 Task: Share a unique photo that you edited with the "Dramatic" filter
Action: Mouse pressed left at (682, 413)
Screenshot: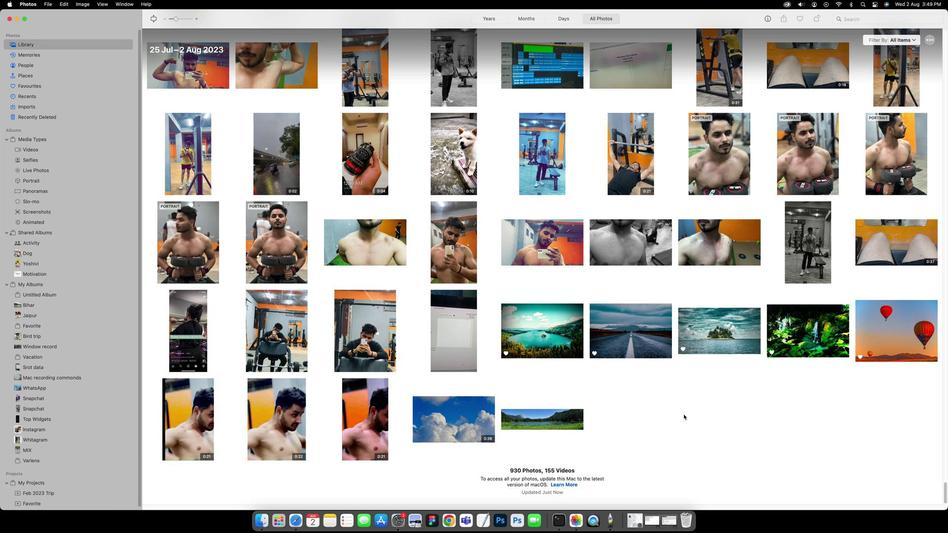 
Action: Mouse moved to (61, 103)
Screenshot: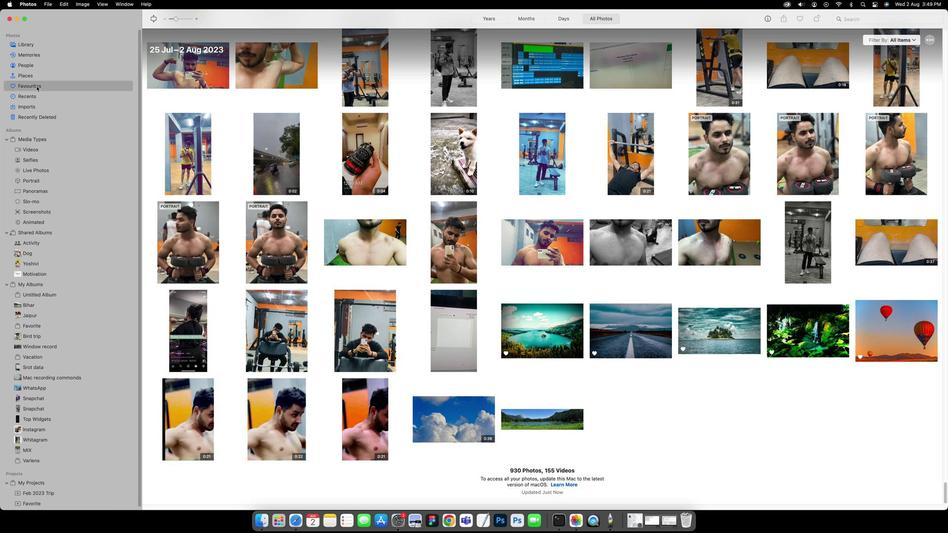
Action: Mouse pressed left at (61, 103)
Screenshot: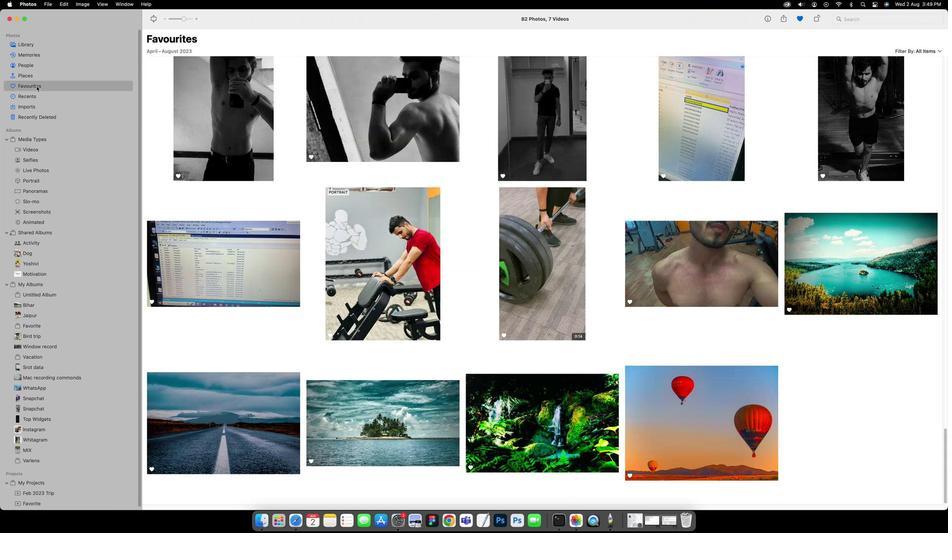
Action: Mouse moved to (403, 231)
Screenshot: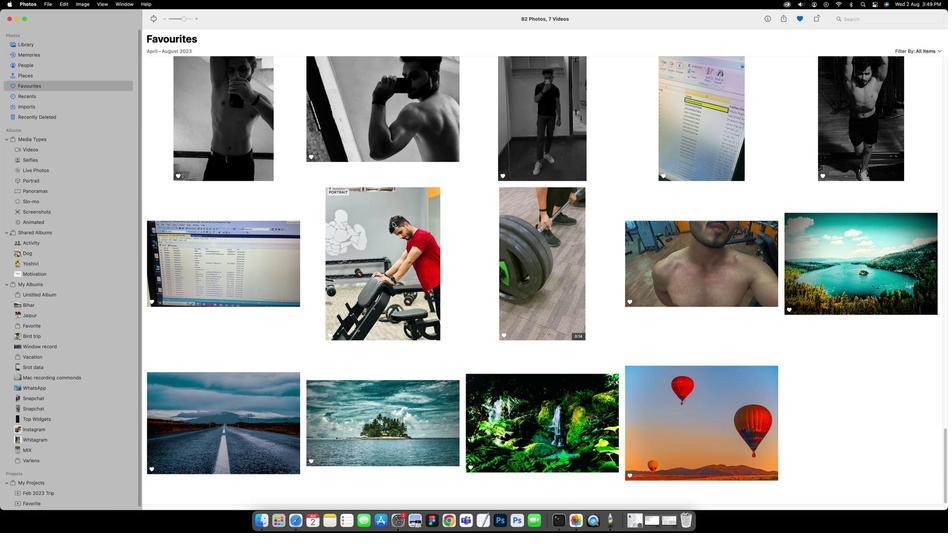 
Action: Mouse scrolled (403, 231) with delta (26, 22)
Screenshot: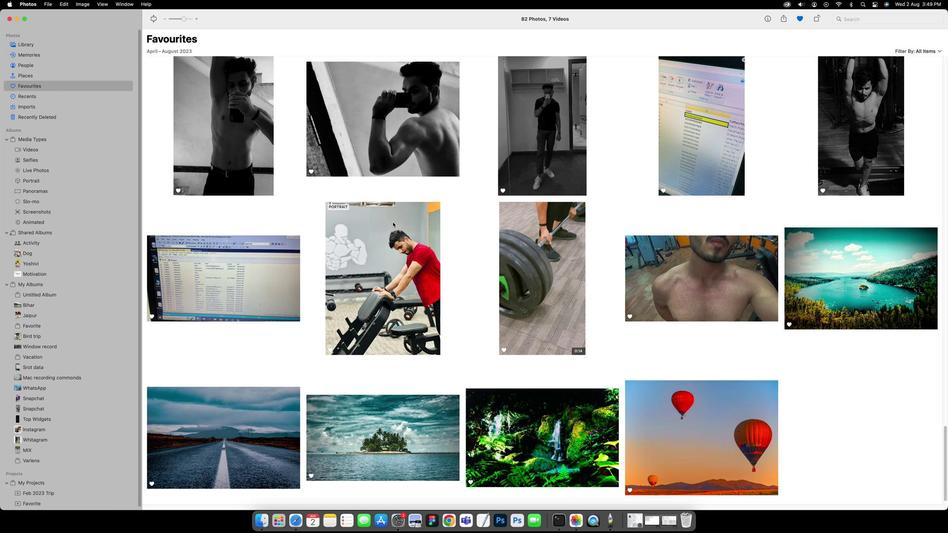 
Action: Mouse scrolled (403, 231) with delta (26, 22)
Screenshot: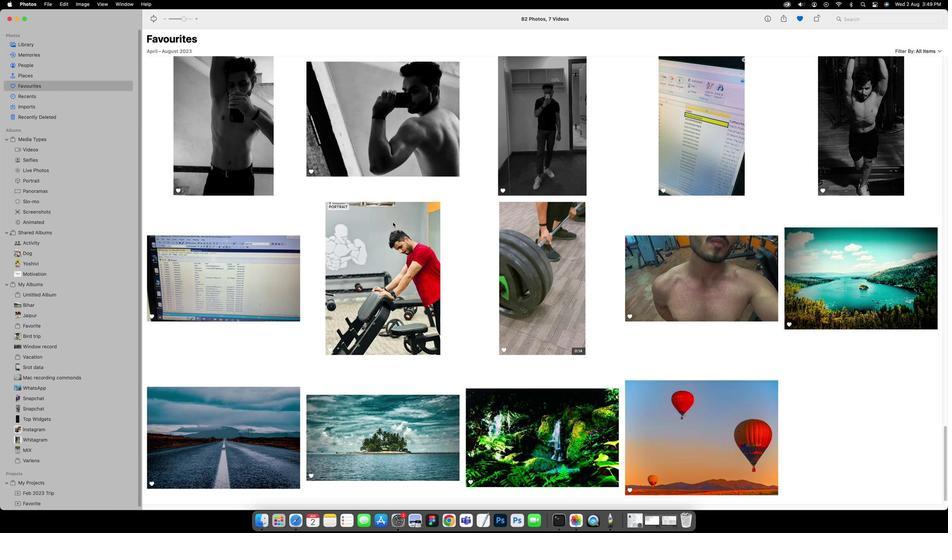 
Action: Mouse scrolled (403, 231) with delta (26, 22)
Screenshot: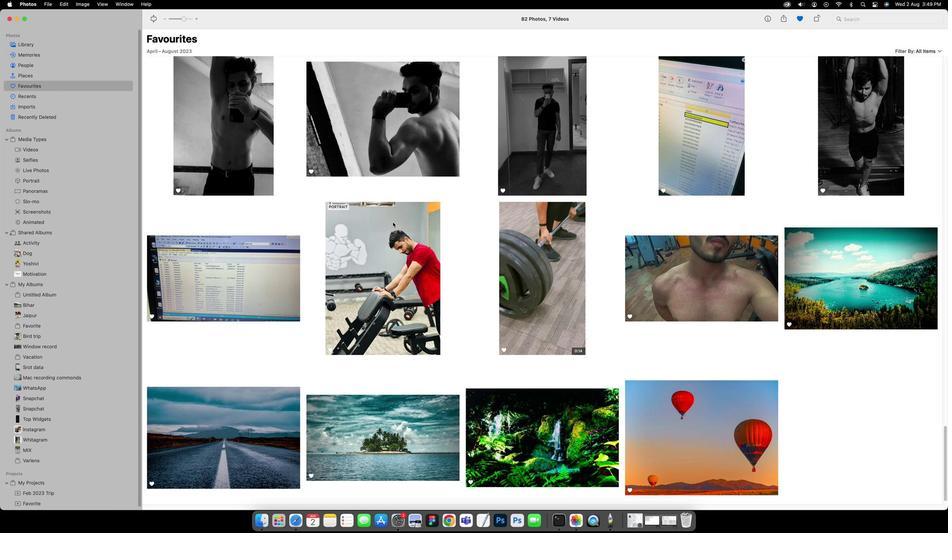 
Action: Mouse scrolled (403, 231) with delta (26, 22)
Screenshot: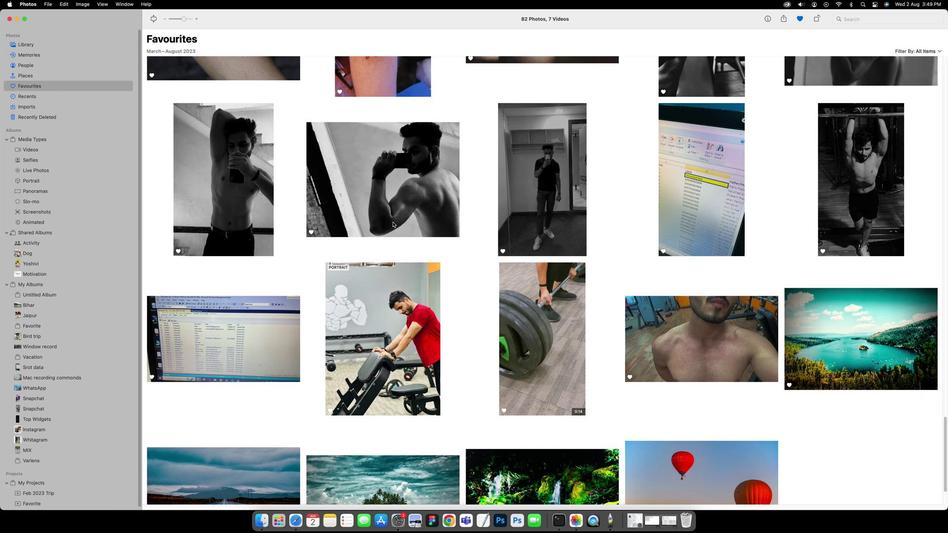 
Action: Mouse scrolled (403, 231) with delta (26, 22)
Screenshot: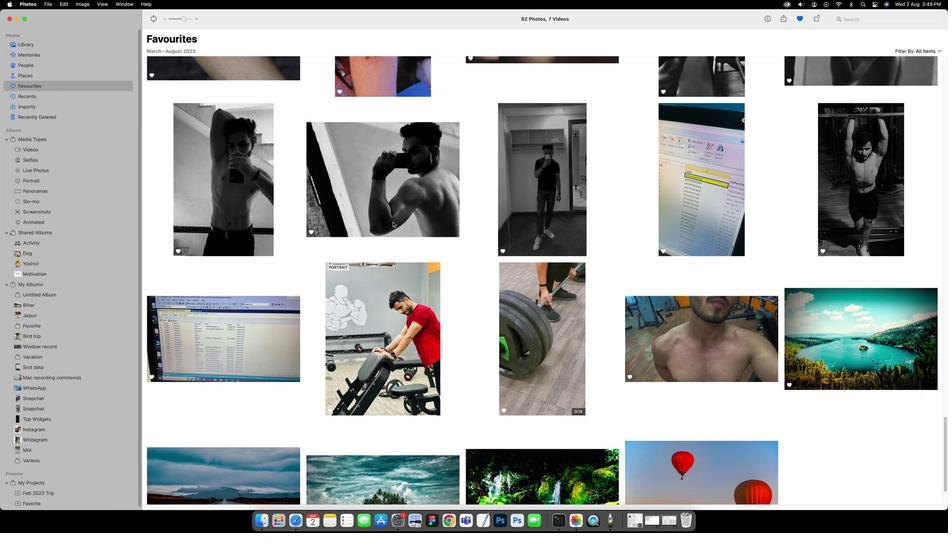 
Action: Mouse scrolled (403, 231) with delta (26, 23)
Screenshot: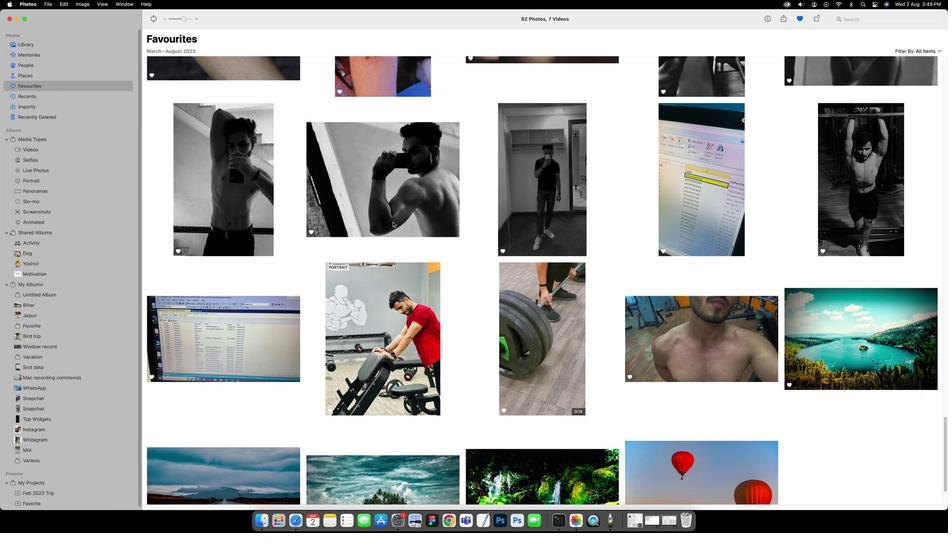 
Action: Mouse scrolled (403, 231) with delta (26, 23)
Screenshot: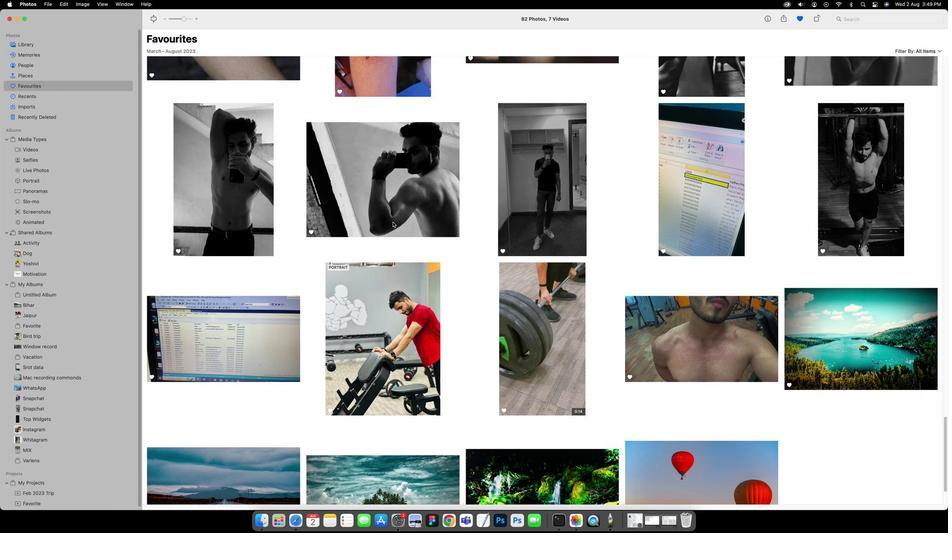
Action: Mouse scrolled (403, 231) with delta (26, 23)
Screenshot: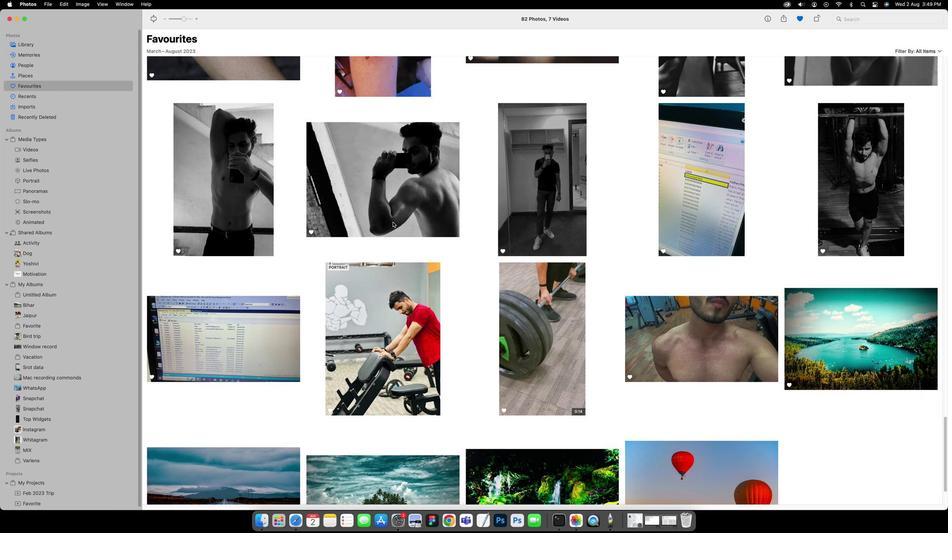 
Action: Mouse scrolled (403, 231) with delta (26, 22)
Screenshot: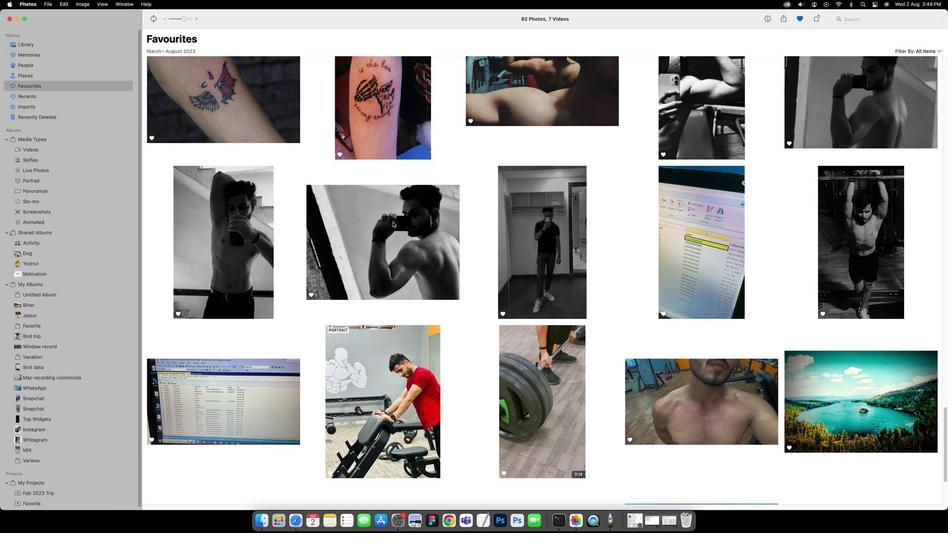 
Action: Mouse scrolled (403, 231) with delta (26, 22)
Screenshot: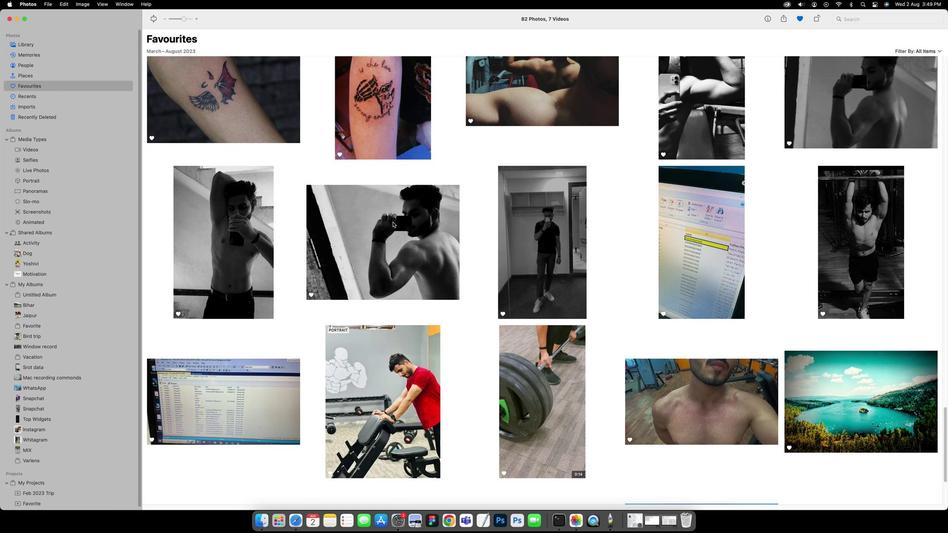 
Action: Mouse scrolled (403, 231) with delta (26, 23)
Screenshot: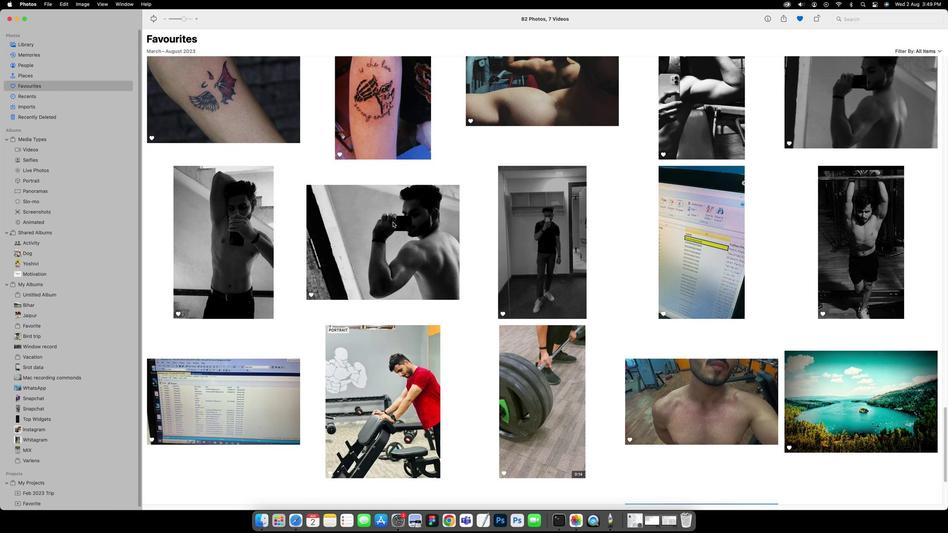 
Action: Mouse scrolled (403, 231) with delta (26, 23)
Screenshot: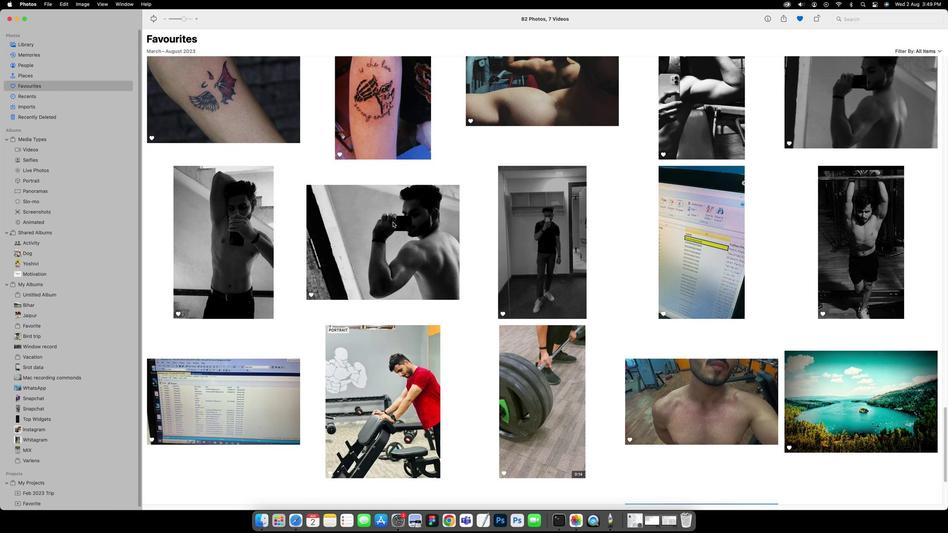
Action: Mouse scrolled (403, 231) with delta (26, 24)
Screenshot: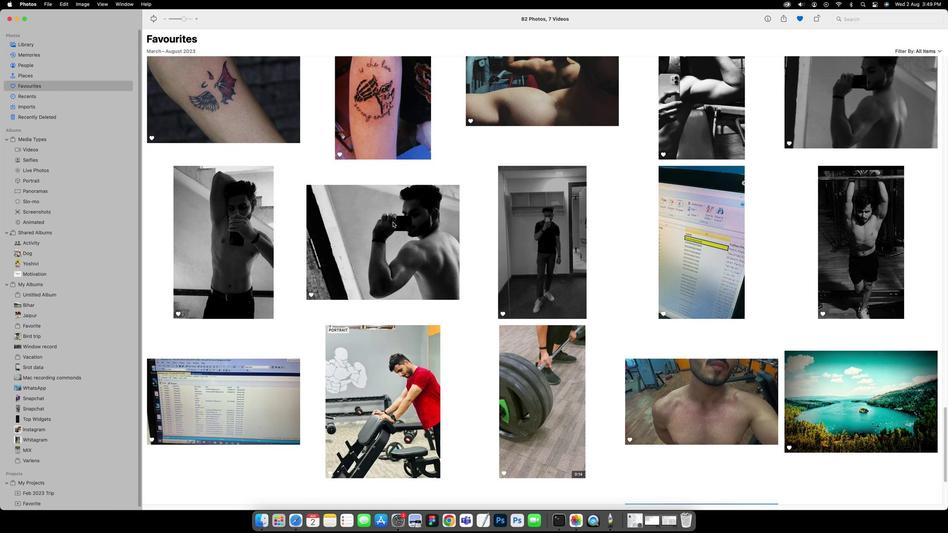 
Action: Mouse scrolled (403, 231) with delta (26, 22)
Screenshot: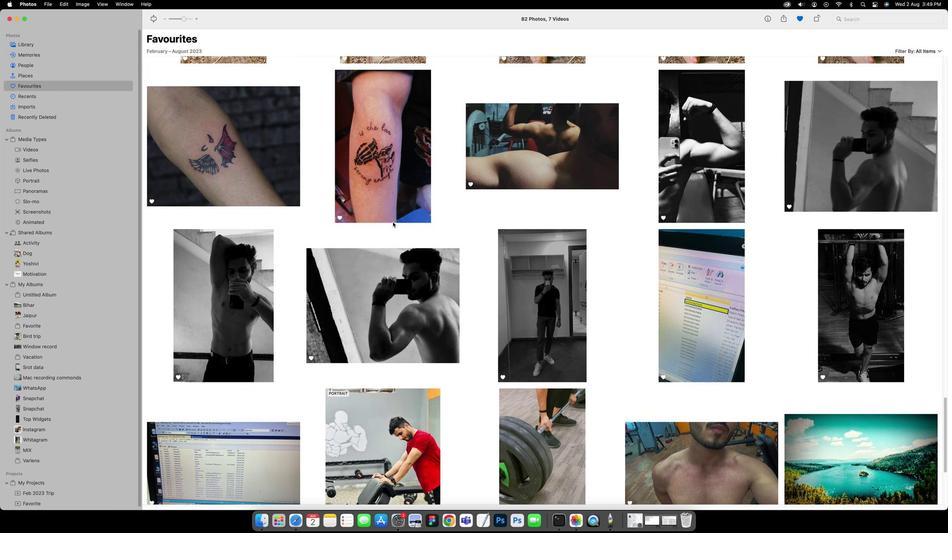 
Action: Mouse scrolled (403, 231) with delta (26, 22)
Screenshot: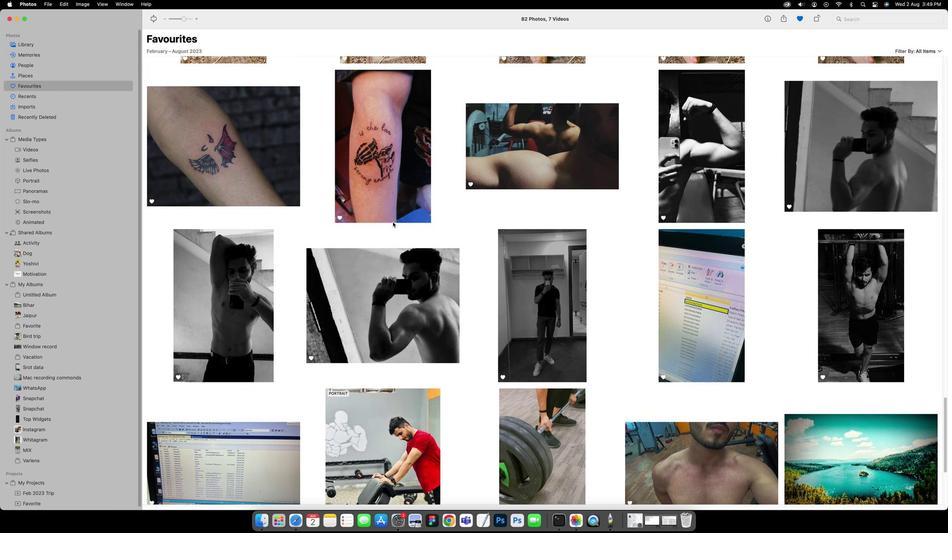 
Action: Mouse scrolled (403, 231) with delta (26, 23)
Screenshot: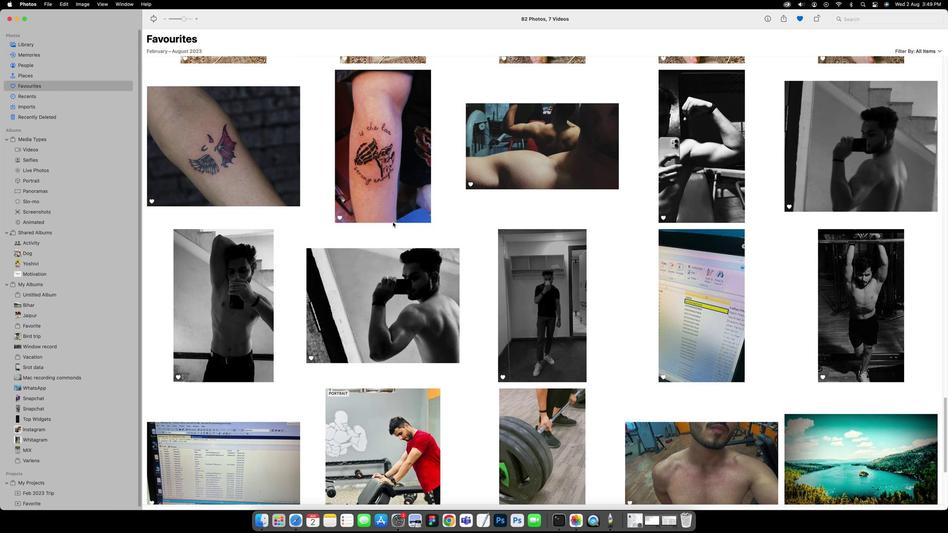 
Action: Mouse scrolled (403, 231) with delta (26, 23)
Screenshot: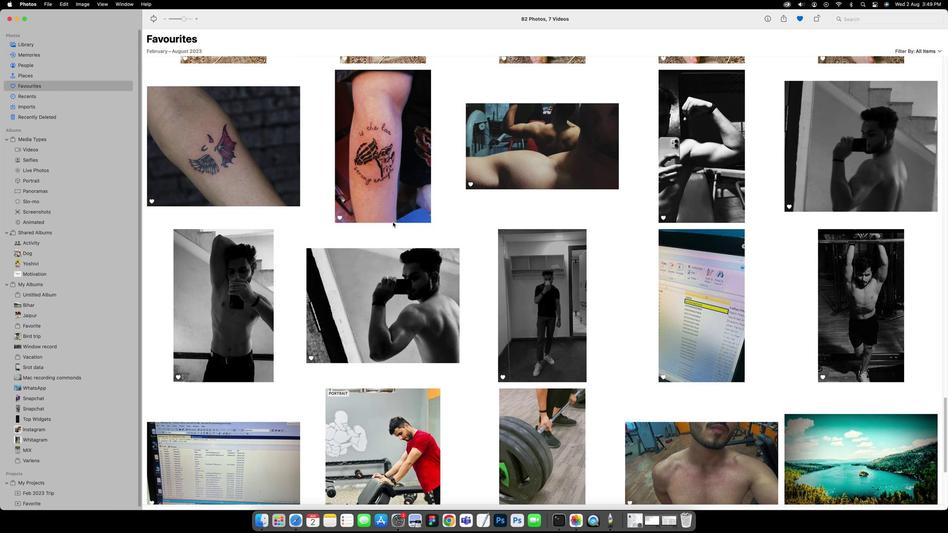 
Action: Mouse scrolled (403, 231) with delta (26, 24)
Screenshot: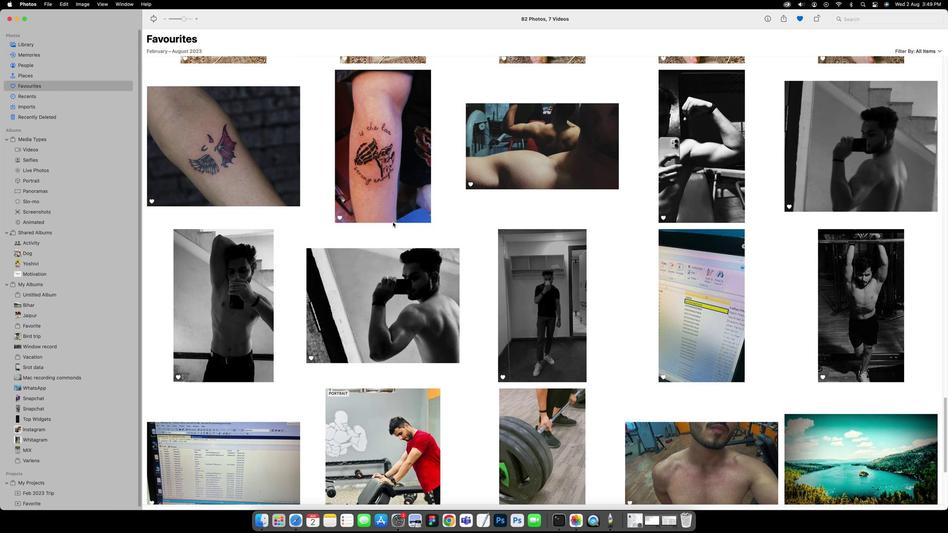 
Action: Mouse scrolled (403, 231) with delta (26, 22)
Screenshot: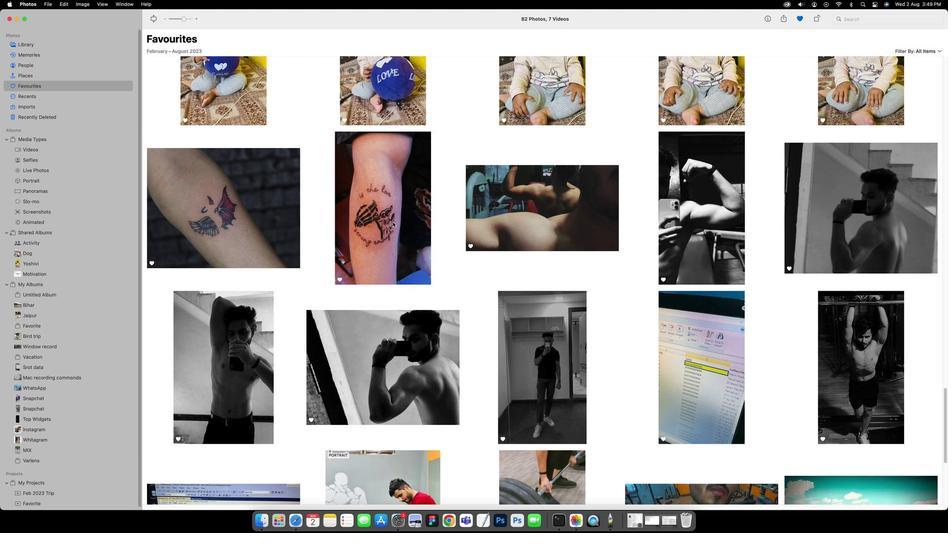 
Action: Mouse scrolled (403, 231) with delta (26, 22)
Screenshot: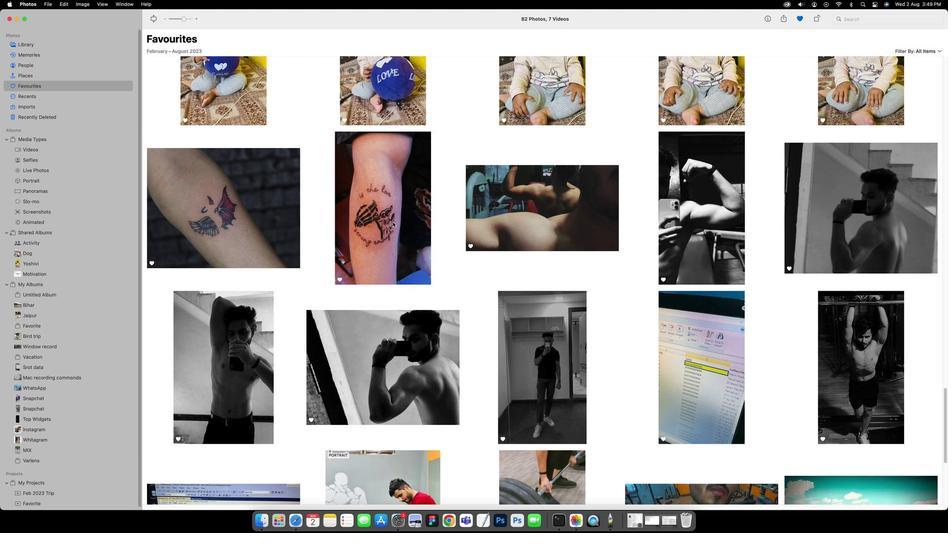 
Action: Mouse scrolled (403, 231) with delta (26, 23)
Screenshot: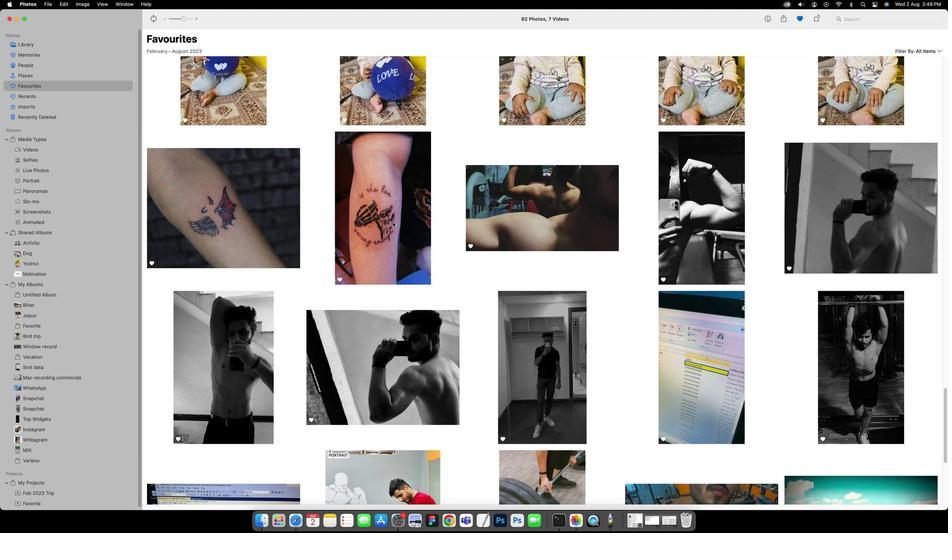 
Action: Mouse scrolled (403, 231) with delta (26, 23)
Screenshot: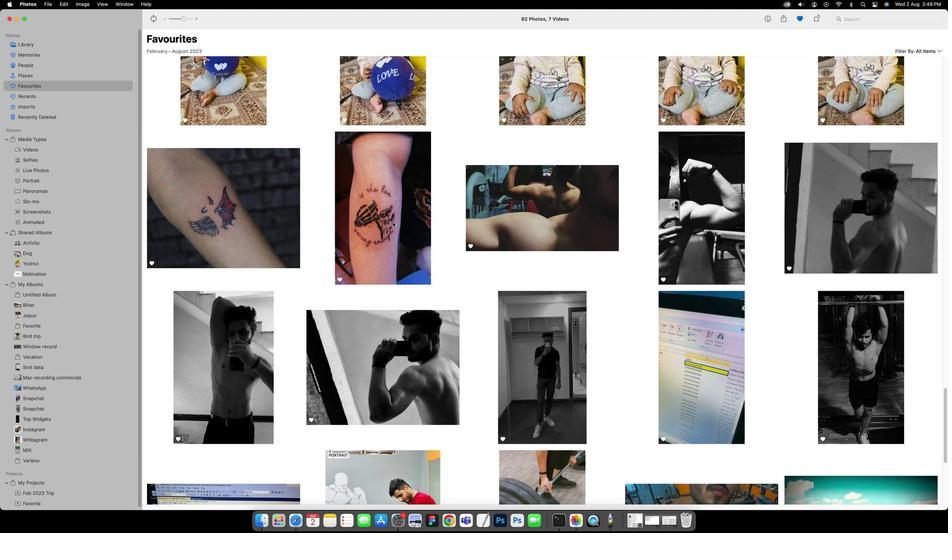 
Action: Mouse scrolled (403, 231) with delta (26, 24)
Screenshot: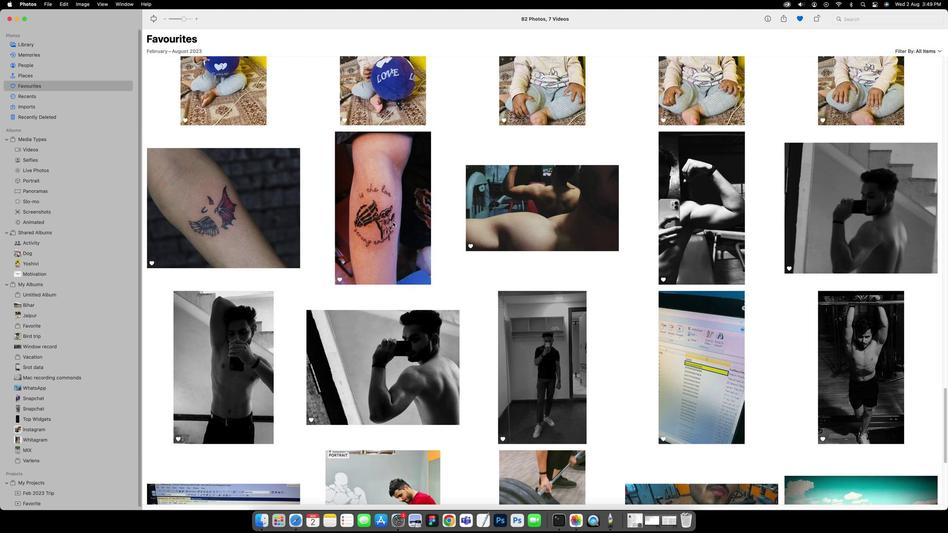 
Action: Mouse scrolled (403, 231) with delta (26, 22)
Screenshot: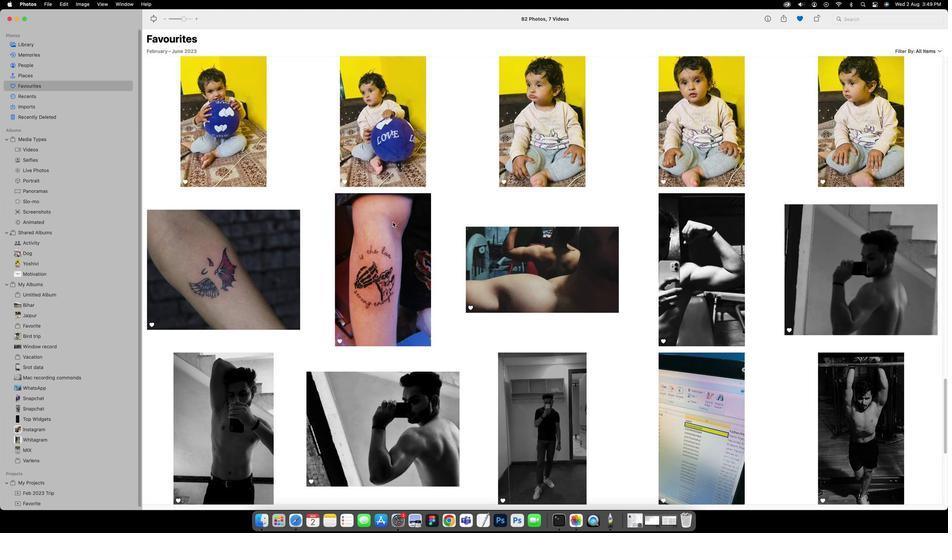
Action: Mouse scrolled (403, 231) with delta (26, 22)
Screenshot: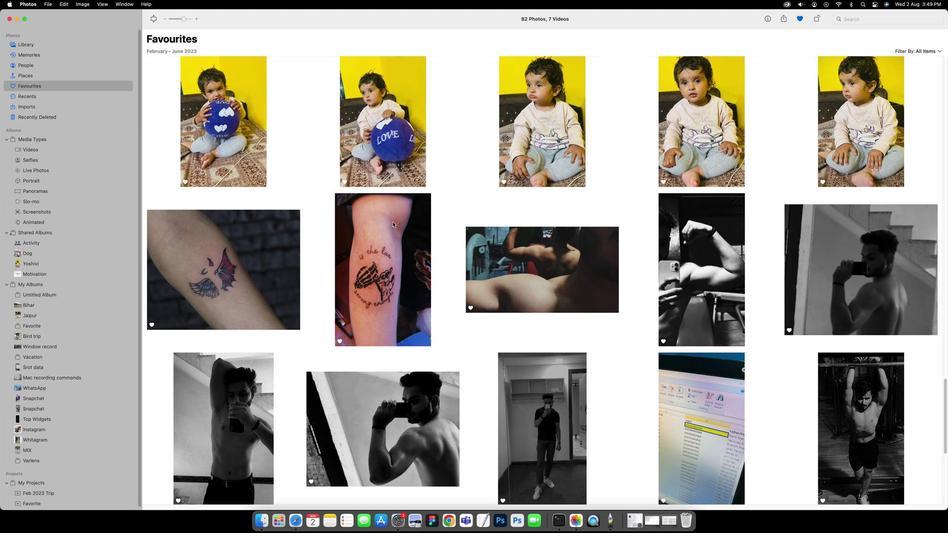 
Action: Mouse scrolled (403, 231) with delta (26, 23)
Screenshot: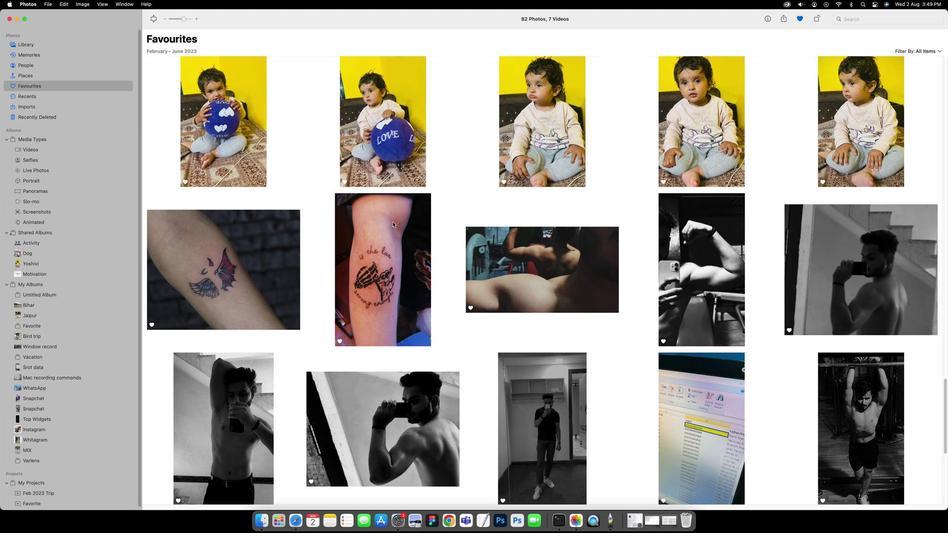 
Action: Mouse scrolled (403, 231) with delta (26, 23)
Screenshot: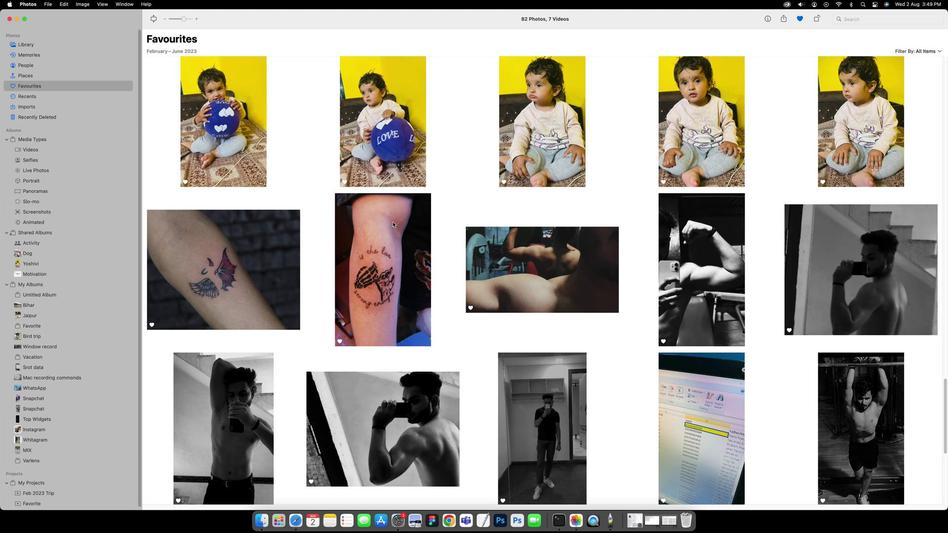 
Action: Mouse scrolled (403, 231) with delta (26, 24)
Screenshot: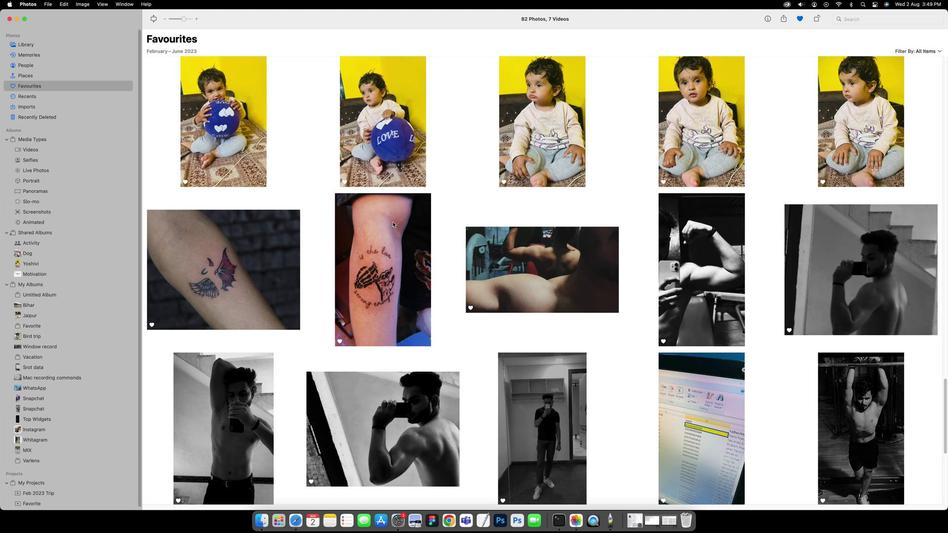 
Action: Mouse scrolled (403, 231) with delta (26, 22)
Screenshot: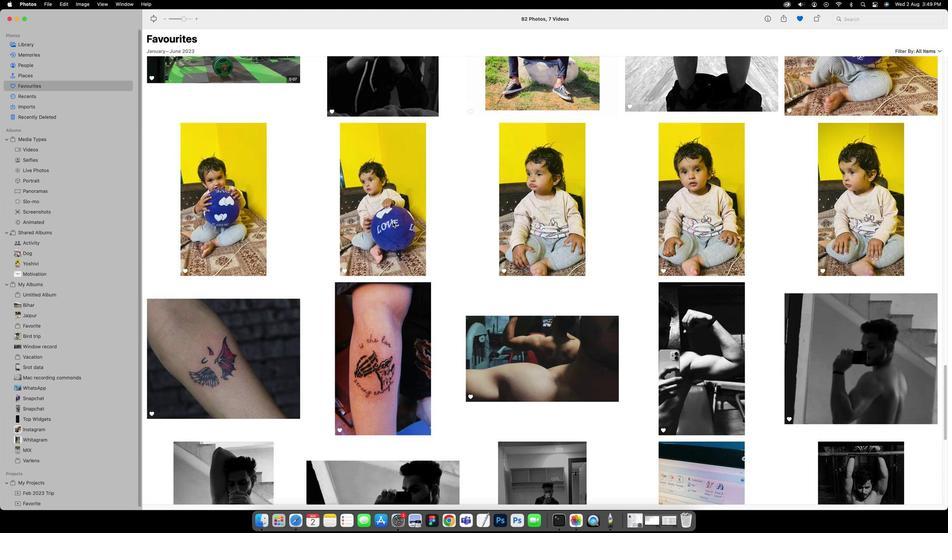 
Action: Mouse scrolled (403, 231) with delta (26, 22)
Screenshot: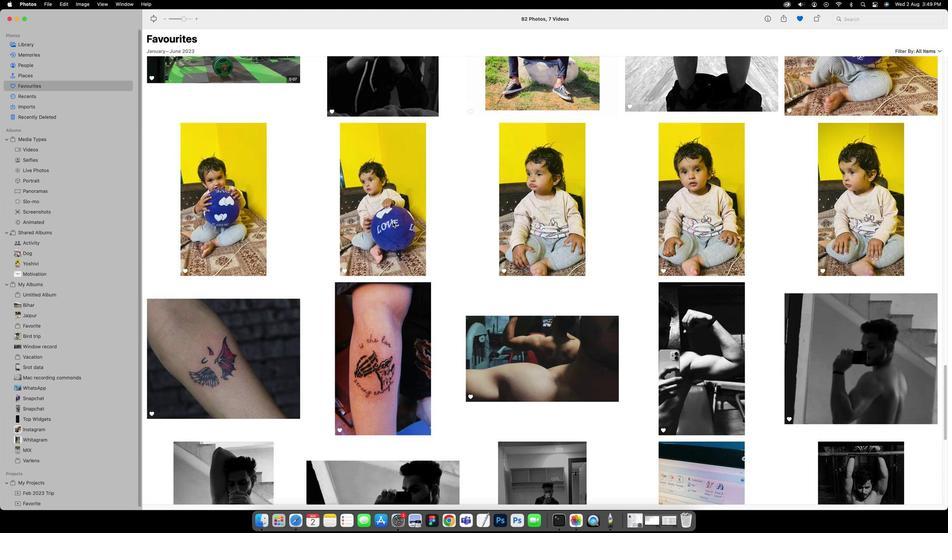 
Action: Mouse scrolled (403, 231) with delta (26, 23)
Screenshot: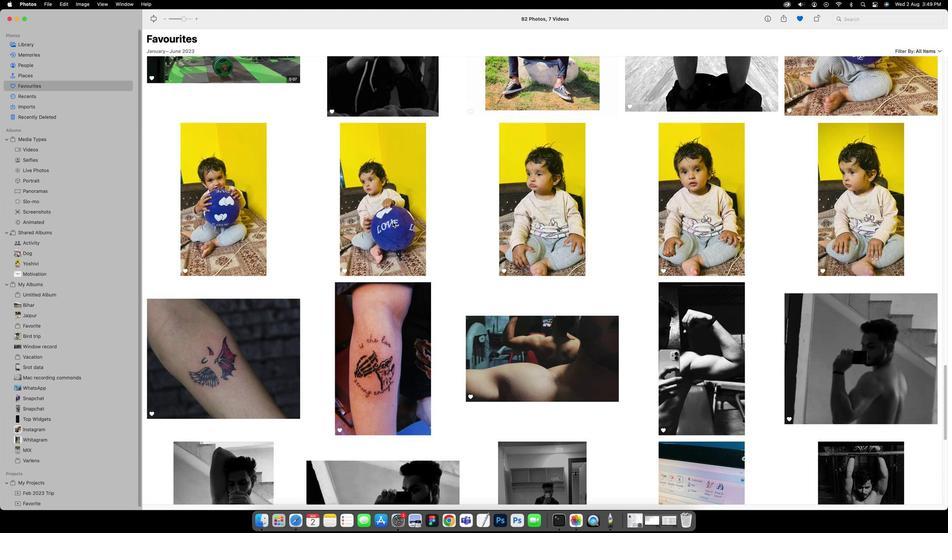 
Action: Mouse scrolled (403, 231) with delta (26, 23)
Screenshot: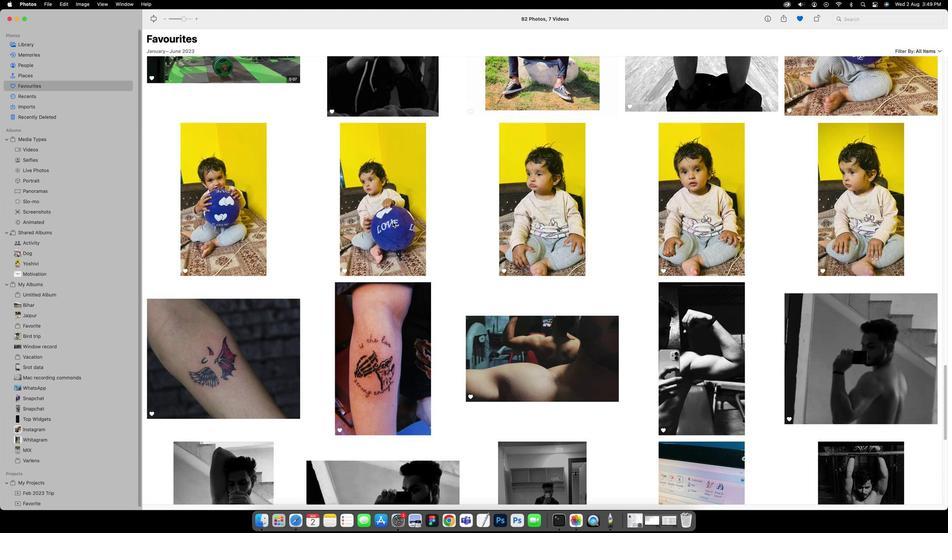 
Action: Mouse scrolled (403, 231) with delta (26, 24)
Screenshot: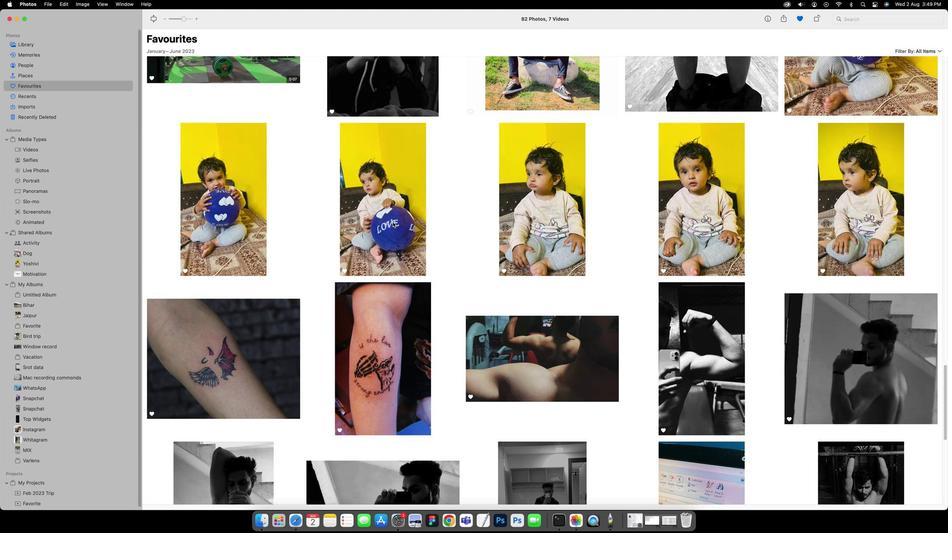 
Action: Mouse scrolled (403, 231) with delta (26, 24)
Screenshot: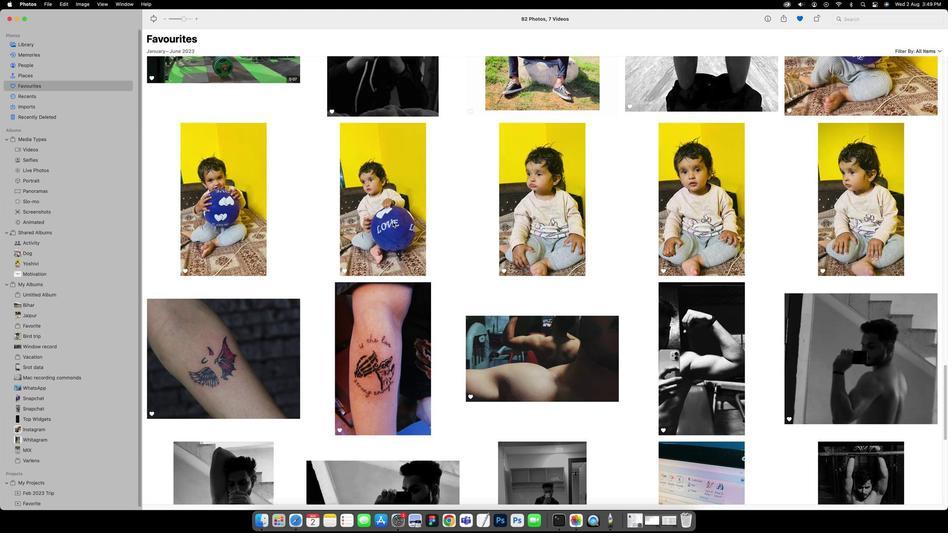 
Action: Mouse scrolled (403, 231) with delta (26, 22)
Screenshot: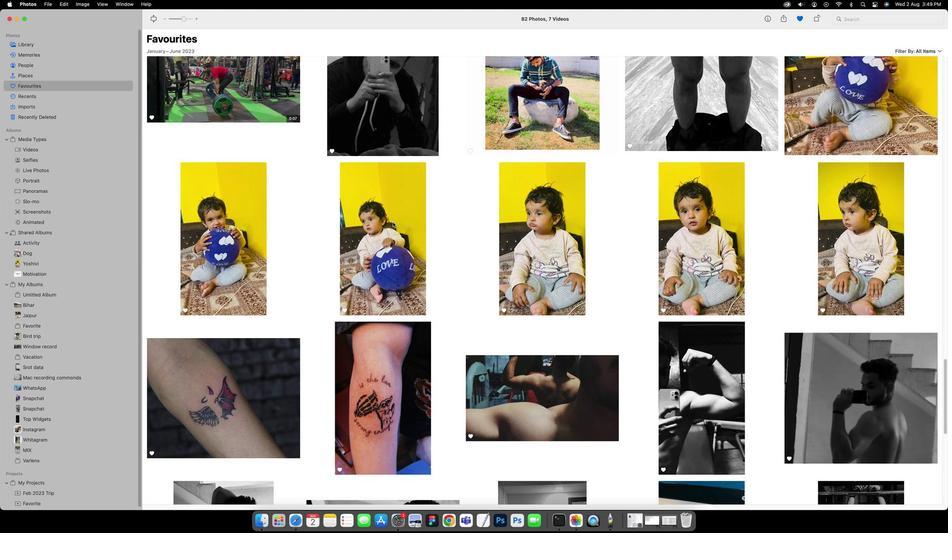 
Action: Mouse scrolled (403, 231) with delta (26, 22)
Screenshot: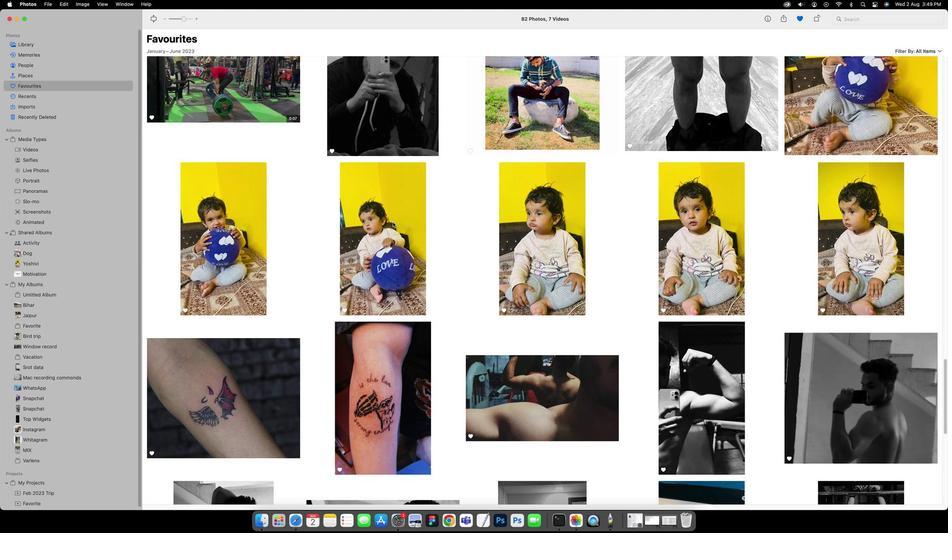 
Action: Mouse scrolled (403, 231) with delta (26, 23)
Screenshot: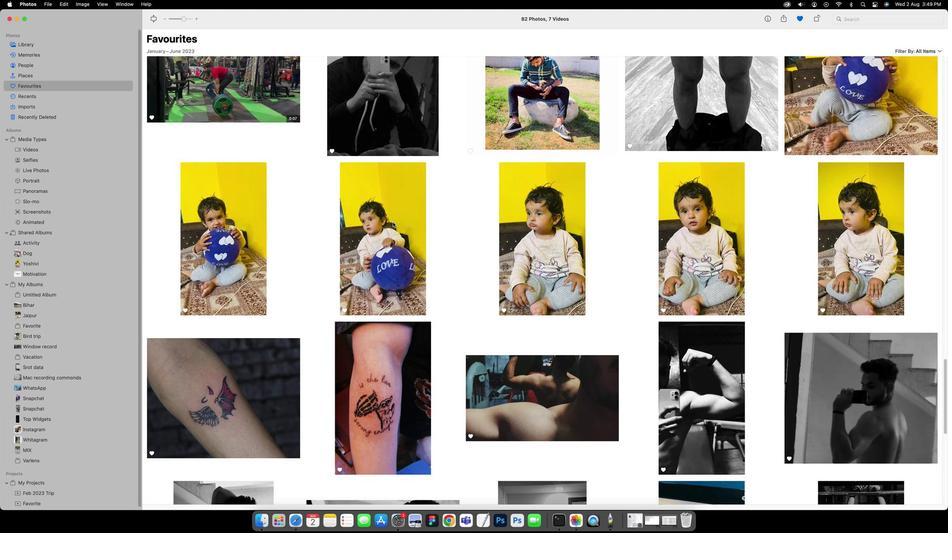 
Action: Mouse scrolled (403, 231) with delta (26, 23)
Screenshot: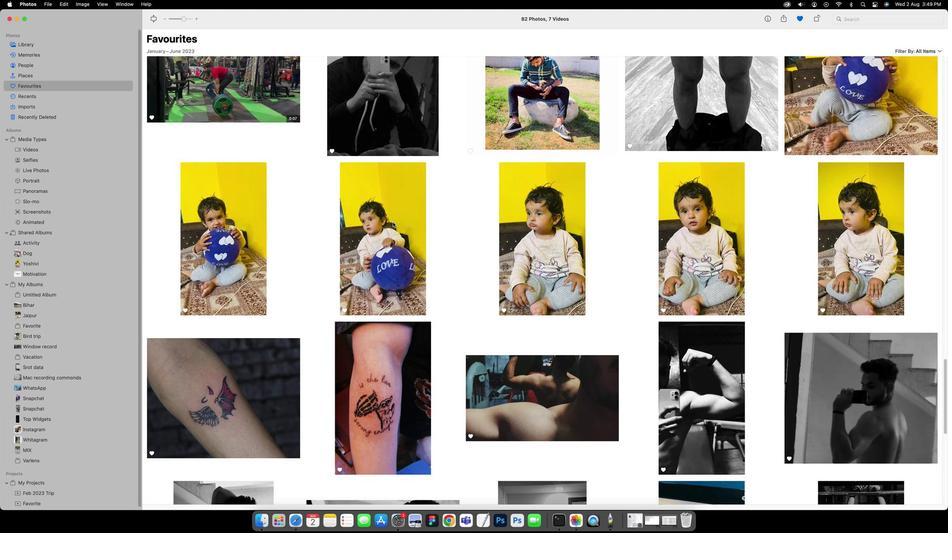 
Action: Mouse scrolled (403, 231) with delta (26, 22)
Screenshot: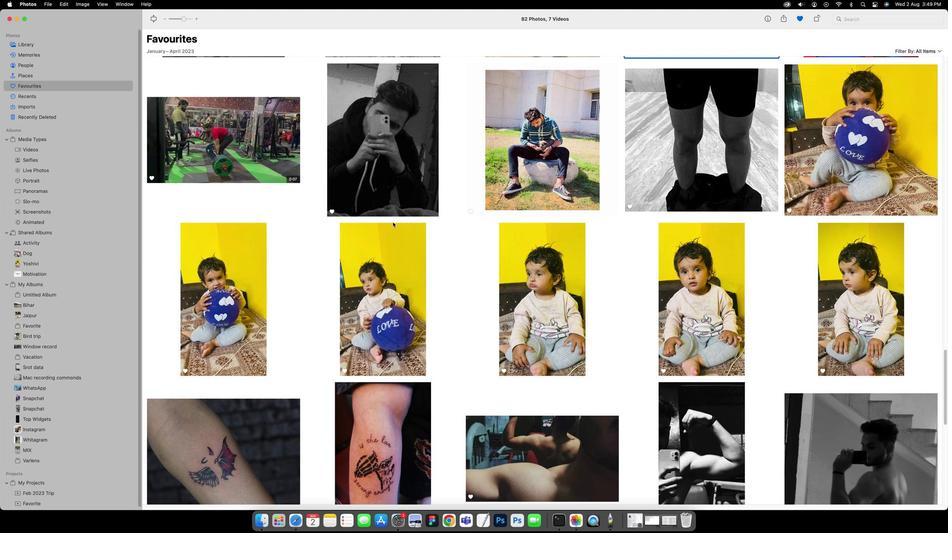 
Action: Mouse scrolled (403, 231) with delta (26, 22)
Screenshot: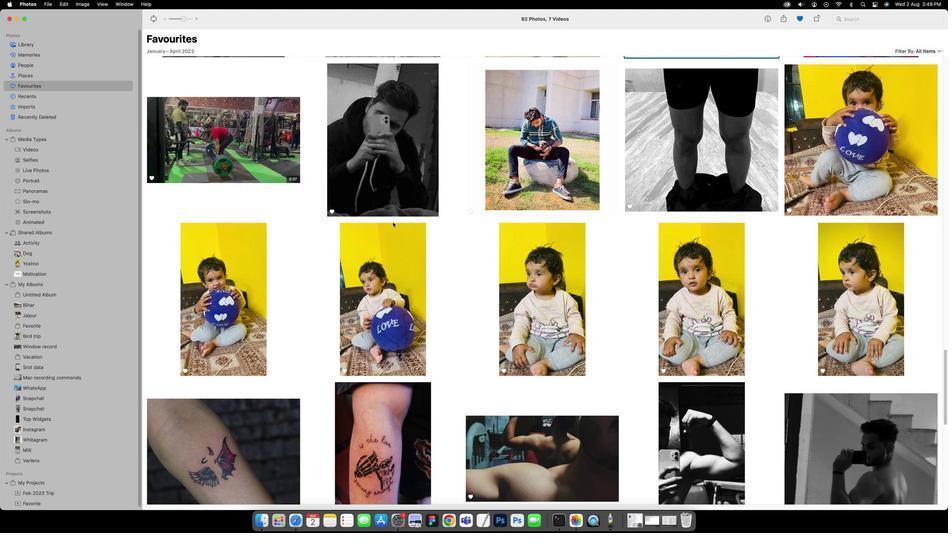 
Action: Mouse scrolled (403, 231) with delta (26, 23)
Screenshot: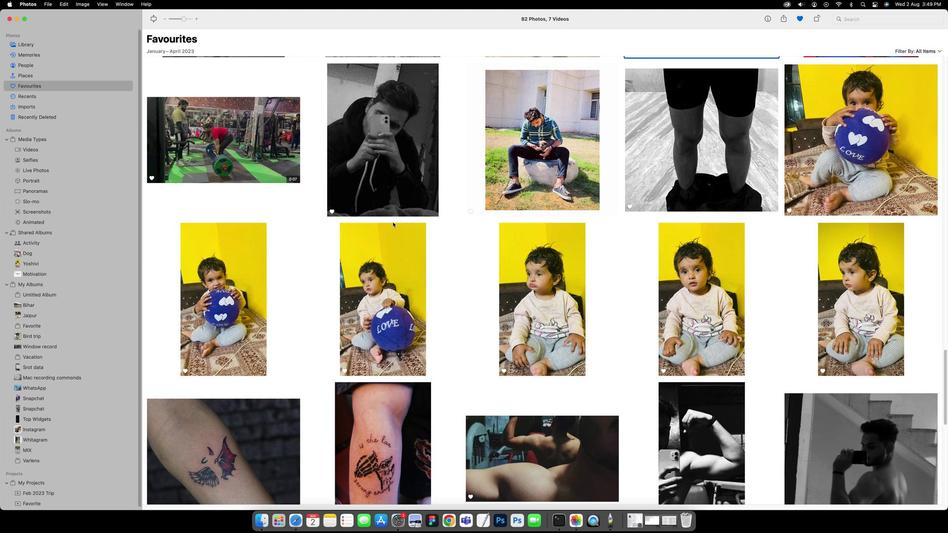 
Action: Mouse scrolled (403, 231) with delta (26, 23)
Screenshot: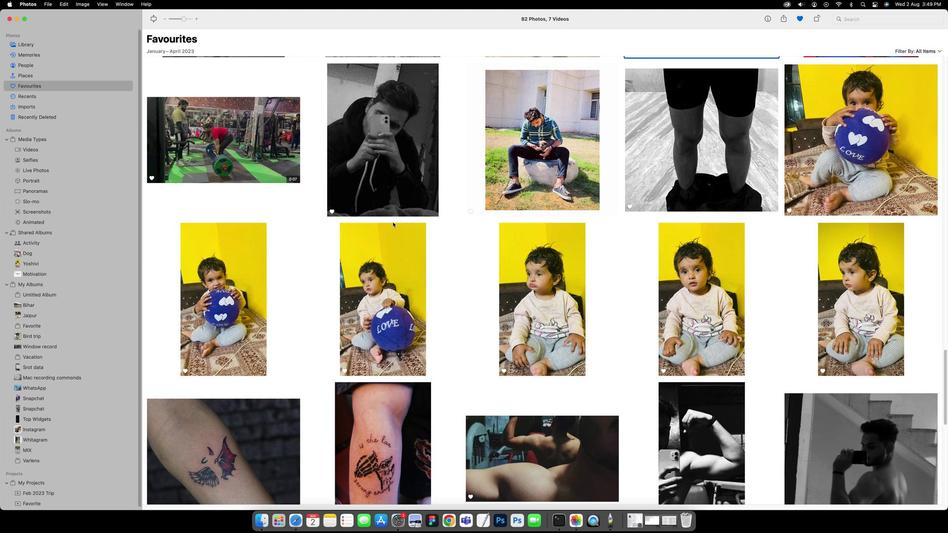 
Action: Mouse scrolled (403, 231) with delta (26, 24)
Screenshot: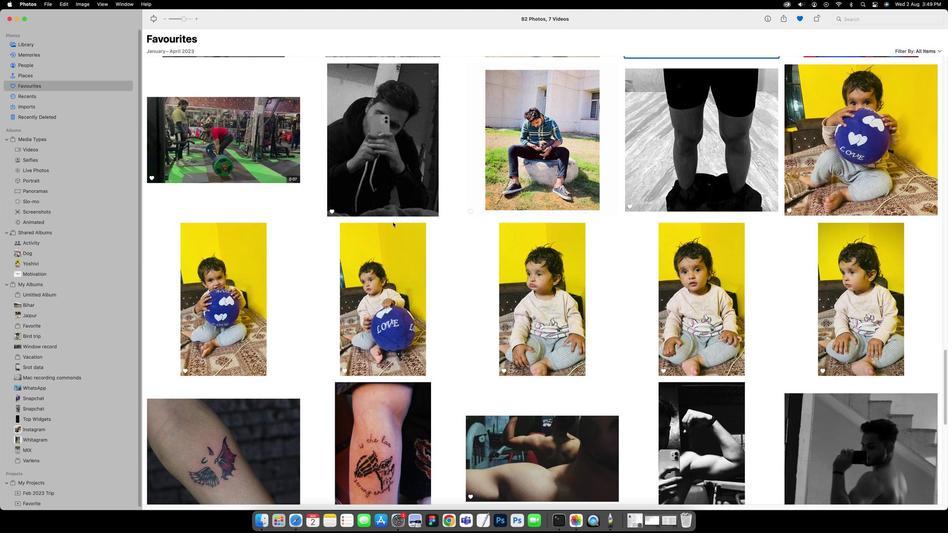 
Action: Mouse scrolled (403, 231) with delta (26, 22)
Screenshot: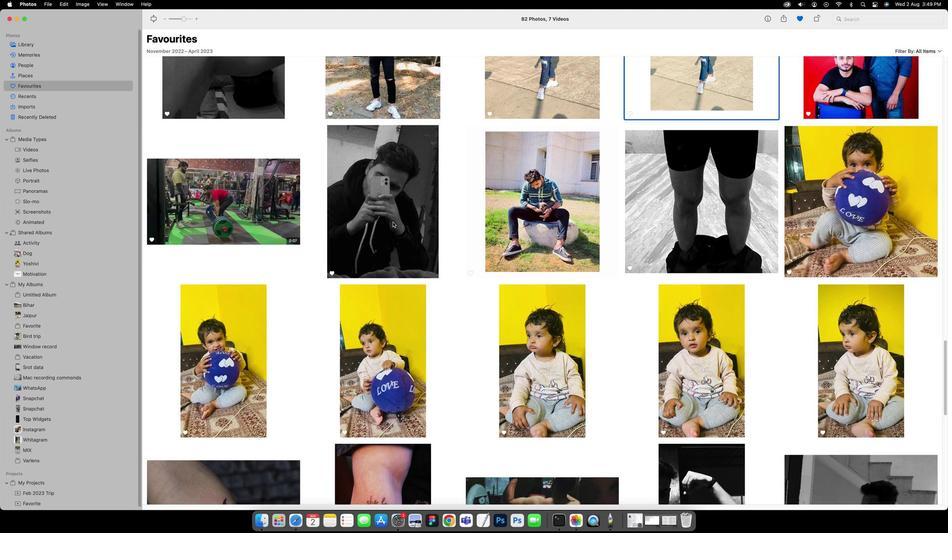 
Action: Mouse scrolled (403, 231) with delta (26, 22)
Screenshot: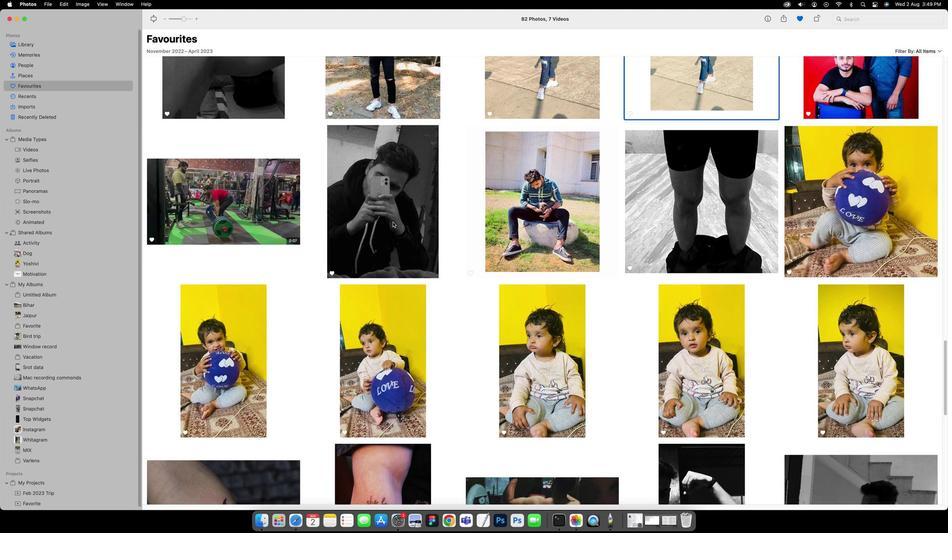 
Action: Mouse scrolled (403, 231) with delta (26, 23)
Screenshot: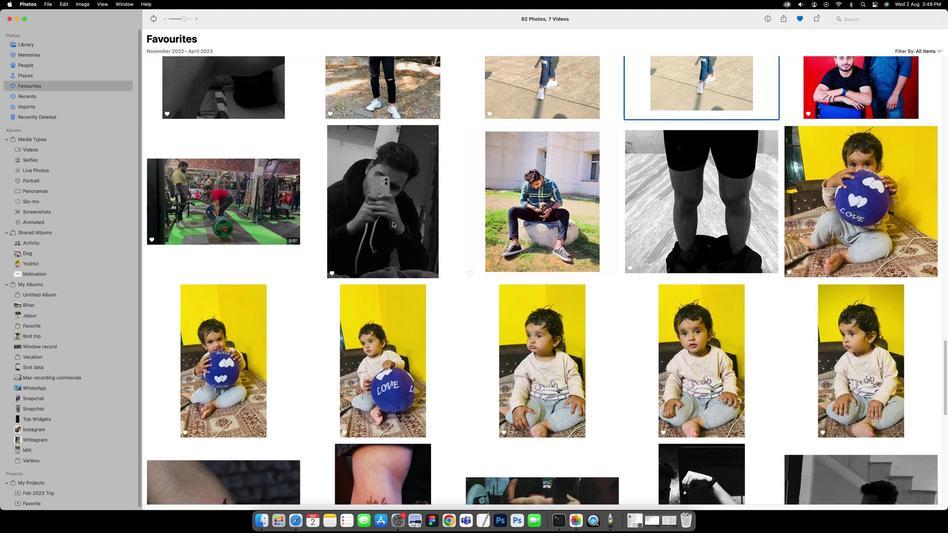 
Action: Mouse scrolled (403, 231) with delta (26, 23)
Screenshot: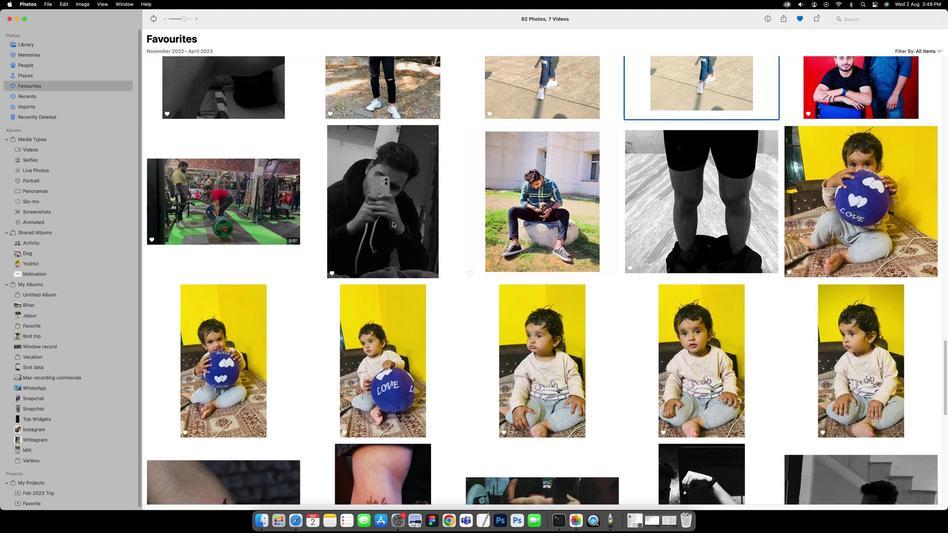 
Action: Mouse scrolled (403, 231) with delta (26, 24)
Screenshot: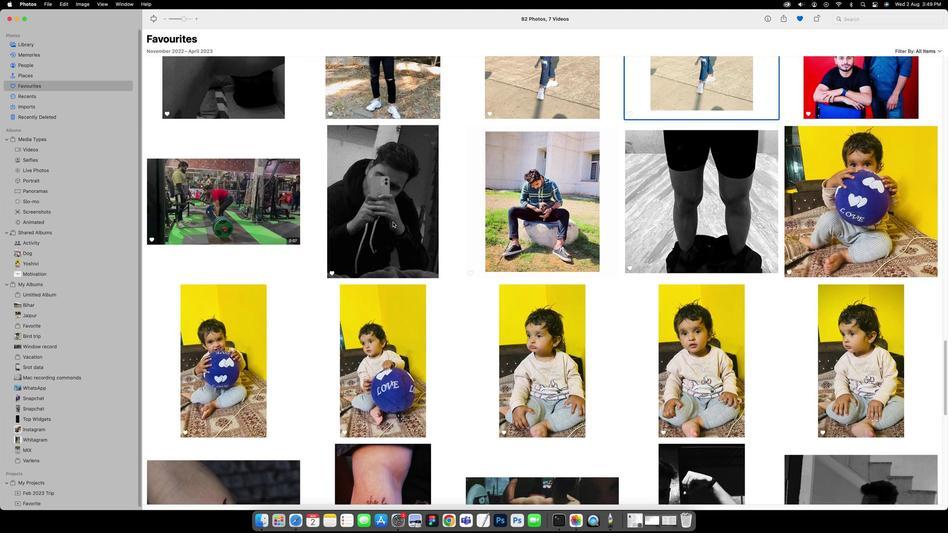 
Action: Mouse scrolled (403, 231) with delta (26, 22)
Screenshot: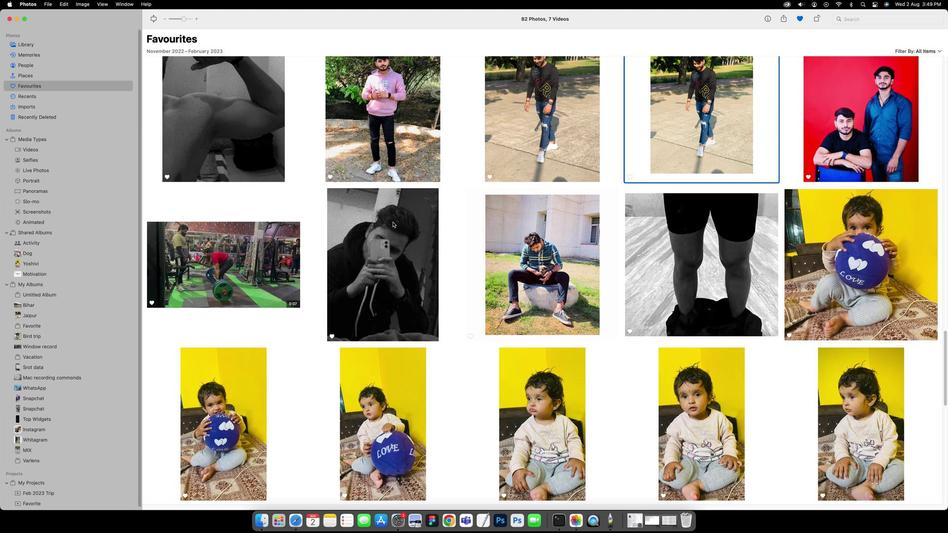 
Action: Mouse scrolled (403, 231) with delta (26, 22)
Screenshot: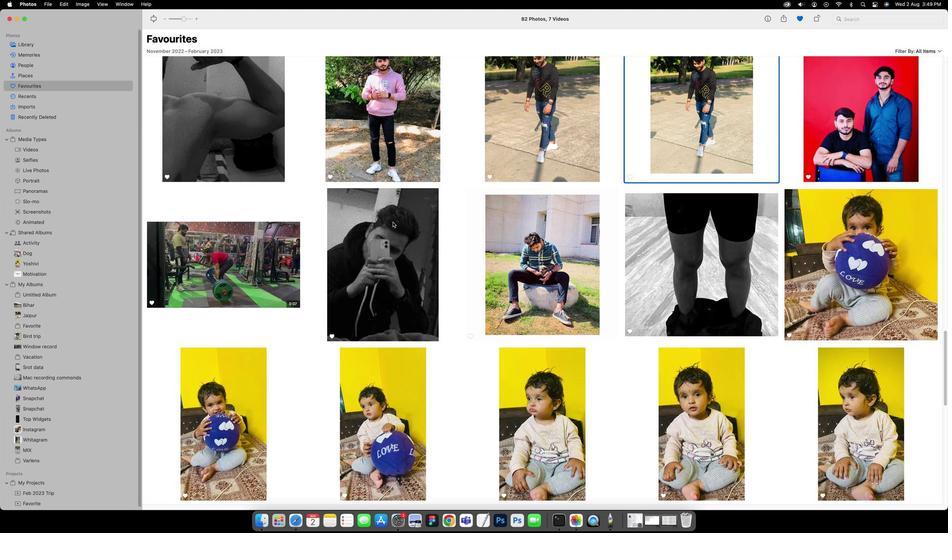 
Action: Mouse scrolled (403, 231) with delta (26, 23)
Screenshot: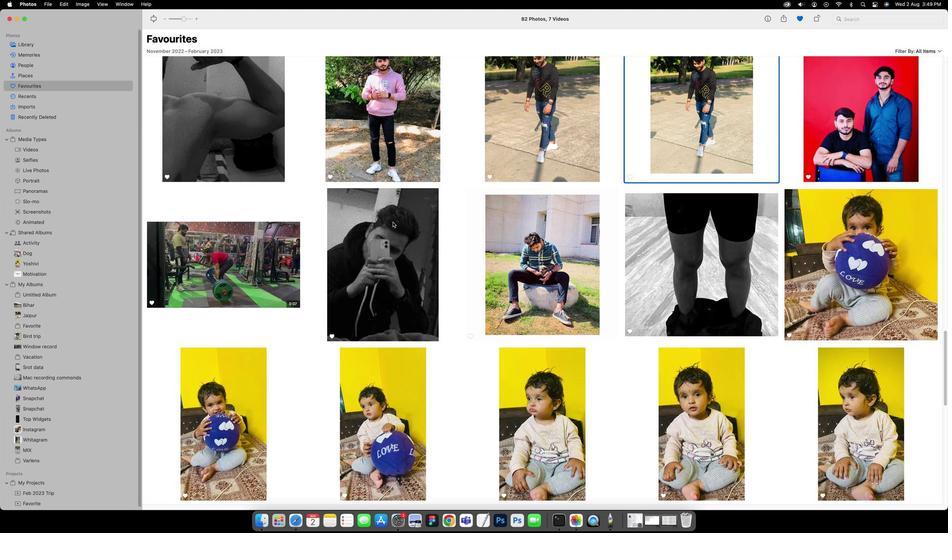 
Action: Mouse scrolled (403, 231) with delta (26, 23)
Screenshot: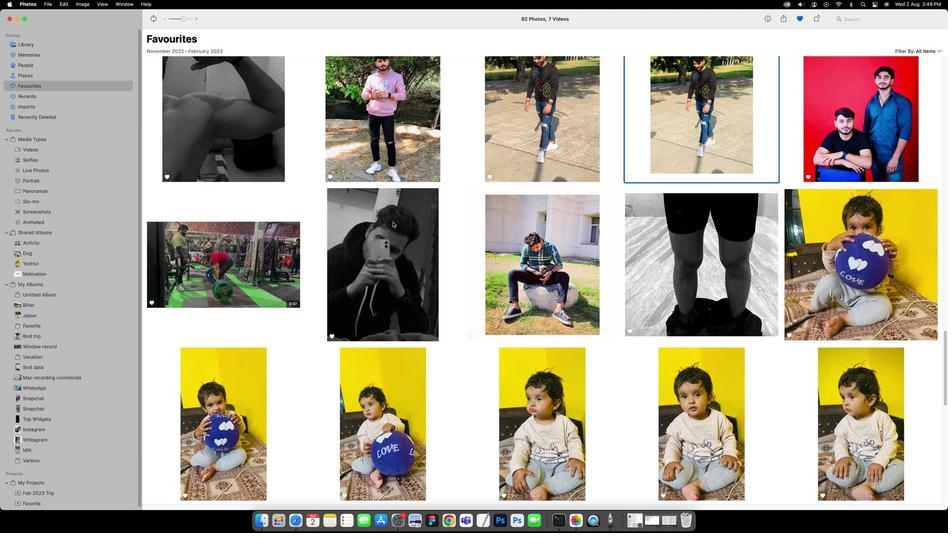 
Action: Mouse scrolled (403, 231) with delta (26, 24)
Screenshot: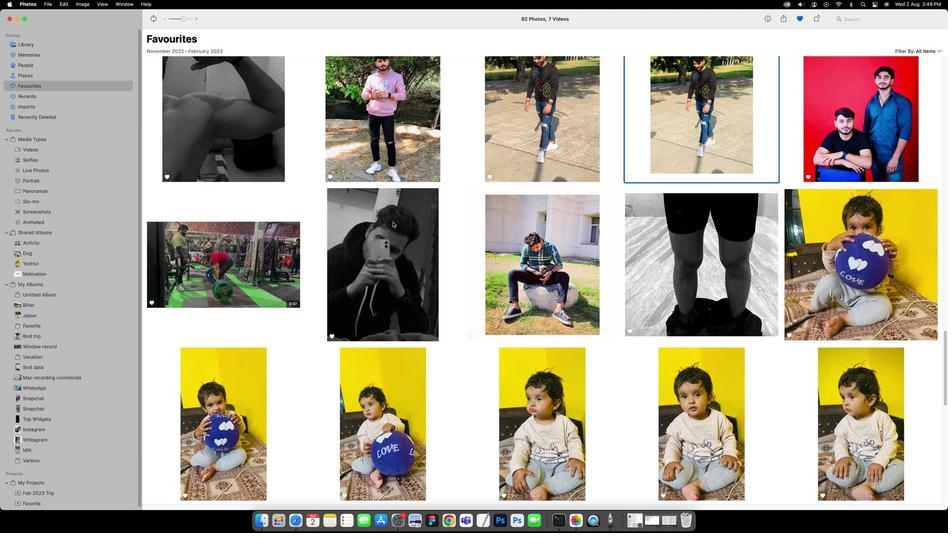 
Action: Mouse scrolled (403, 231) with delta (26, 22)
Screenshot: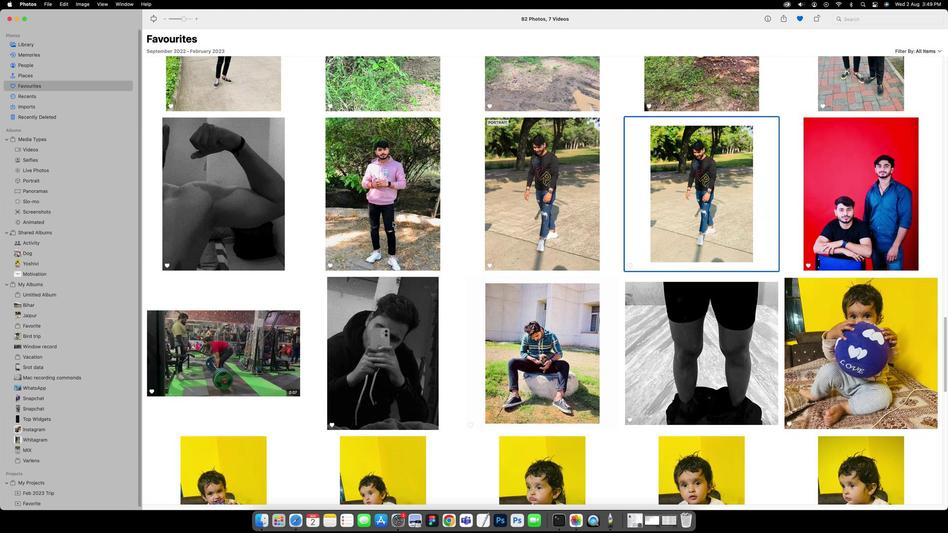 
Action: Mouse scrolled (403, 231) with delta (26, 22)
Screenshot: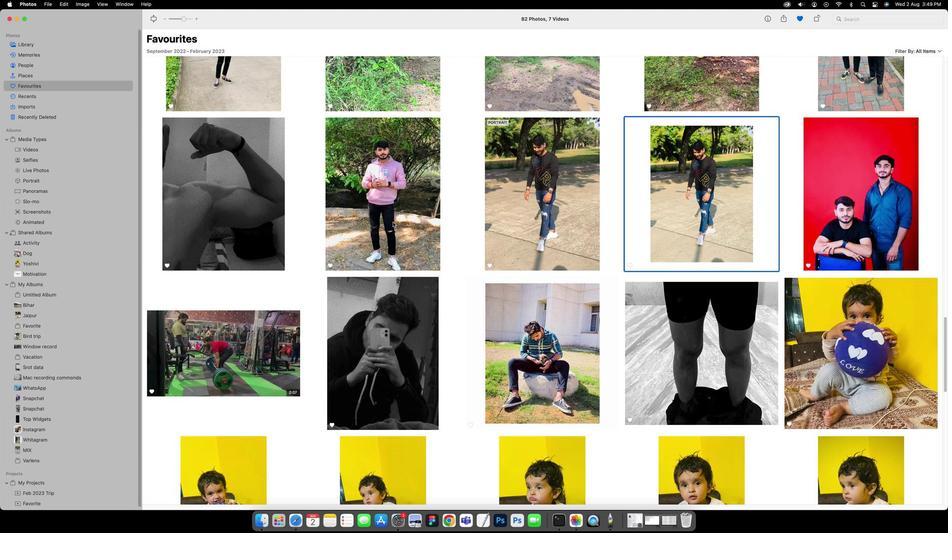
Action: Mouse scrolled (403, 231) with delta (26, 23)
Screenshot: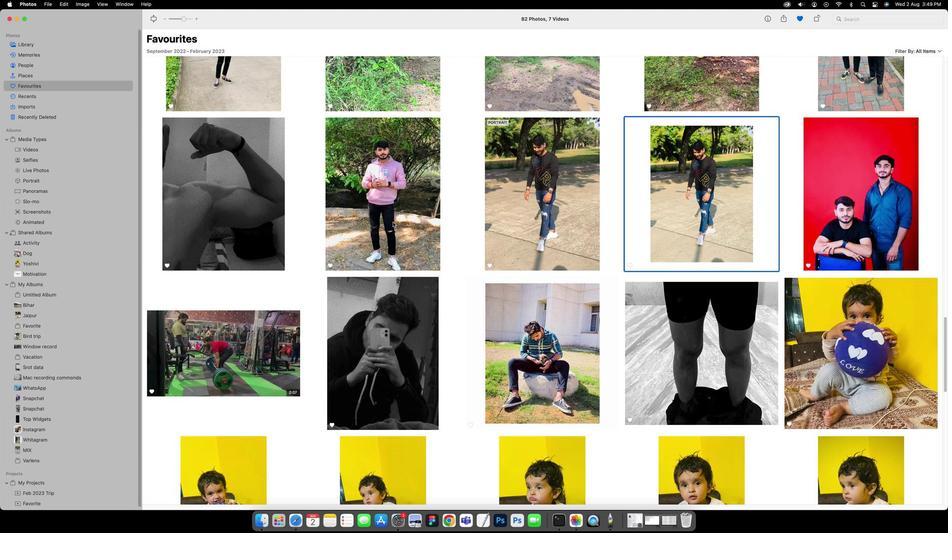 
Action: Mouse scrolled (403, 231) with delta (26, 23)
Screenshot: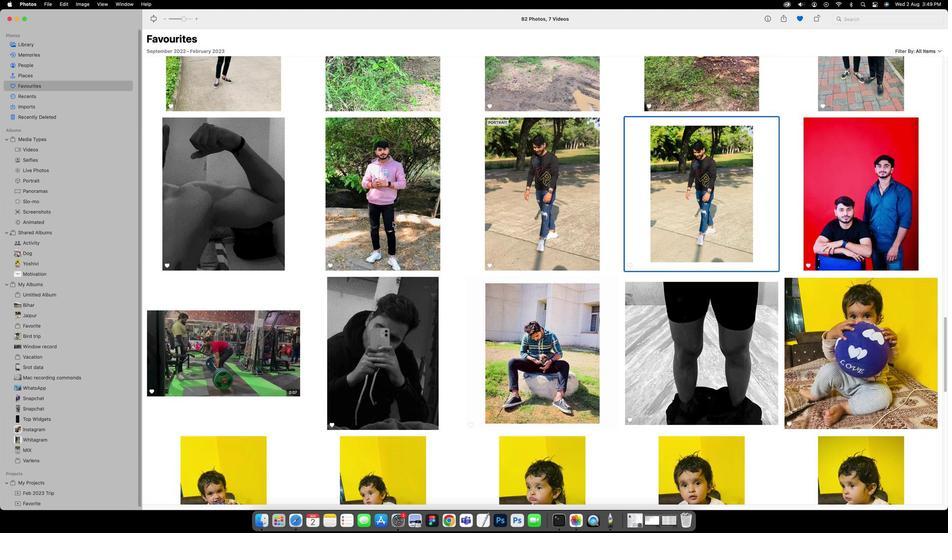 
Action: Mouse scrolled (403, 231) with delta (26, 24)
Screenshot: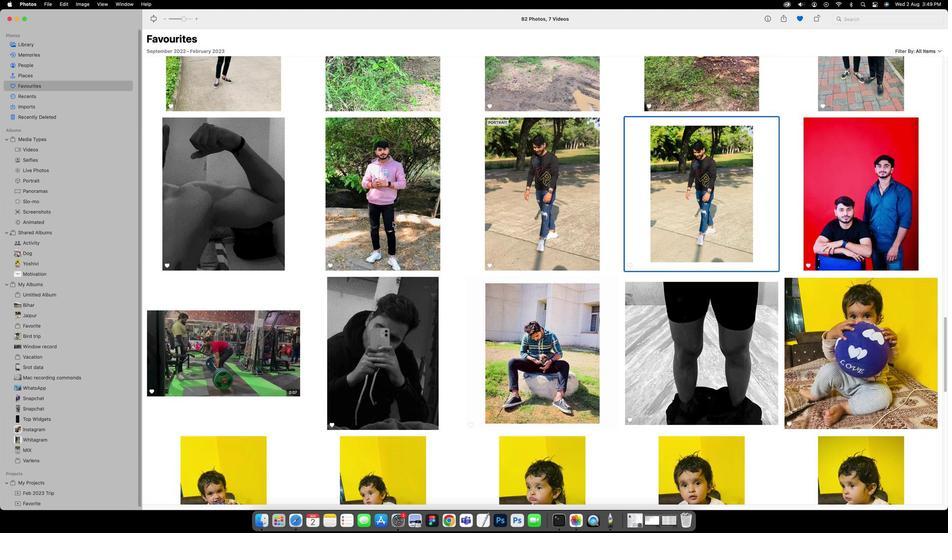 
Action: Mouse scrolled (403, 231) with delta (26, 24)
Screenshot: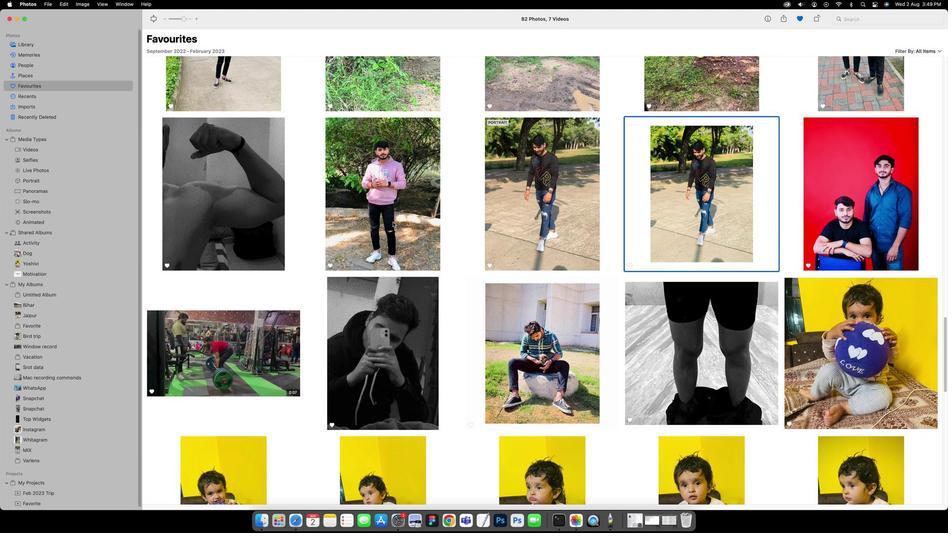 
Action: Mouse scrolled (403, 231) with delta (26, 22)
Screenshot: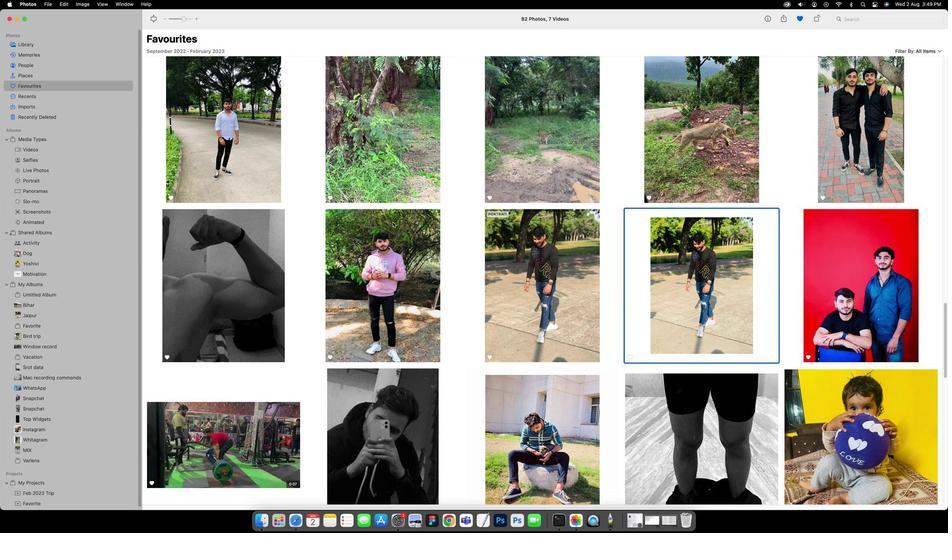 
Action: Mouse scrolled (403, 231) with delta (26, 22)
Screenshot: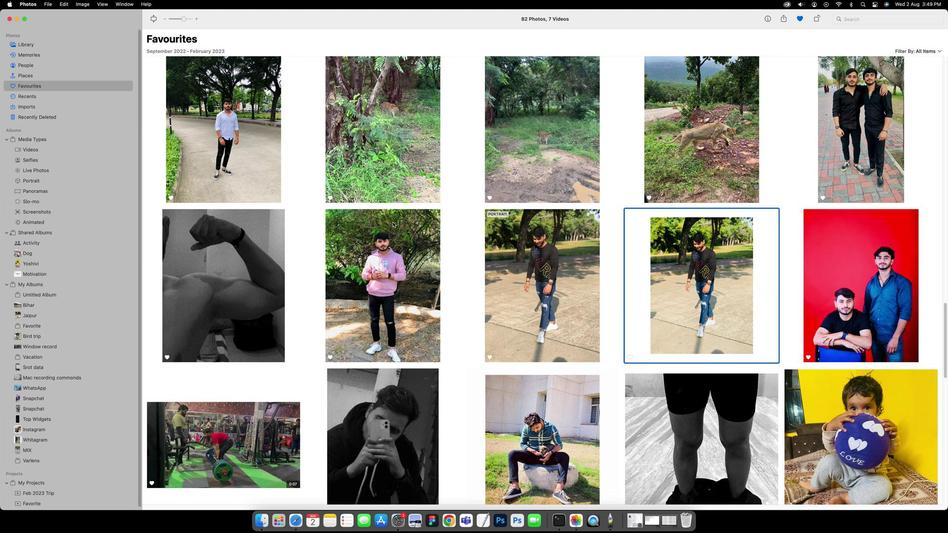 
Action: Mouse scrolled (403, 231) with delta (26, 23)
Screenshot: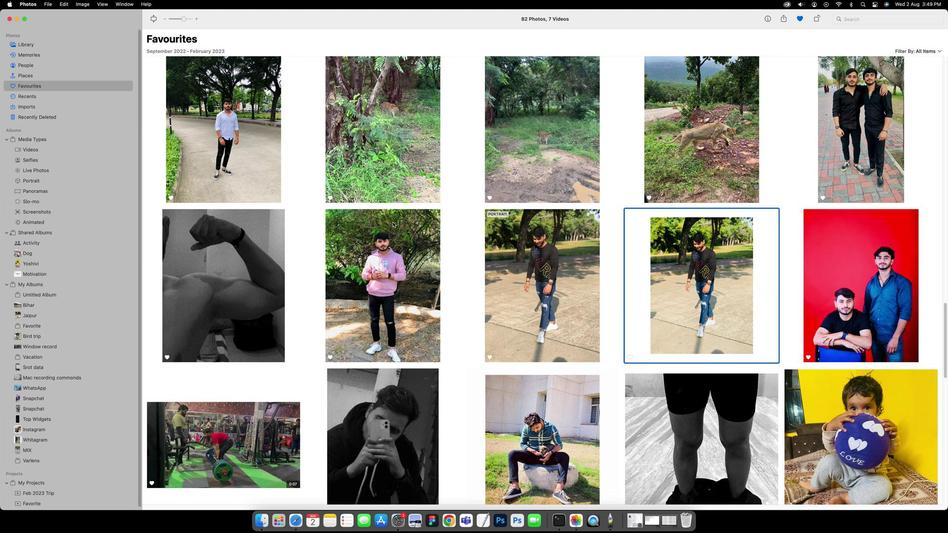 
Action: Mouse scrolled (403, 231) with delta (26, 23)
Screenshot: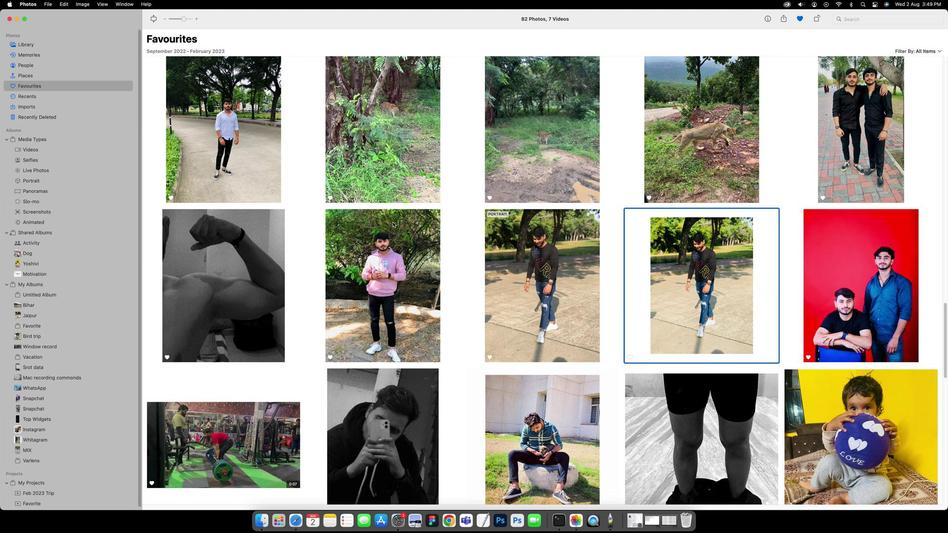 
Action: Mouse scrolled (403, 231) with delta (26, 24)
Screenshot: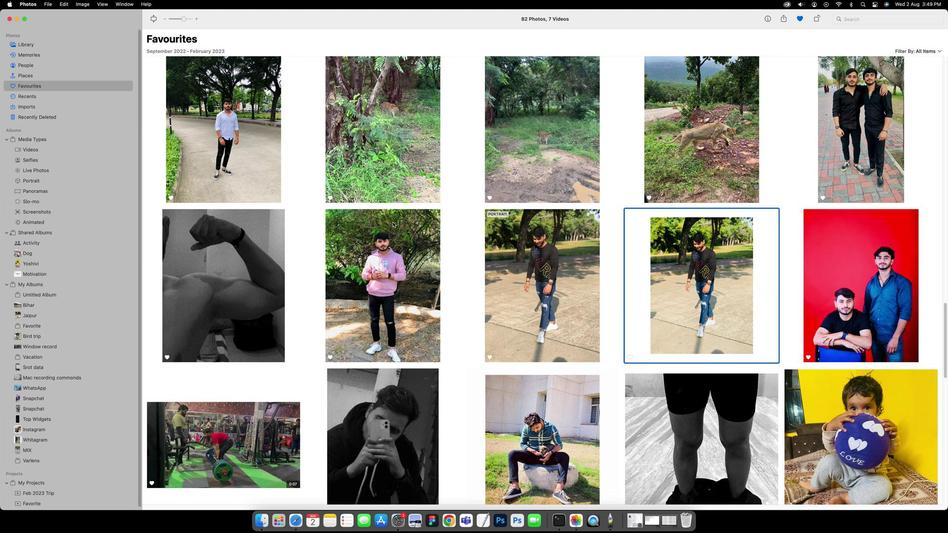 
Action: Mouse scrolled (403, 231) with delta (26, 24)
Screenshot: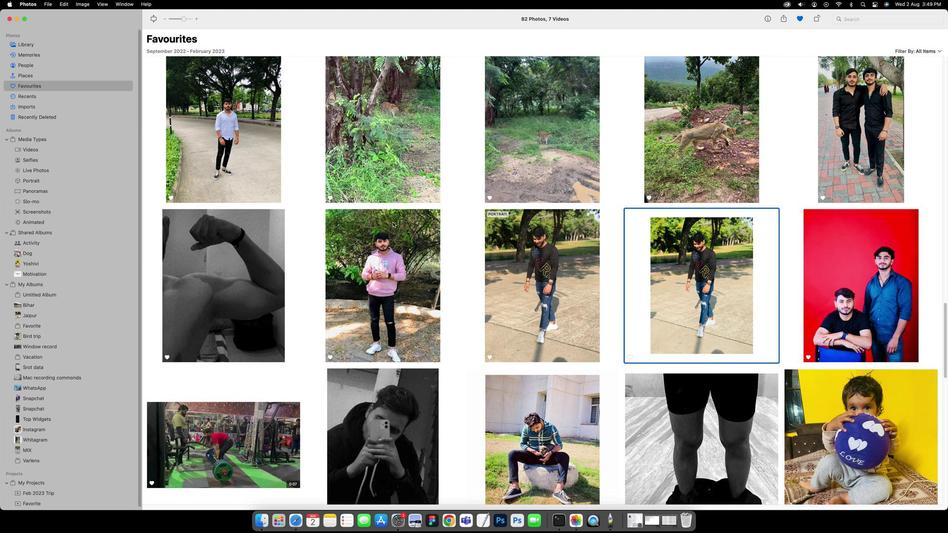 
Action: Mouse scrolled (403, 231) with delta (26, 22)
Screenshot: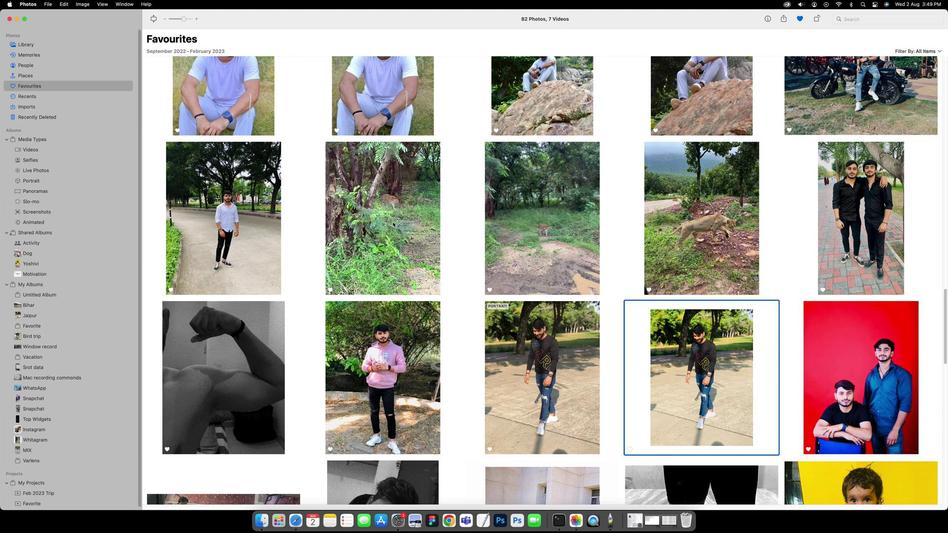 
Action: Mouse scrolled (403, 231) with delta (26, 22)
Screenshot: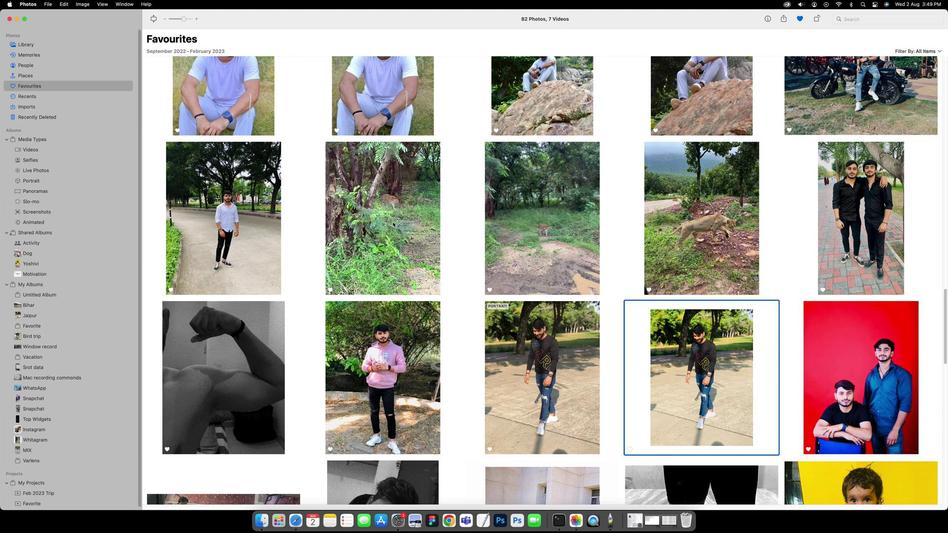 
Action: Mouse scrolled (403, 231) with delta (26, 23)
Screenshot: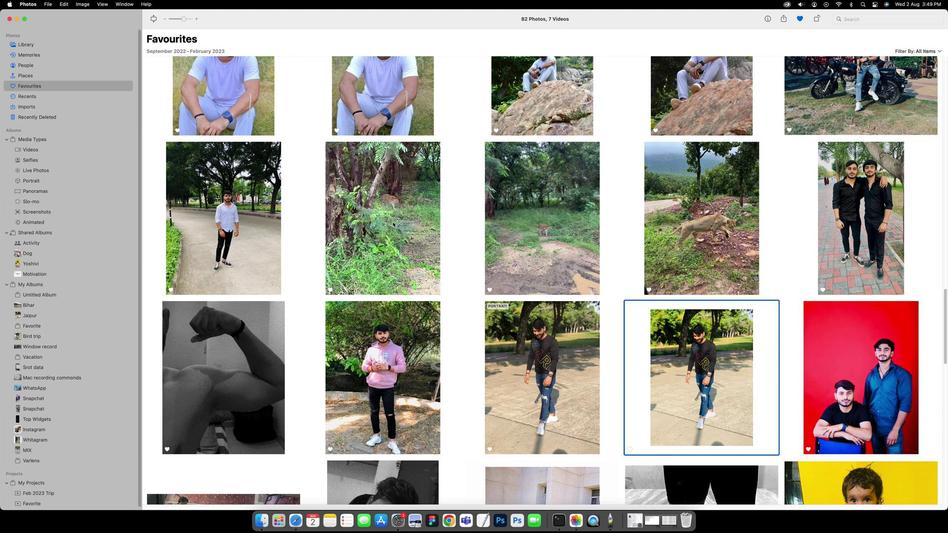 
Action: Mouse scrolled (403, 231) with delta (26, 23)
Screenshot: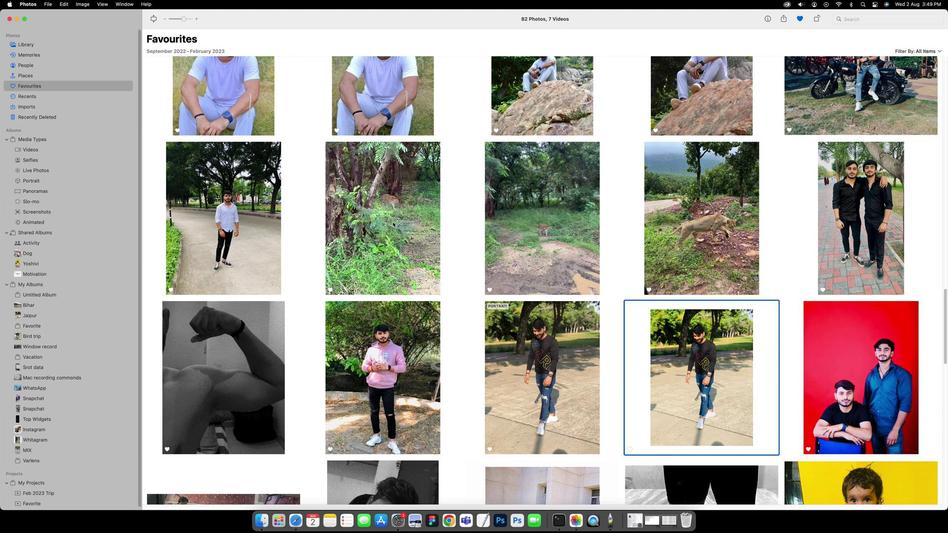 
Action: Mouse scrolled (403, 231) with delta (26, 24)
Screenshot: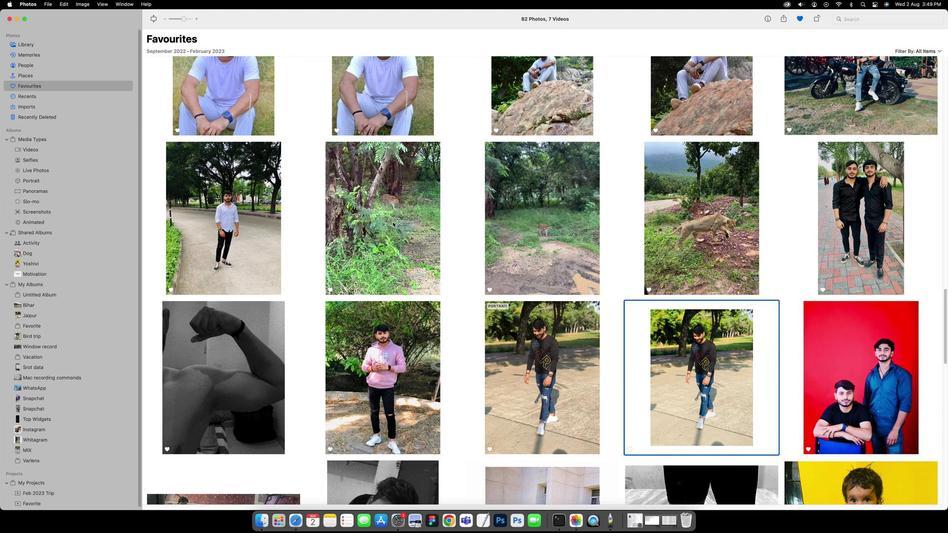 
Action: Mouse scrolled (403, 231) with delta (26, 24)
Screenshot: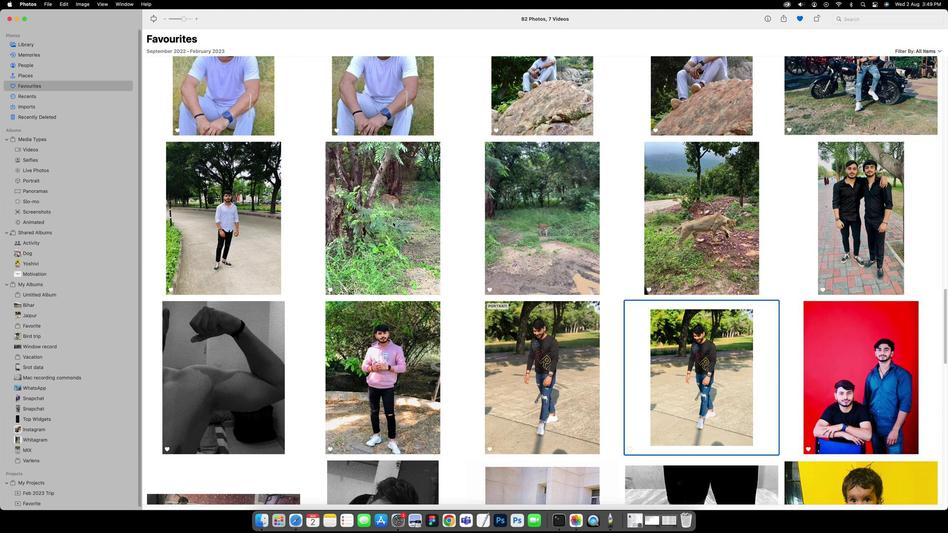 
Action: Mouse scrolled (403, 231) with delta (26, 22)
Screenshot: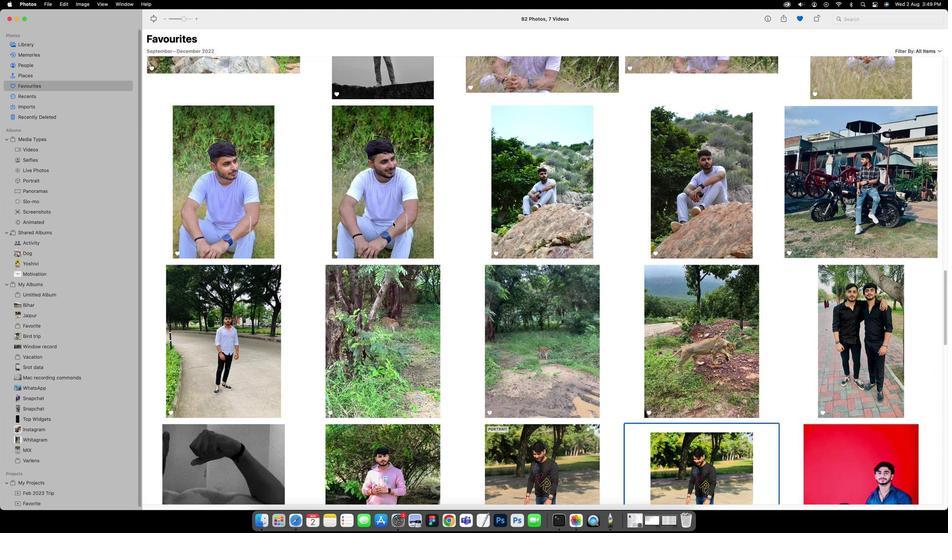 
Action: Mouse scrolled (403, 231) with delta (26, 22)
Screenshot: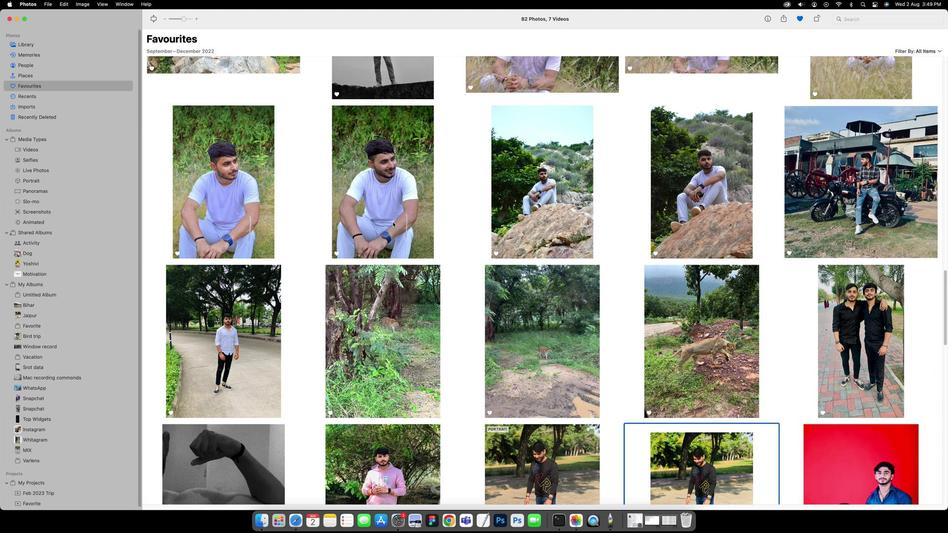
Action: Mouse scrolled (403, 231) with delta (26, 23)
Screenshot: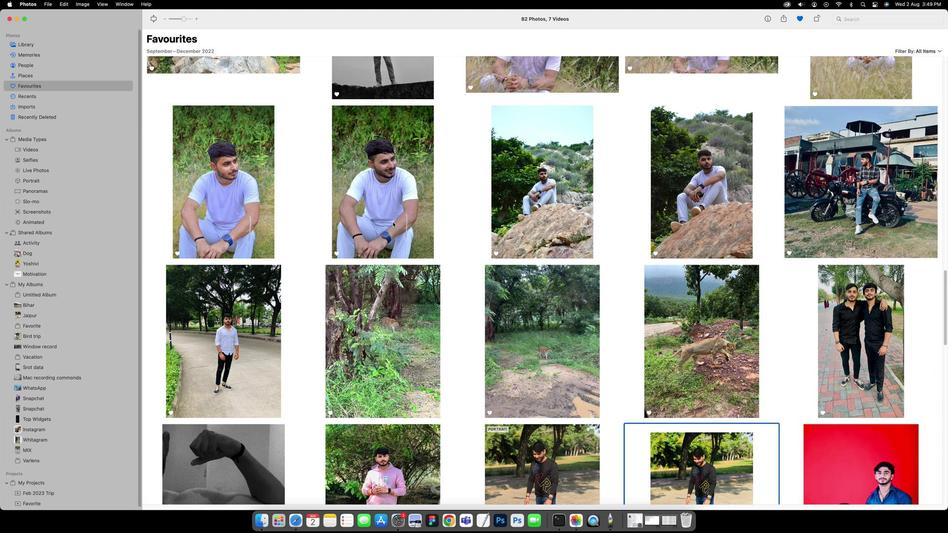 
Action: Mouse scrolled (403, 231) with delta (26, 23)
Screenshot: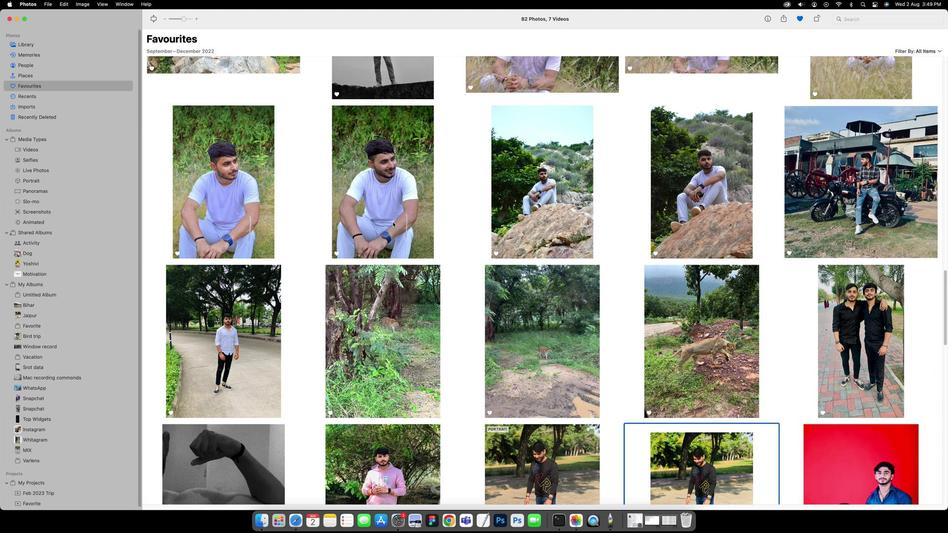 
Action: Mouse scrolled (403, 231) with delta (26, 24)
Screenshot: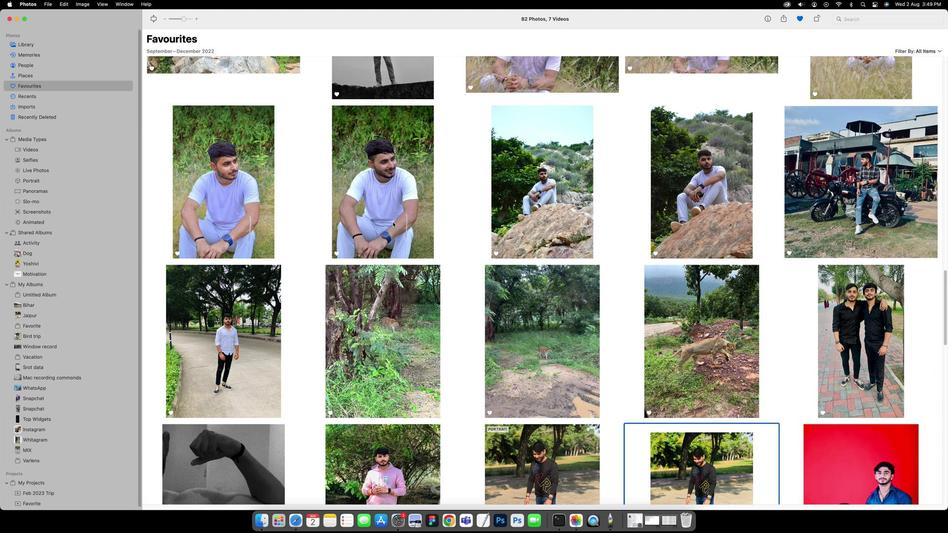 
Action: Mouse scrolled (403, 231) with delta (26, 24)
Screenshot: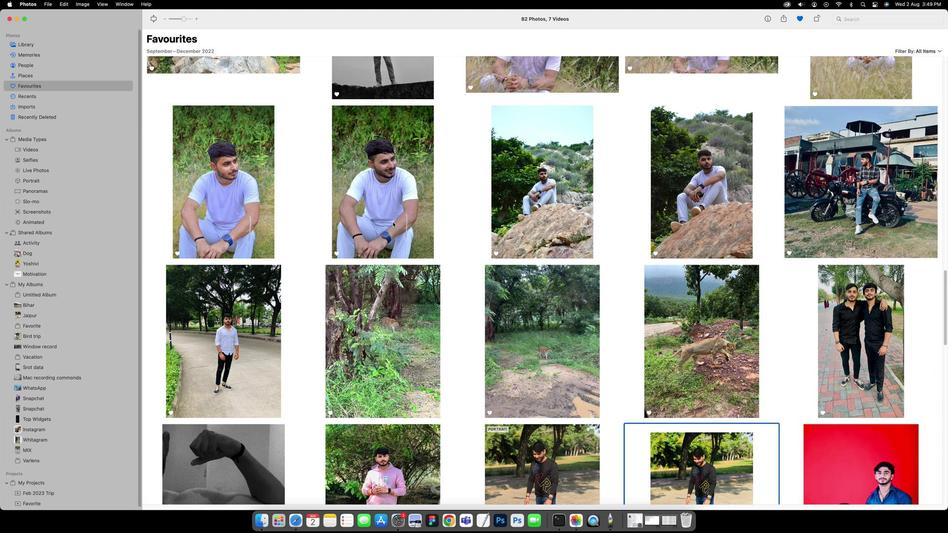 
Action: Mouse scrolled (403, 231) with delta (26, 24)
Screenshot: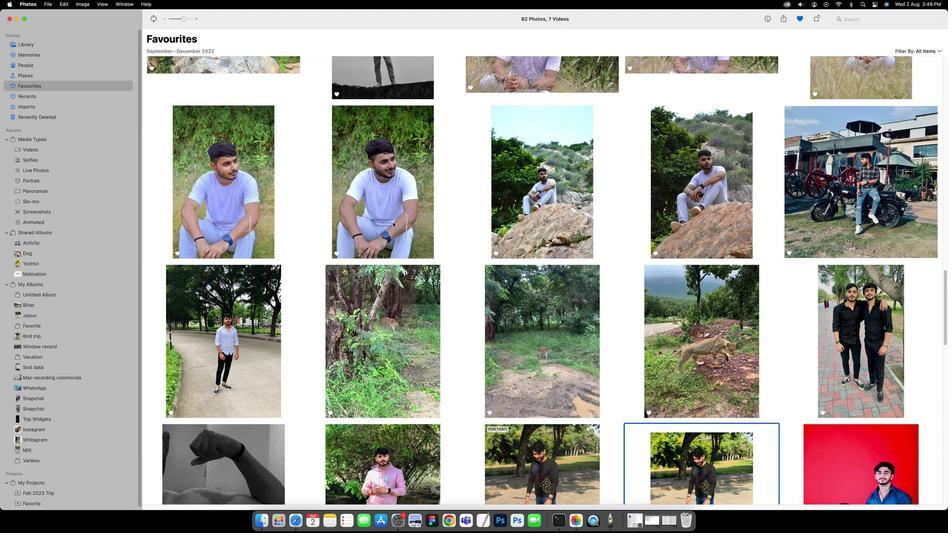 
Action: Mouse scrolled (403, 231) with delta (26, 22)
Screenshot: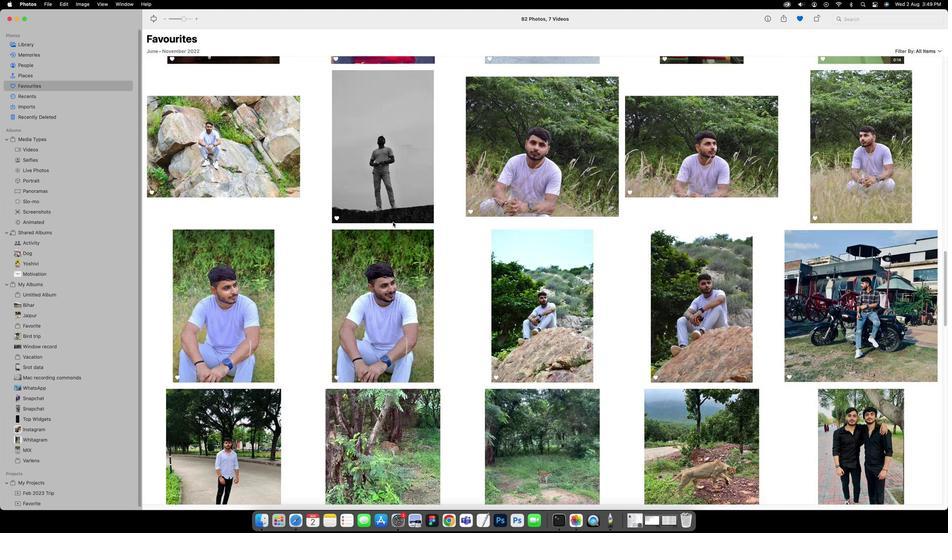 
Action: Mouse scrolled (403, 231) with delta (26, 22)
Screenshot: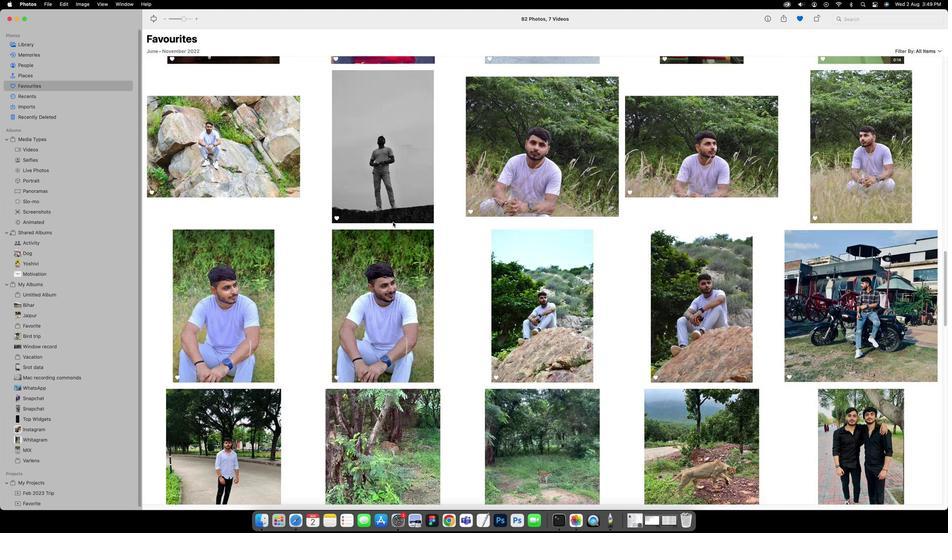 
Action: Mouse scrolled (403, 231) with delta (26, 23)
Screenshot: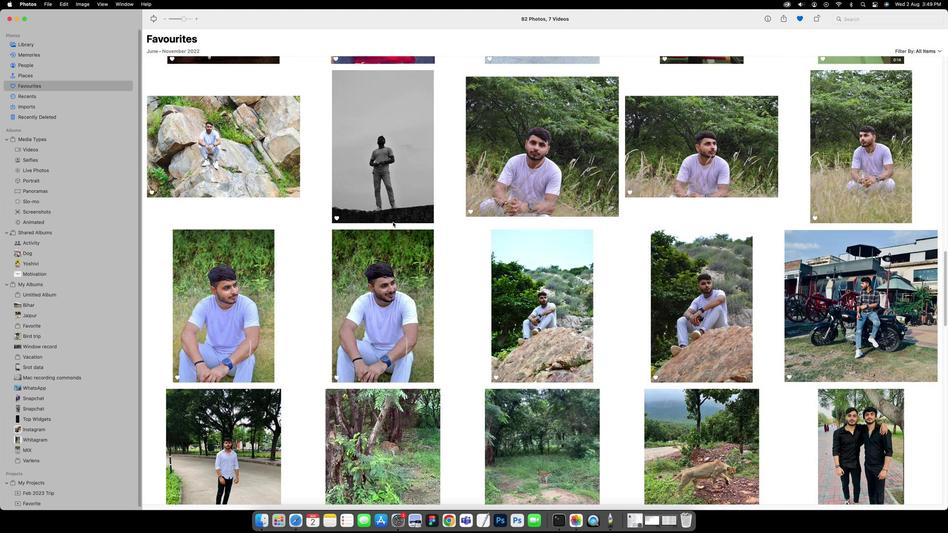 
Action: Mouse scrolled (403, 231) with delta (26, 23)
Screenshot: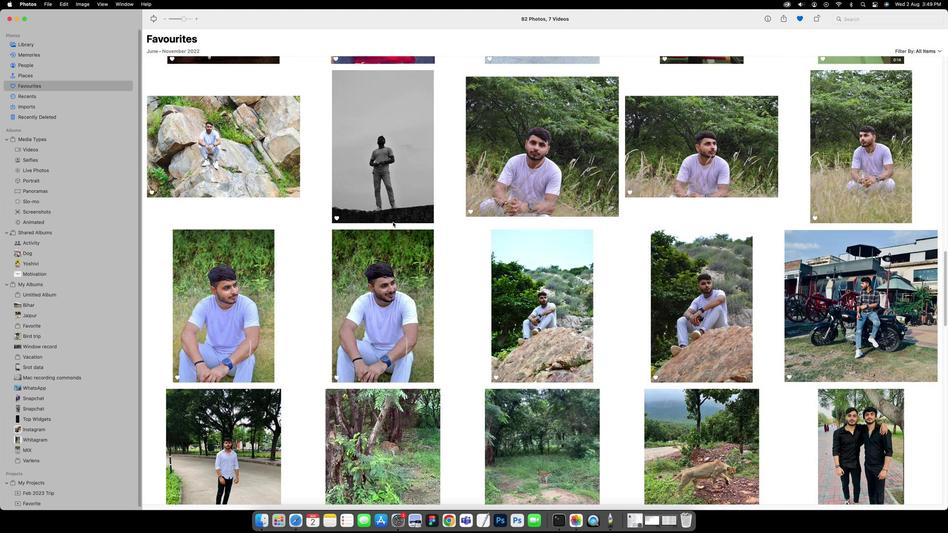 
Action: Mouse scrolled (403, 231) with delta (26, 24)
Screenshot: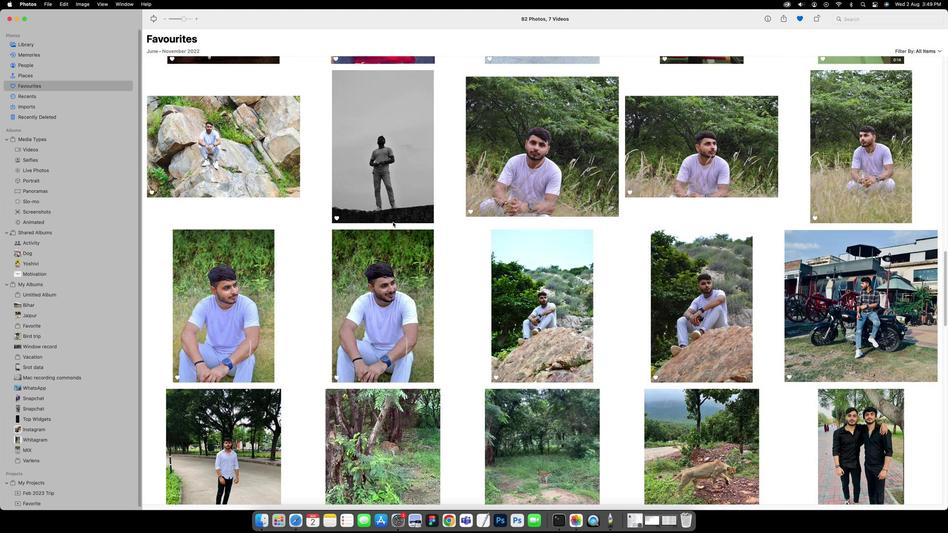
Action: Mouse scrolled (403, 231) with delta (26, 24)
Screenshot: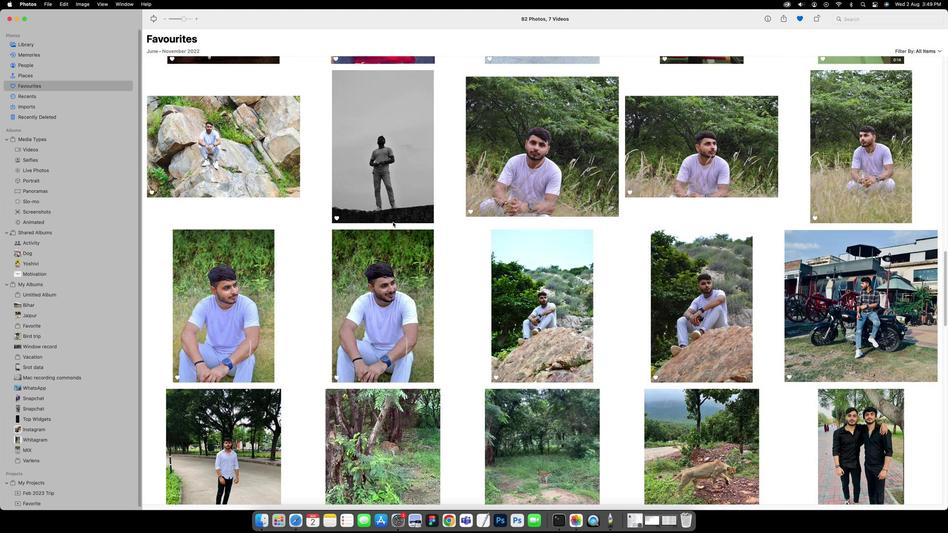
Action: Mouse scrolled (403, 231) with delta (26, 24)
Screenshot: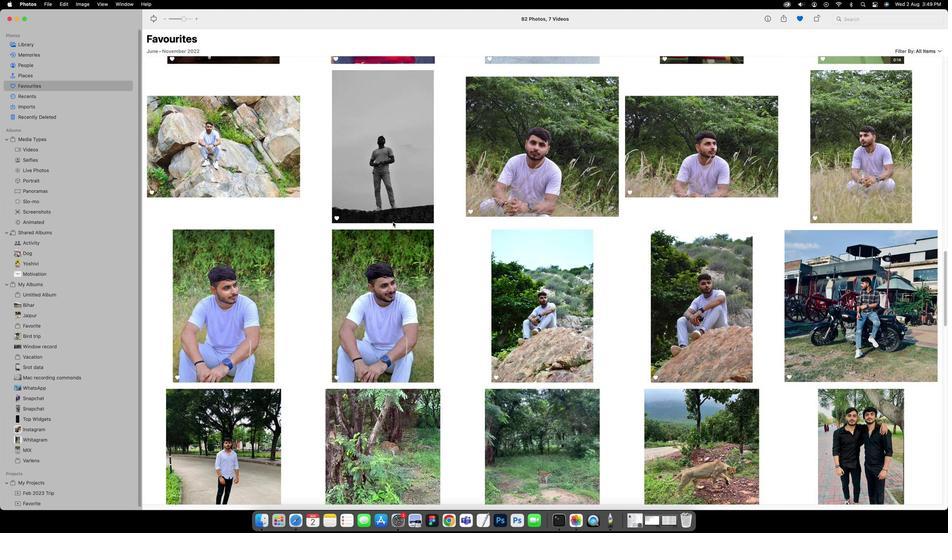 
Action: Mouse scrolled (403, 231) with delta (26, 22)
Screenshot: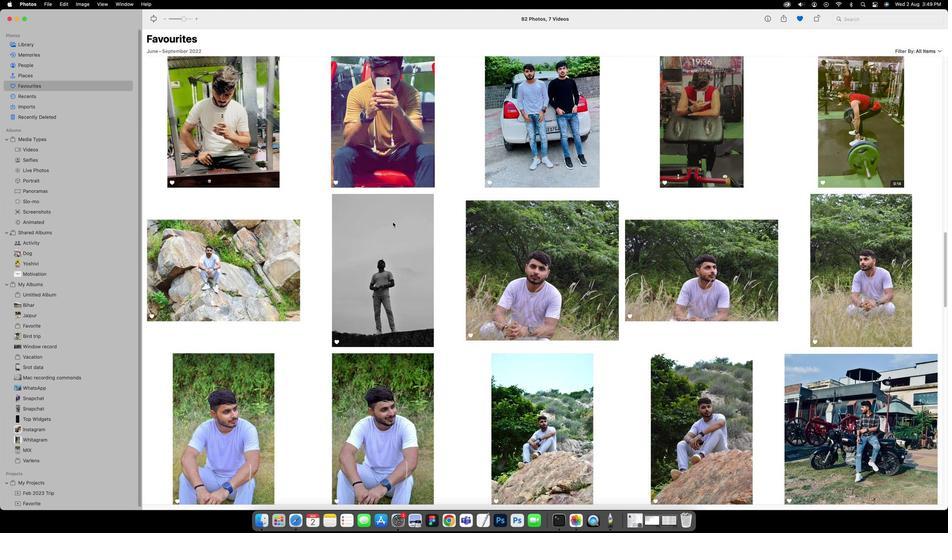 
Action: Mouse scrolled (403, 231) with delta (26, 22)
Screenshot: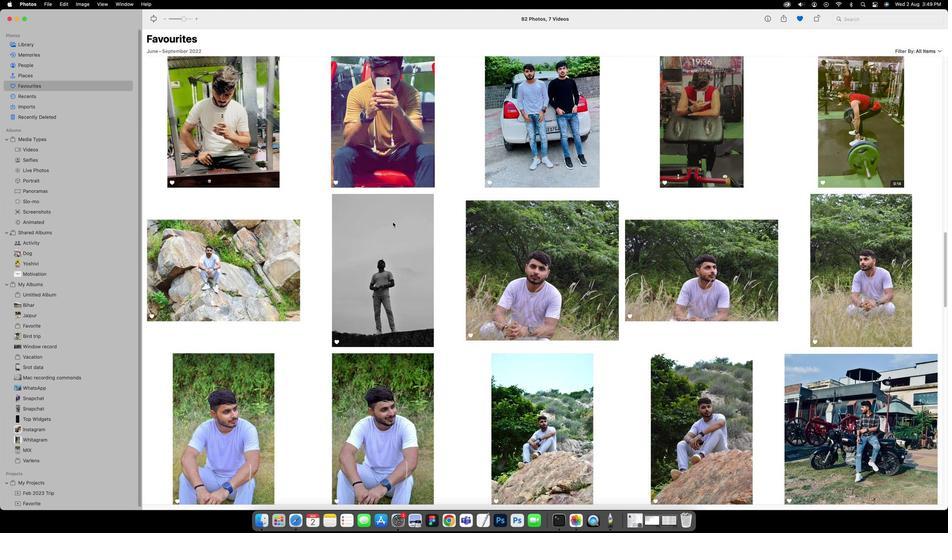 
Action: Mouse scrolled (403, 231) with delta (26, 23)
Screenshot: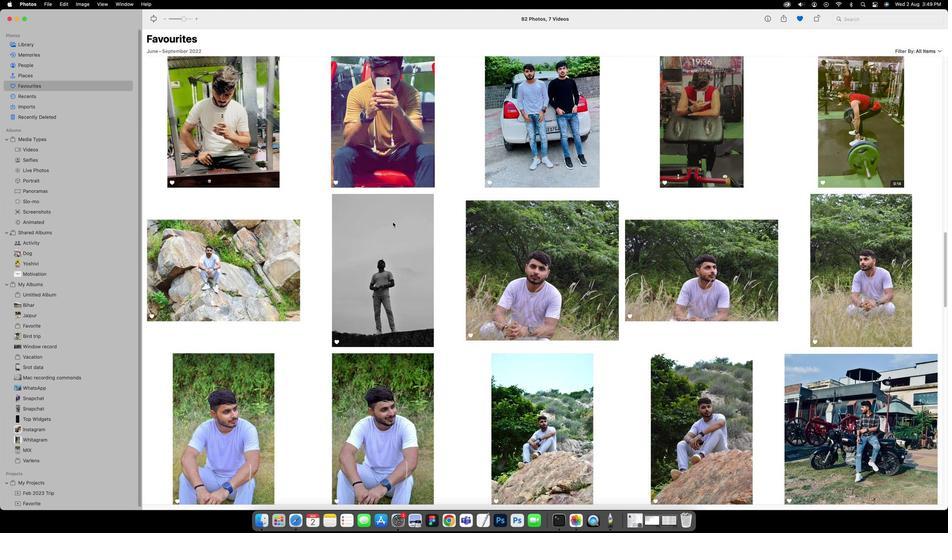 
Action: Mouse scrolled (403, 231) with delta (26, 23)
Screenshot: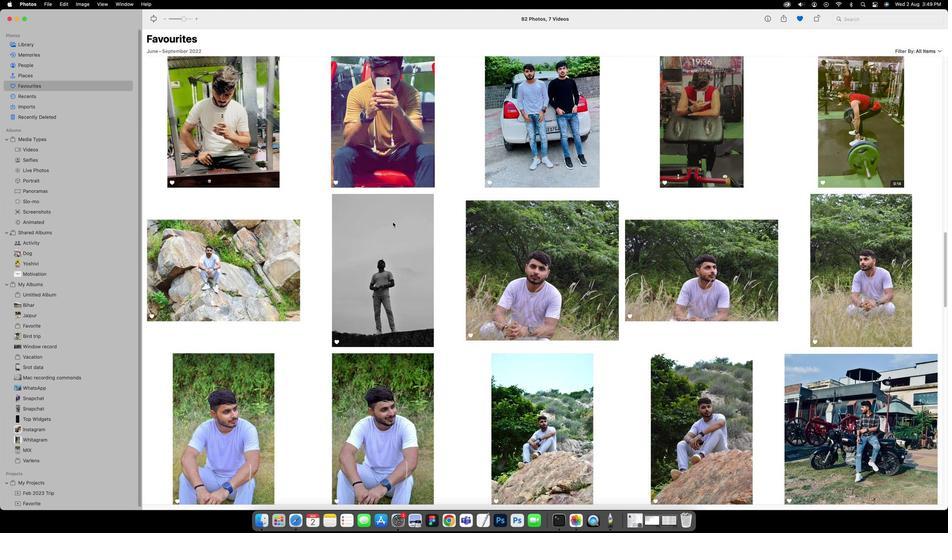 
Action: Mouse scrolled (403, 231) with delta (26, 24)
Screenshot: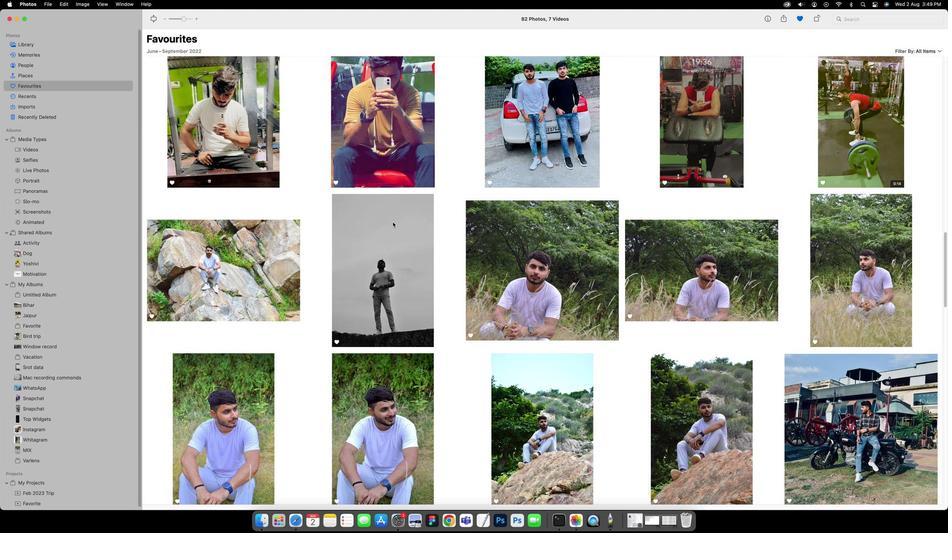
Action: Mouse scrolled (403, 231) with delta (26, 24)
Screenshot: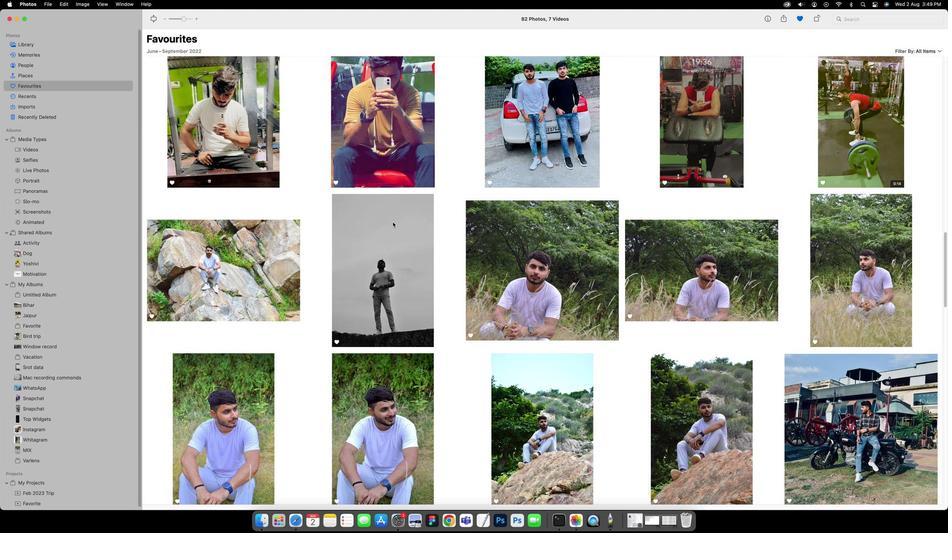 
Action: Mouse scrolled (403, 231) with delta (26, 24)
Screenshot: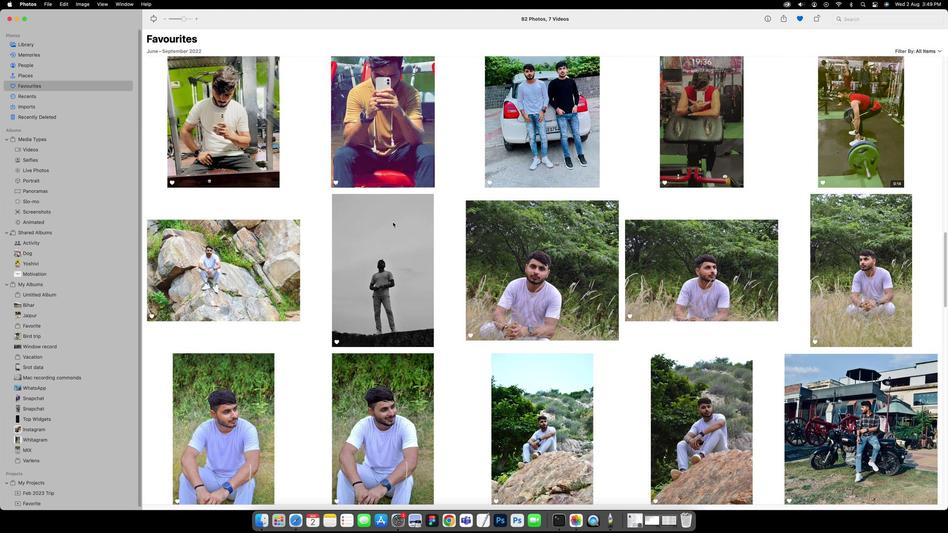 
Action: Mouse scrolled (403, 231) with delta (26, 22)
Screenshot: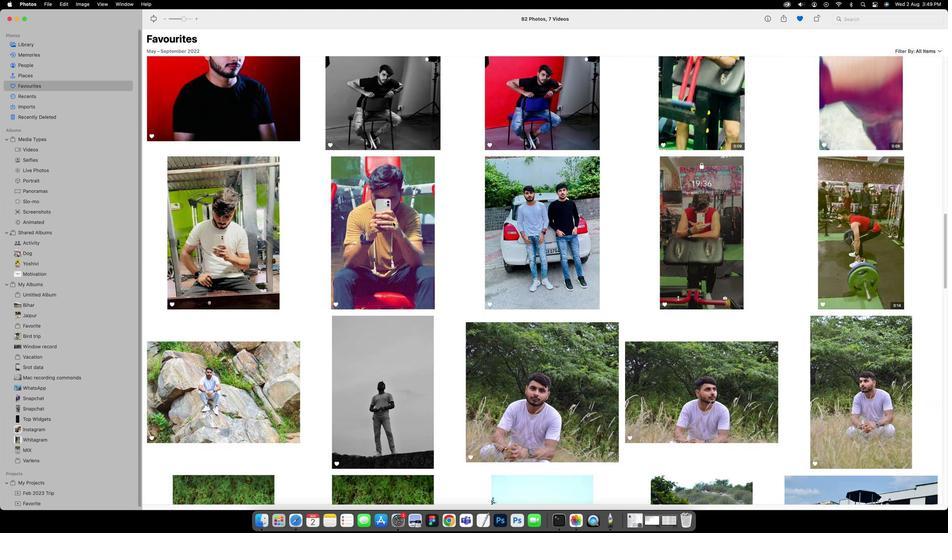 
Action: Mouse scrolled (403, 231) with delta (26, 22)
Screenshot: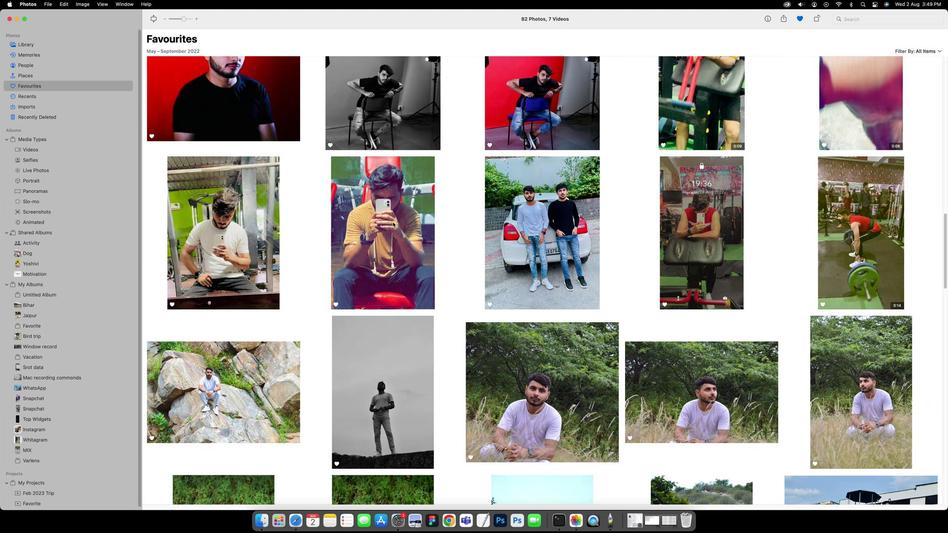
Action: Mouse scrolled (403, 231) with delta (26, 23)
Screenshot: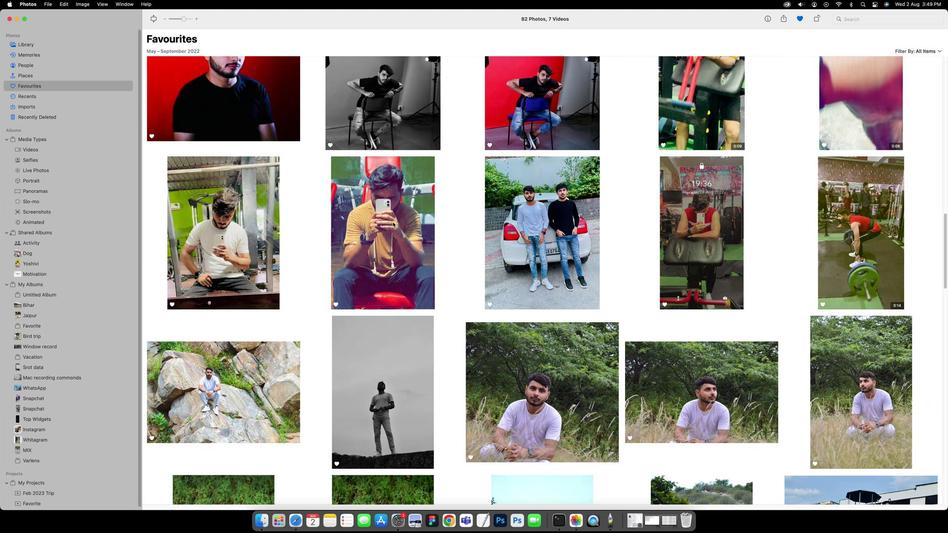 
Action: Mouse scrolled (403, 231) with delta (26, 23)
Screenshot: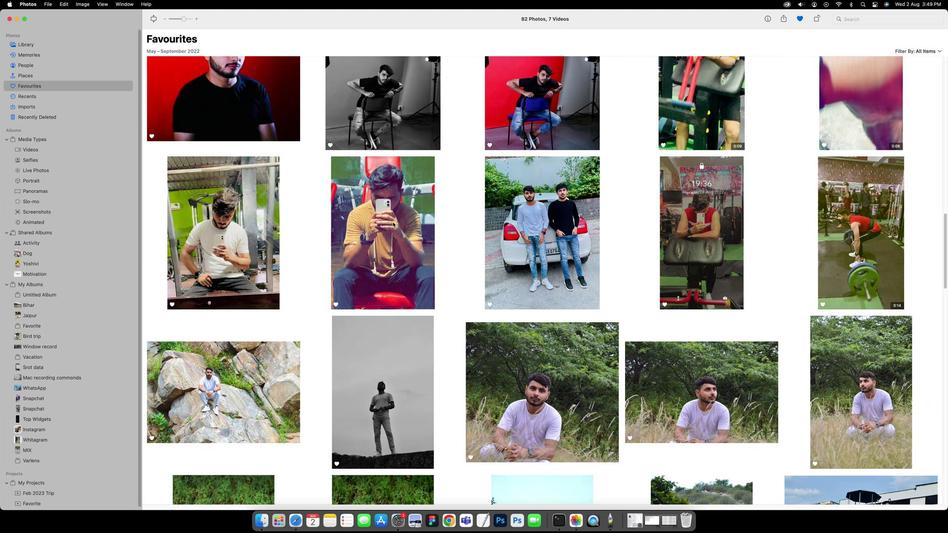 
Action: Mouse scrolled (403, 231) with delta (26, 24)
Screenshot: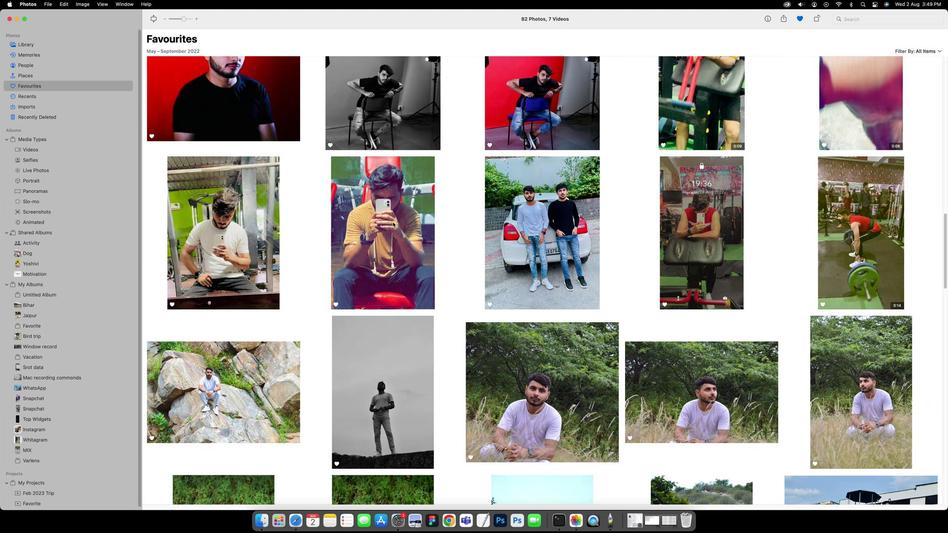 
Action: Mouse scrolled (403, 231) with delta (26, 24)
Screenshot: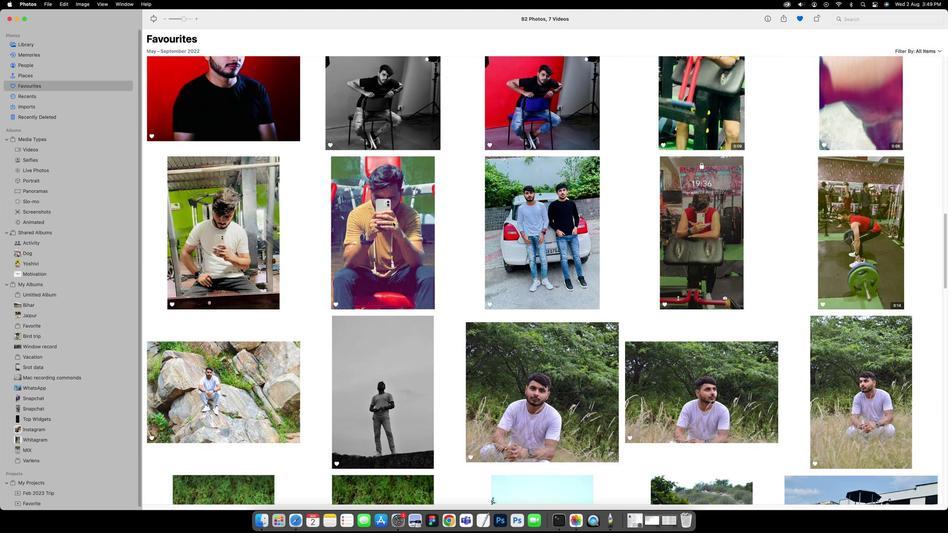 
Action: Mouse scrolled (403, 231) with delta (26, 24)
Screenshot: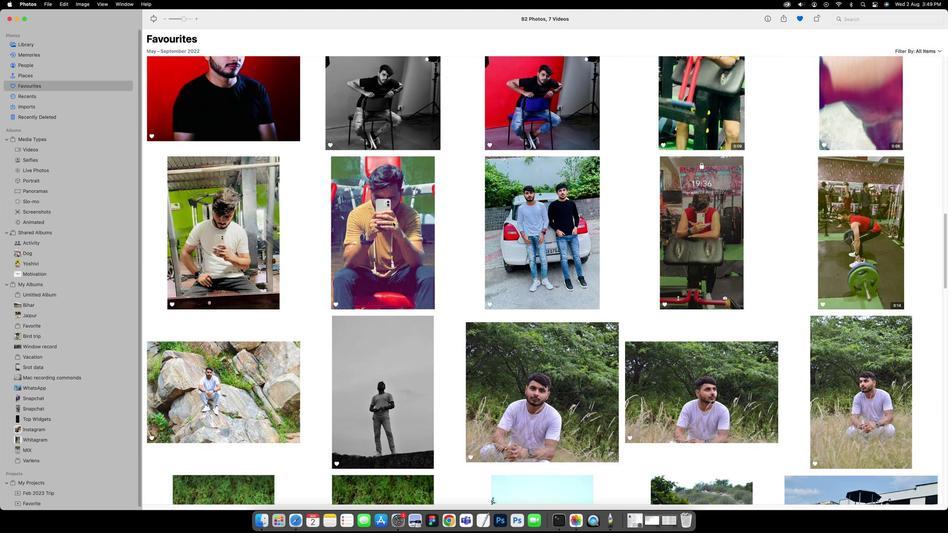 
Action: Mouse scrolled (403, 231) with delta (26, 22)
Screenshot: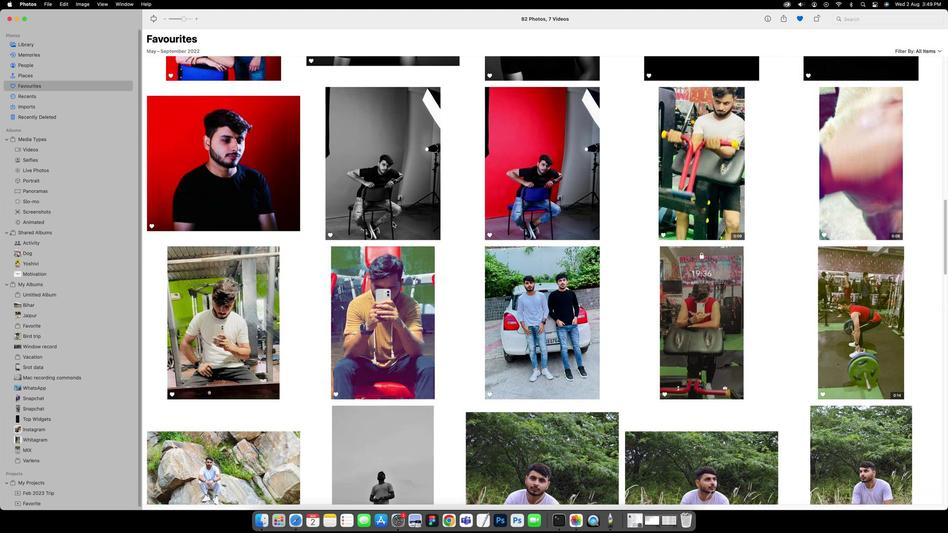 
Action: Mouse scrolled (403, 231) with delta (26, 22)
Screenshot: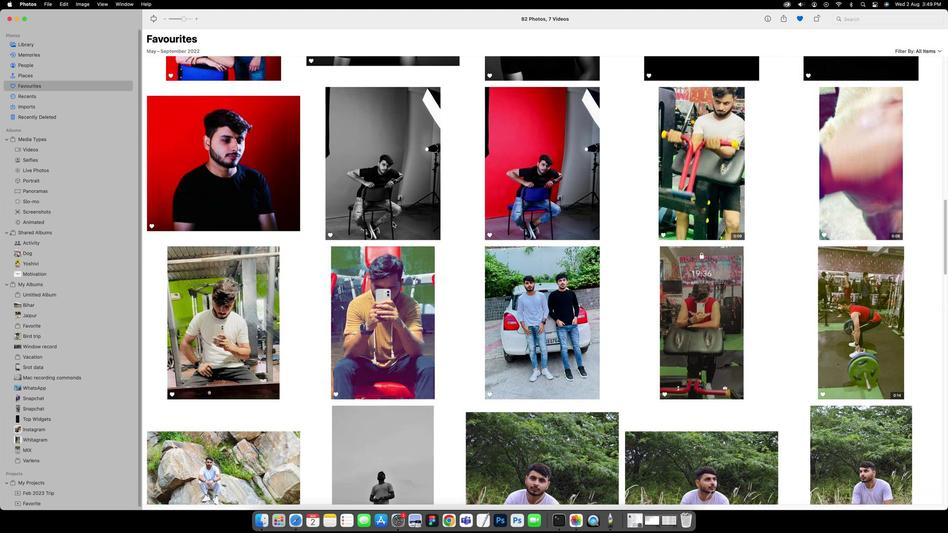 
Action: Mouse scrolled (403, 231) with delta (26, 23)
Screenshot: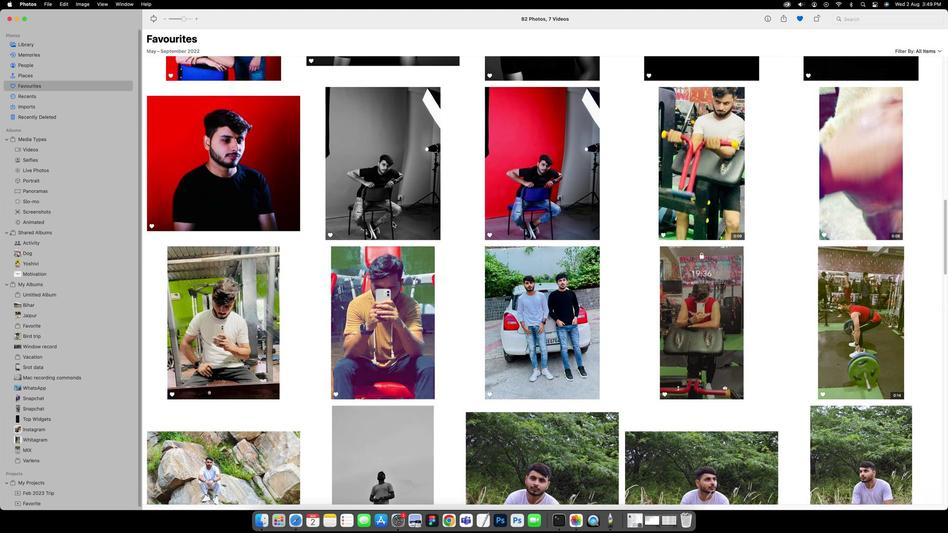 
Action: Mouse scrolled (403, 231) with delta (26, 23)
Screenshot: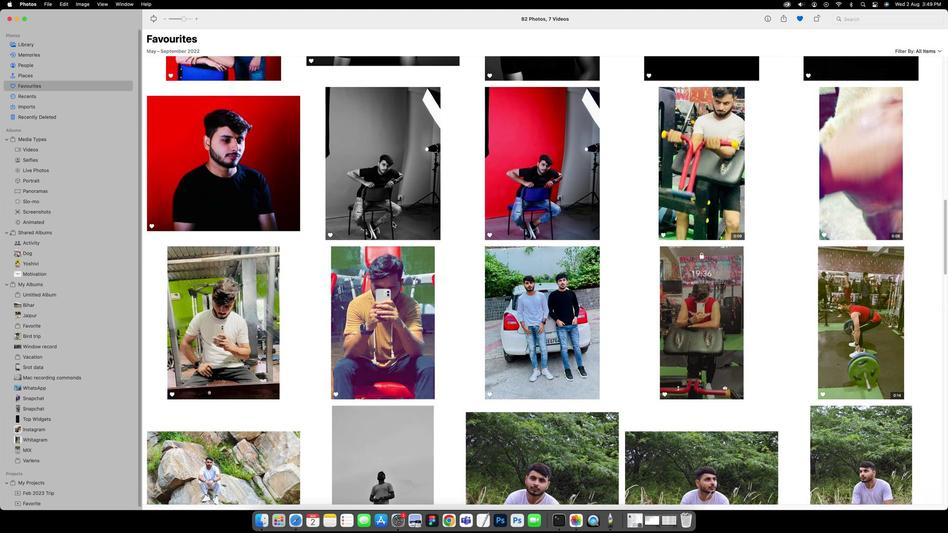 
Action: Mouse scrolled (403, 231) with delta (26, 24)
Screenshot: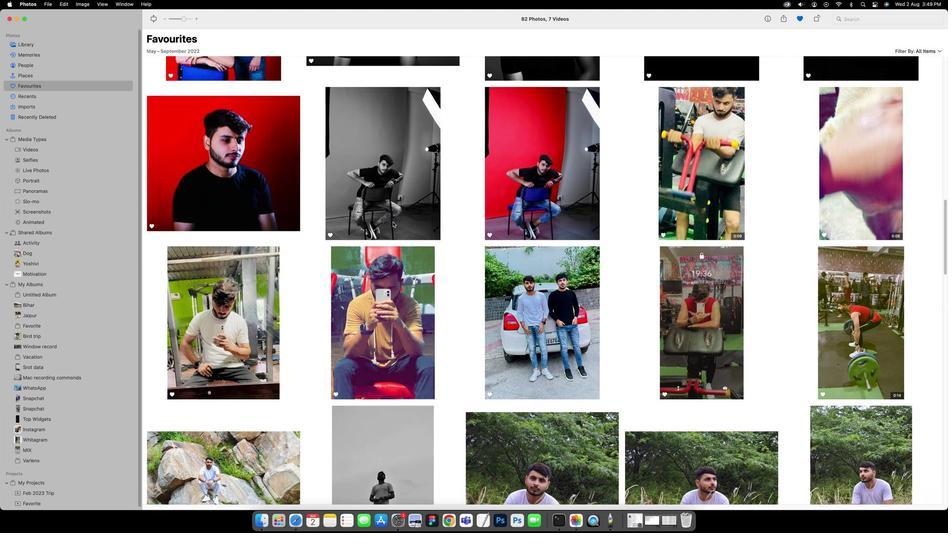 
Action: Mouse scrolled (403, 231) with delta (26, 24)
Screenshot: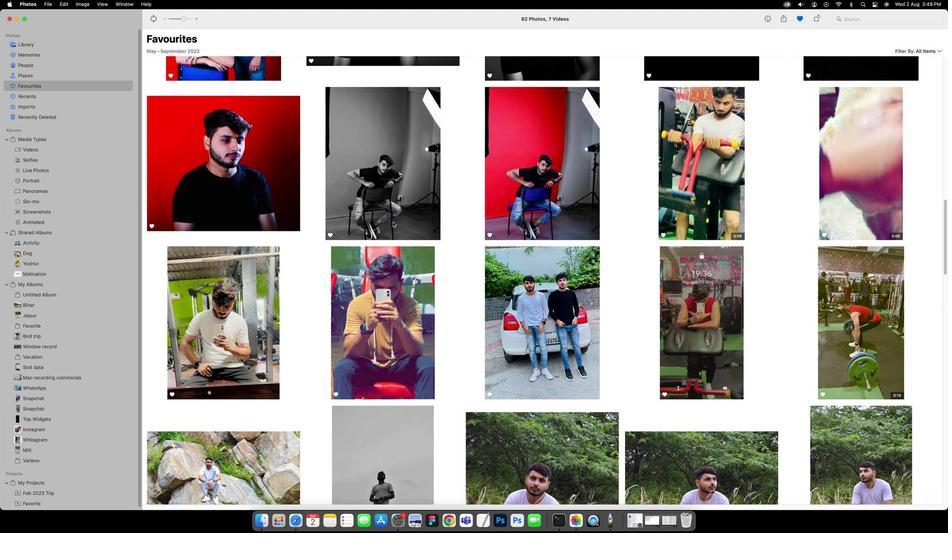 
Action: Mouse scrolled (403, 231) with delta (26, 22)
Screenshot: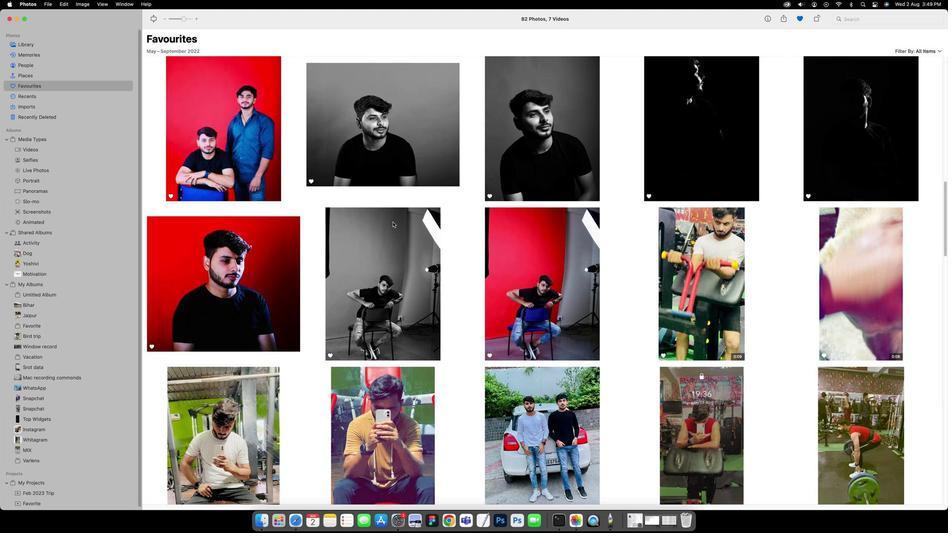 
Action: Mouse scrolled (403, 231) with delta (26, 22)
Screenshot: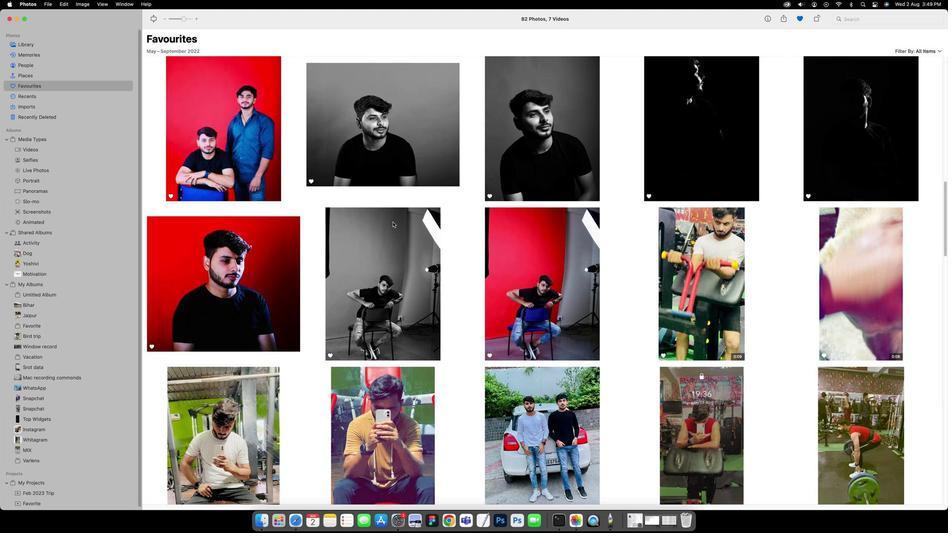 
Action: Mouse scrolled (403, 231) with delta (26, 23)
Screenshot: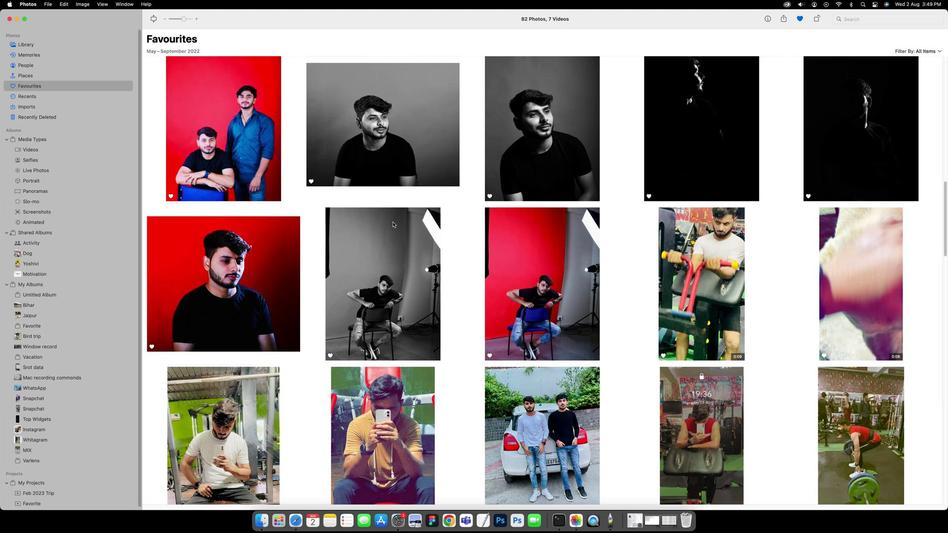 
Action: Mouse scrolled (403, 231) with delta (26, 23)
Screenshot: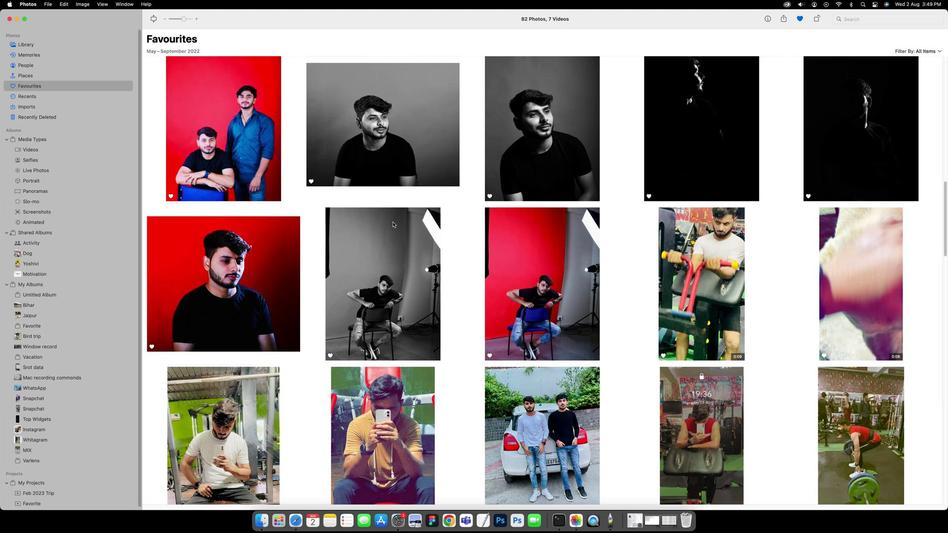 
Action: Mouse scrolled (403, 231) with delta (26, 24)
Screenshot: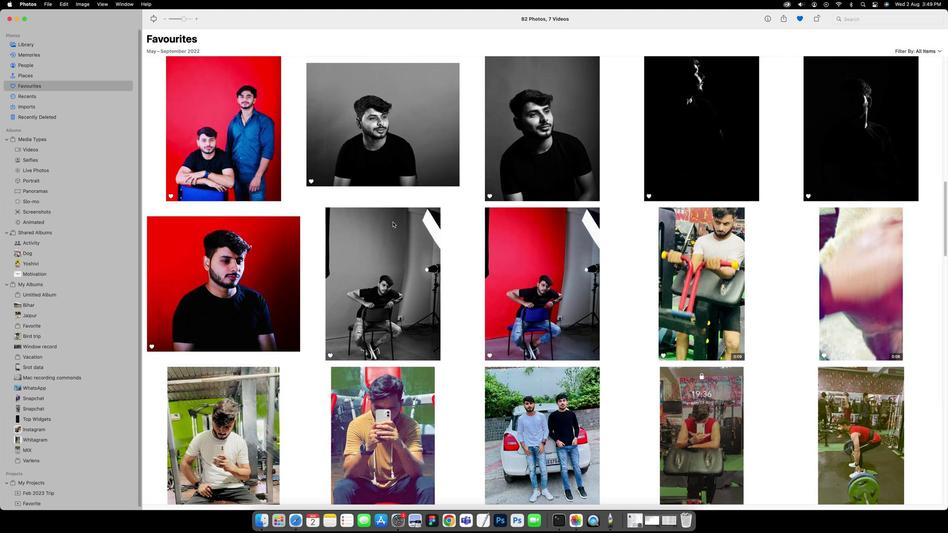 
Action: Mouse scrolled (403, 231) with delta (26, 24)
Screenshot: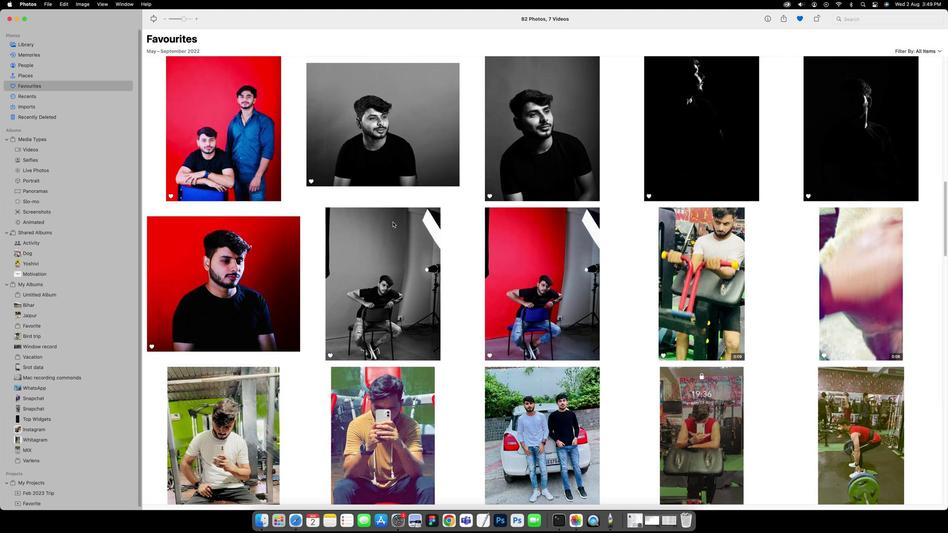 
Action: Mouse scrolled (403, 231) with delta (26, 24)
Screenshot: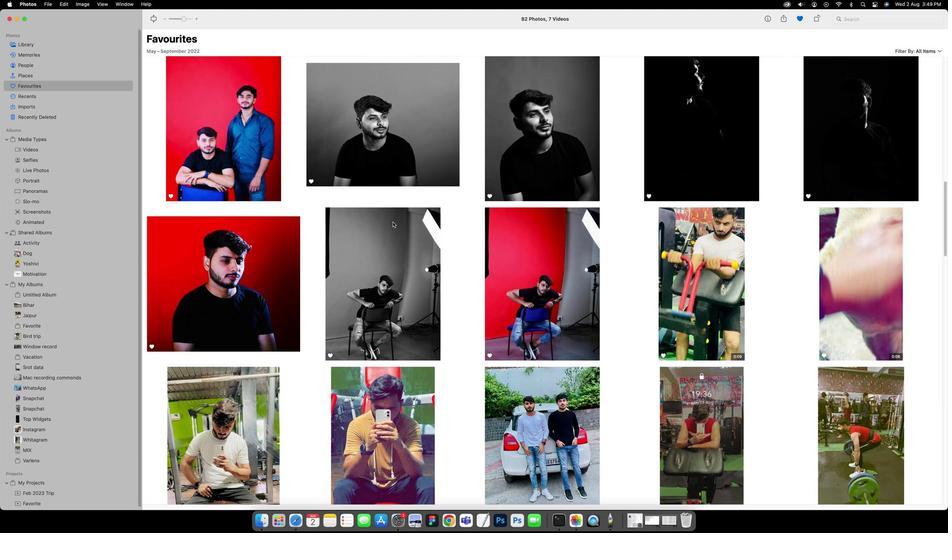 
Action: Mouse scrolled (403, 231) with delta (26, 22)
Screenshot: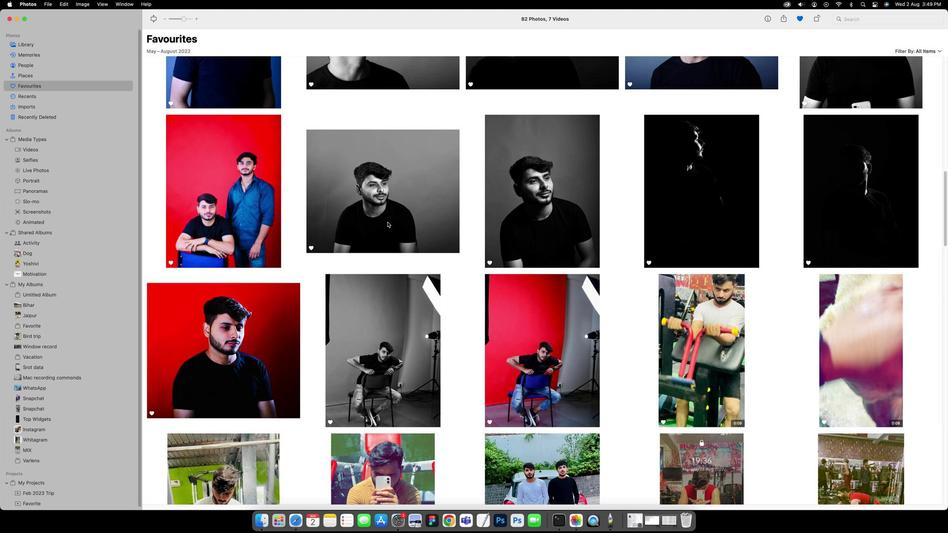 
Action: Mouse scrolled (403, 231) with delta (26, 22)
Screenshot: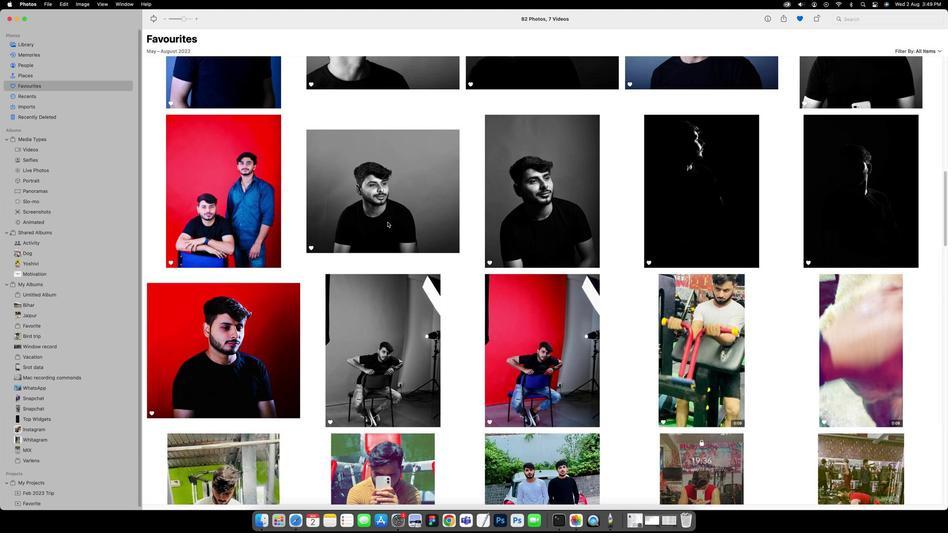 
Action: Mouse scrolled (403, 231) with delta (26, 23)
Screenshot: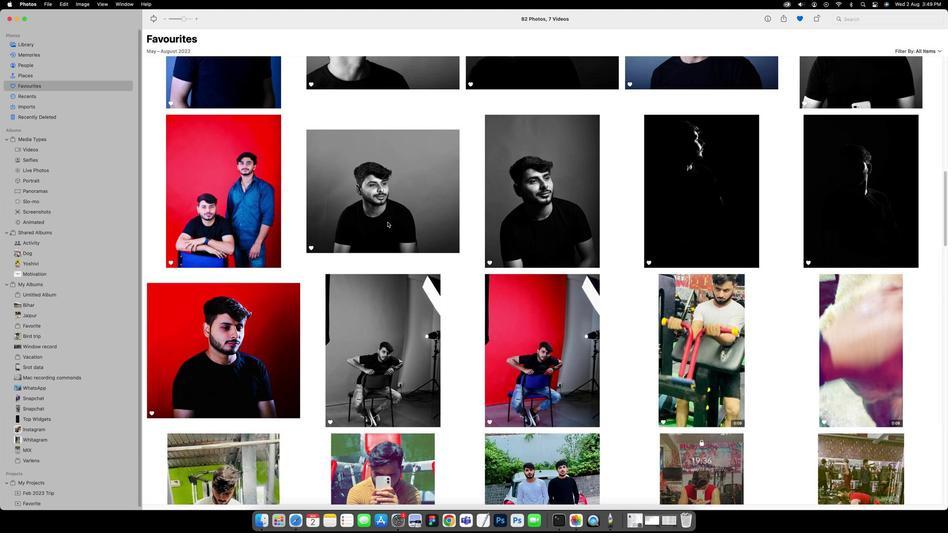 
Action: Mouse scrolled (403, 231) with delta (26, 23)
Screenshot: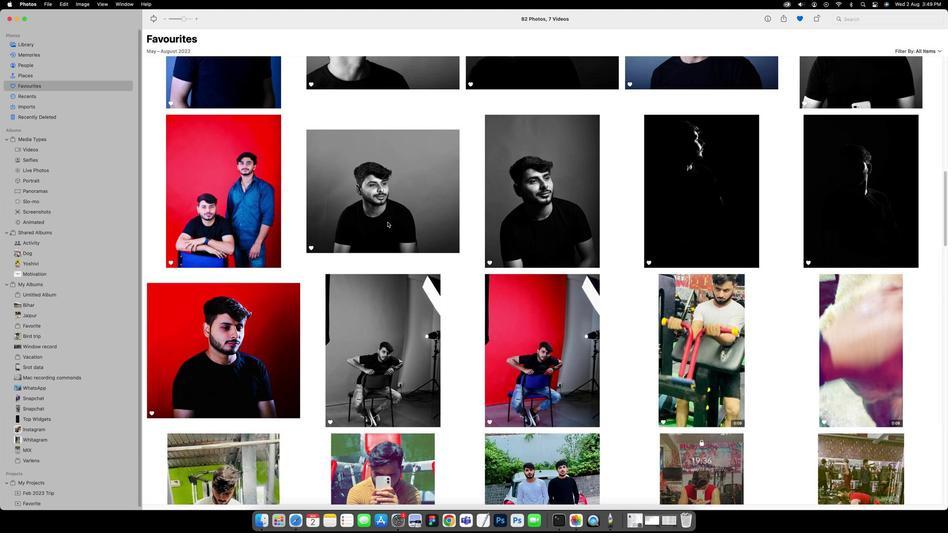 
Action: Mouse scrolled (403, 231) with delta (26, 24)
Screenshot: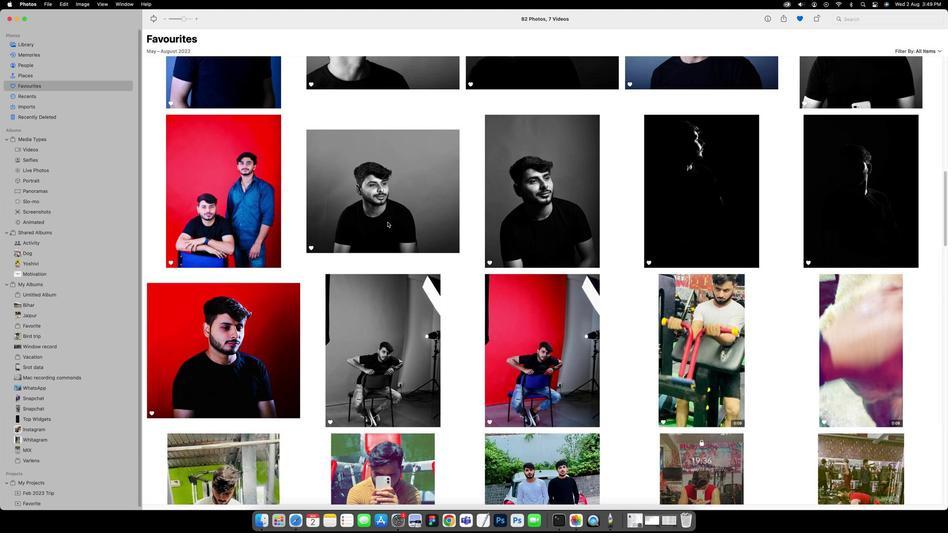 
Action: Mouse moved to (405, 229)
Screenshot: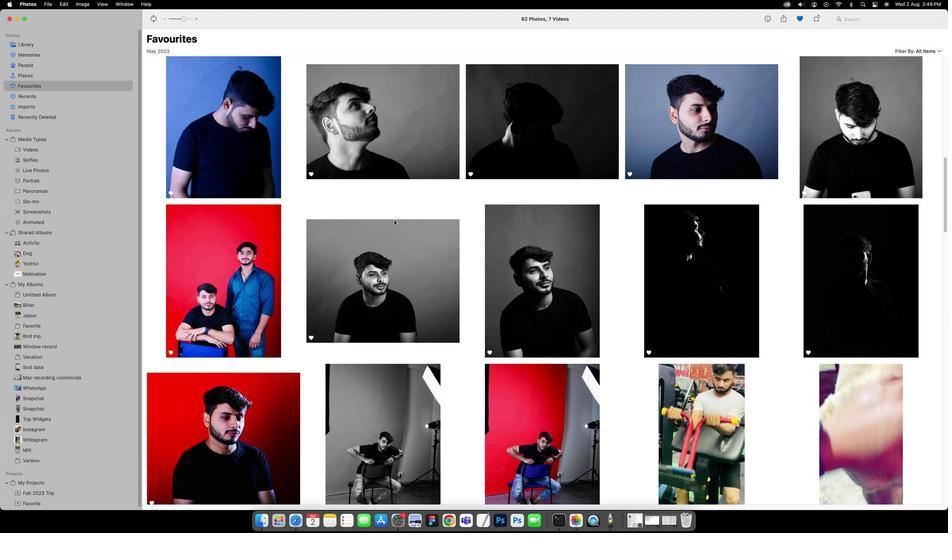 
Action: Mouse scrolled (405, 229) with delta (26, 22)
Screenshot: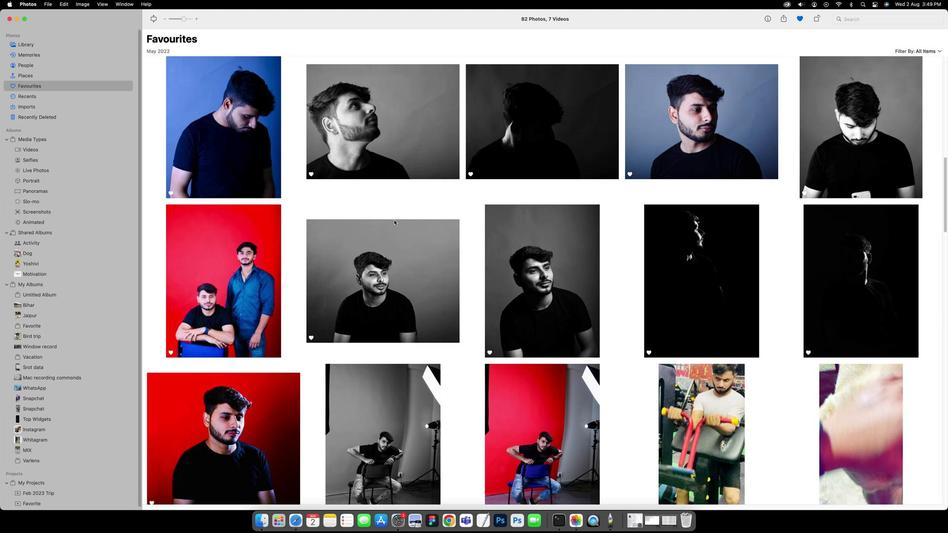 
Action: Mouse scrolled (405, 229) with delta (26, 22)
Screenshot: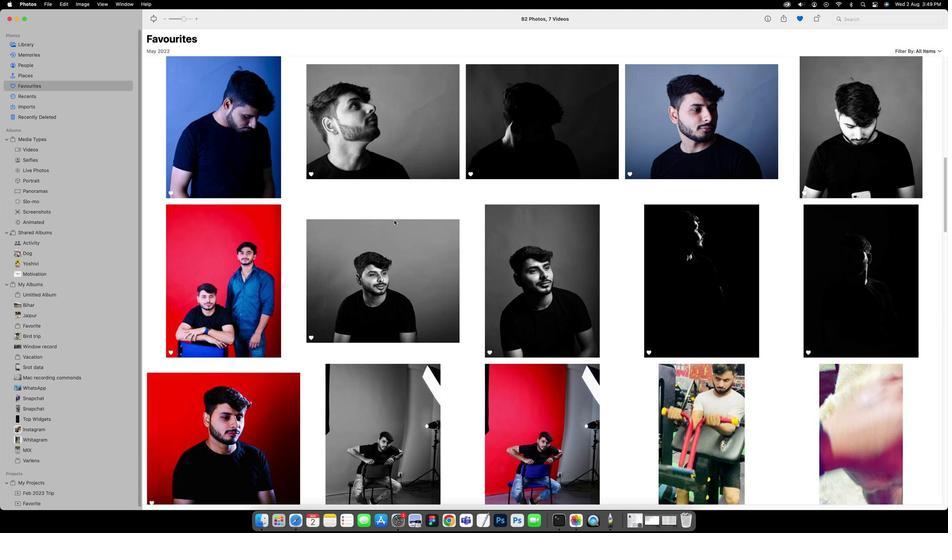 
Action: Mouse scrolled (405, 229) with delta (26, 23)
Screenshot: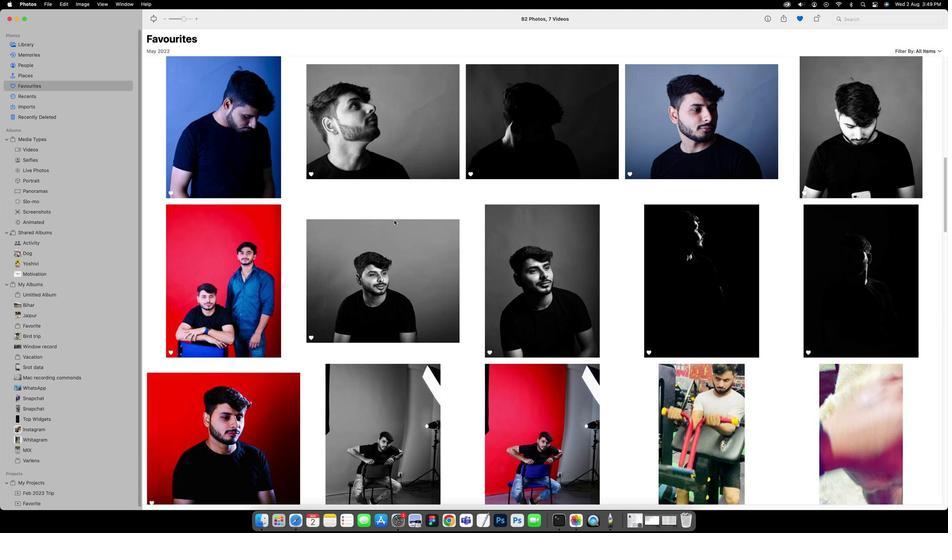 
Action: Mouse scrolled (405, 229) with delta (26, 23)
Screenshot: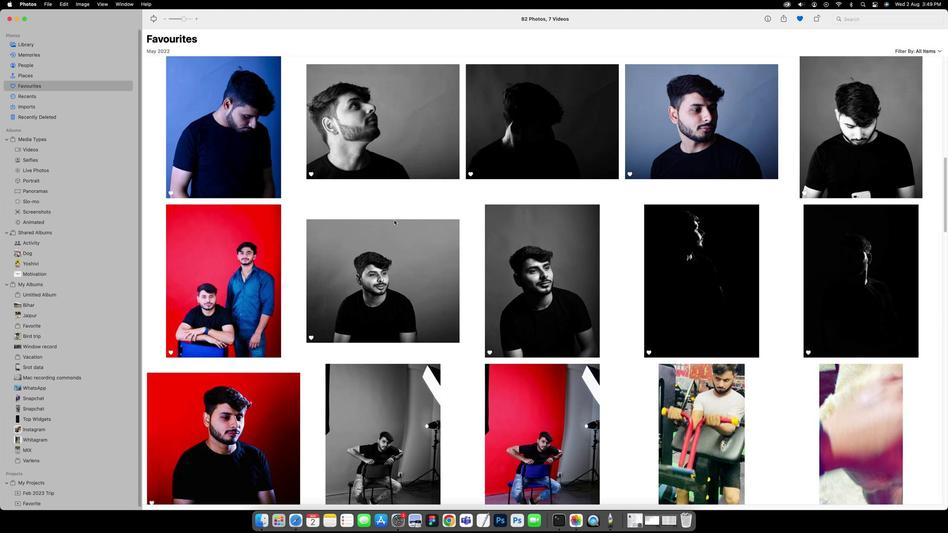 
Action: Mouse scrolled (405, 229) with delta (26, 24)
Screenshot: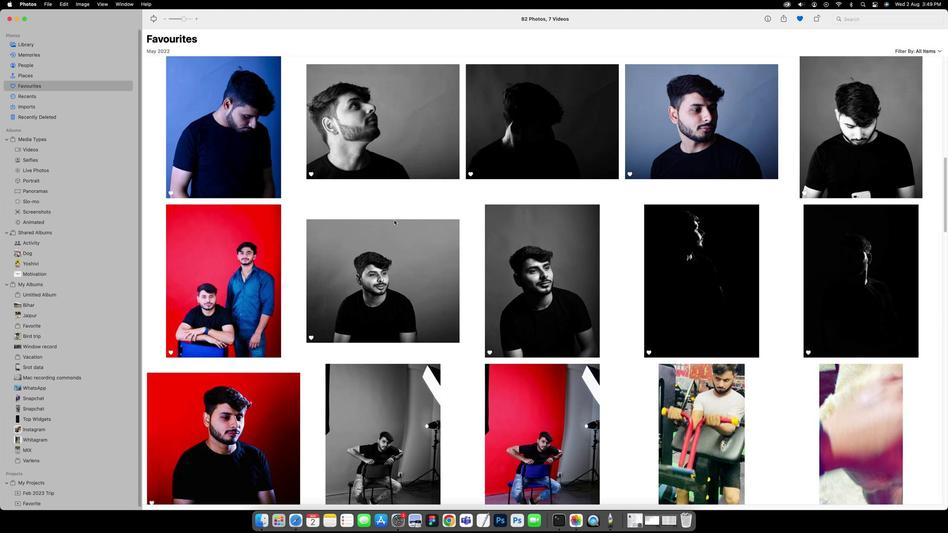 
Action: Mouse scrolled (405, 229) with delta (26, 24)
Screenshot: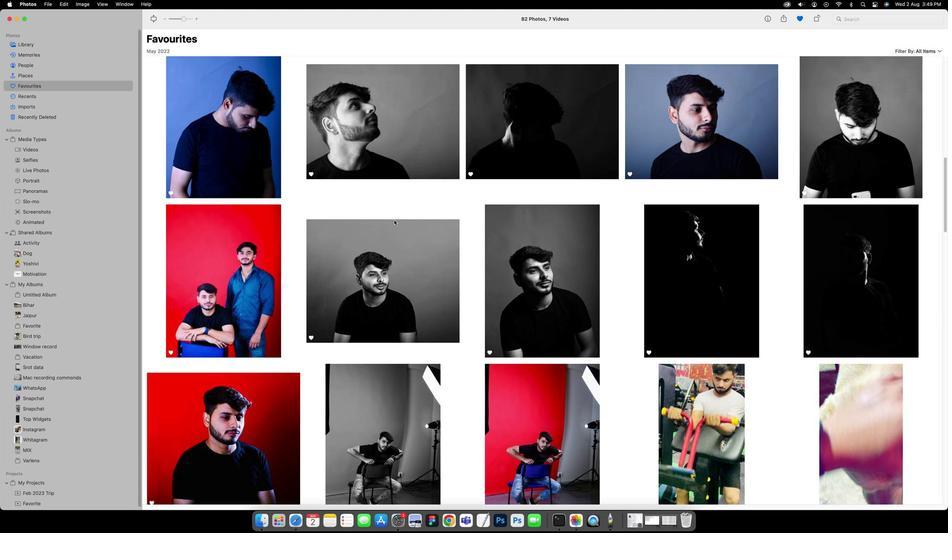
Action: Mouse scrolled (405, 229) with delta (26, 22)
Screenshot: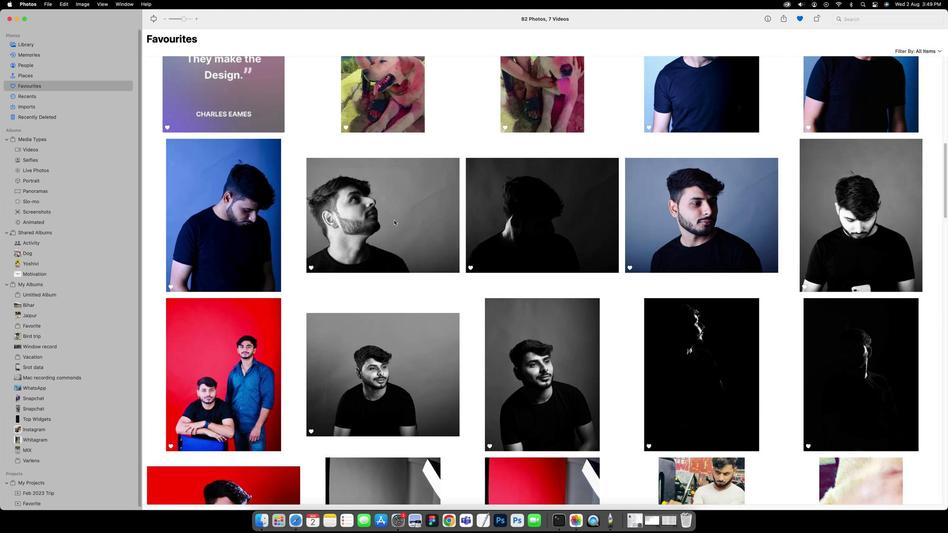 
Action: Mouse scrolled (405, 229) with delta (26, 22)
Screenshot: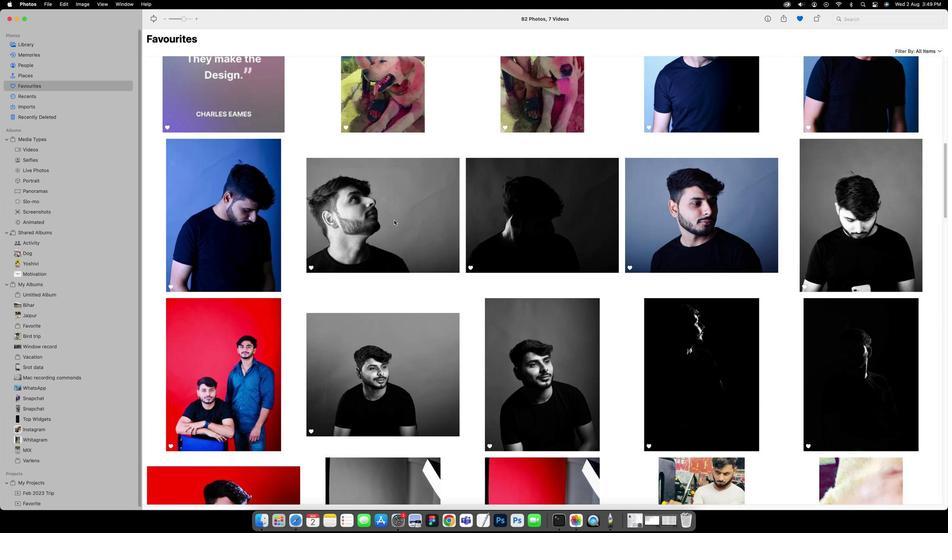 
Action: Mouse scrolled (405, 229) with delta (26, 23)
Screenshot: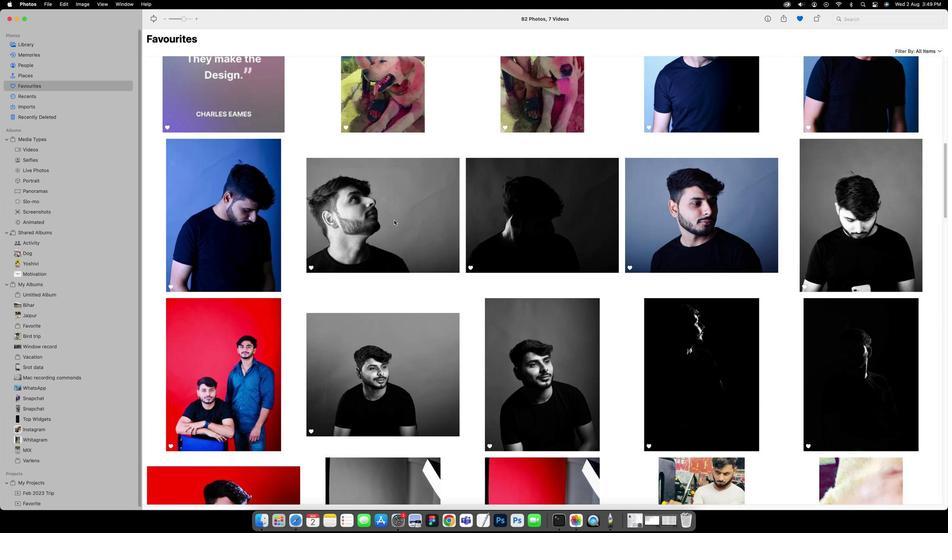
Action: Mouse scrolled (405, 229) with delta (26, 23)
Screenshot: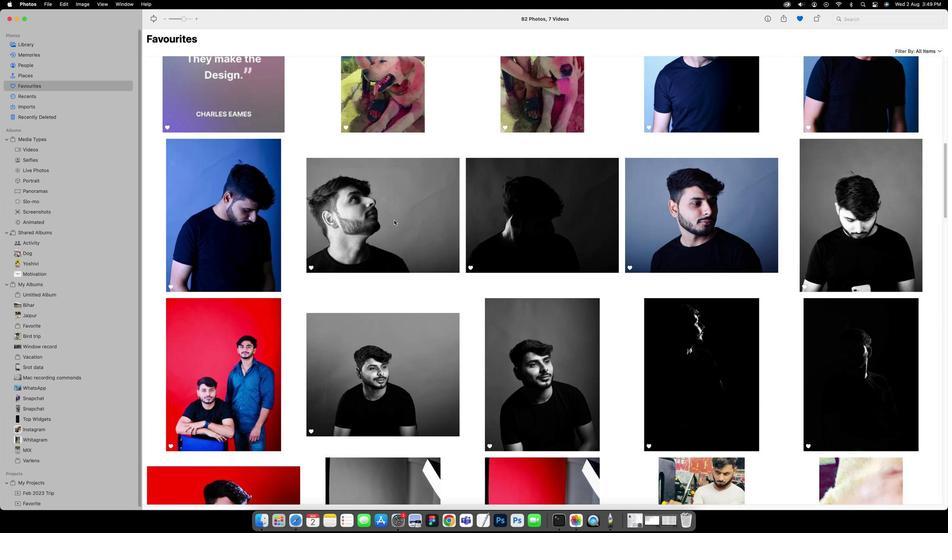 
Action: Mouse scrolled (405, 229) with delta (26, 24)
Screenshot: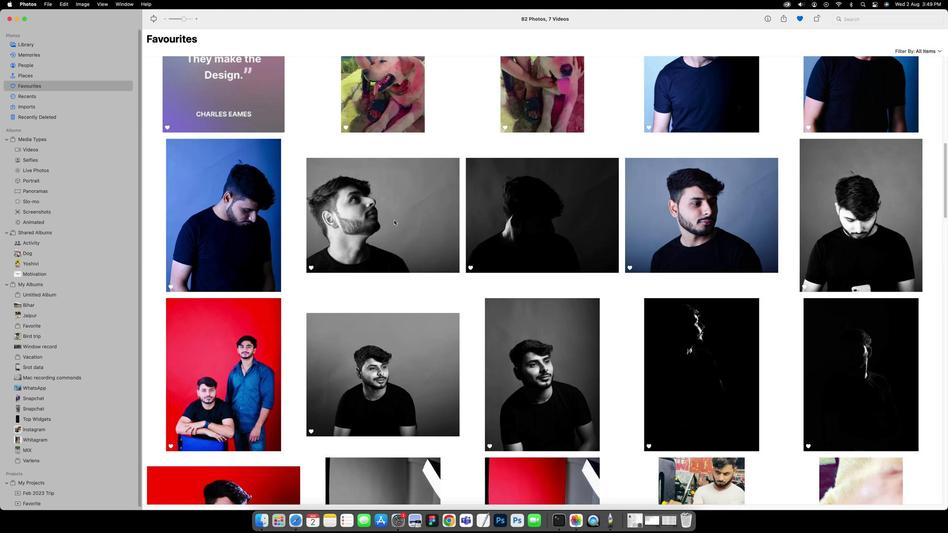 
Action: Mouse scrolled (405, 229) with delta (26, 24)
Screenshot: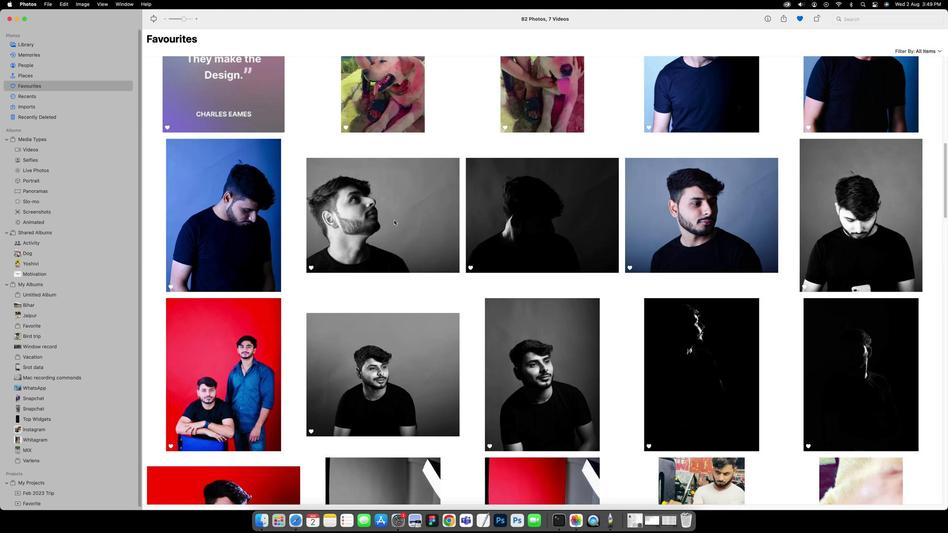 
Action: Mouse moved to (405, 232)
Screenshot: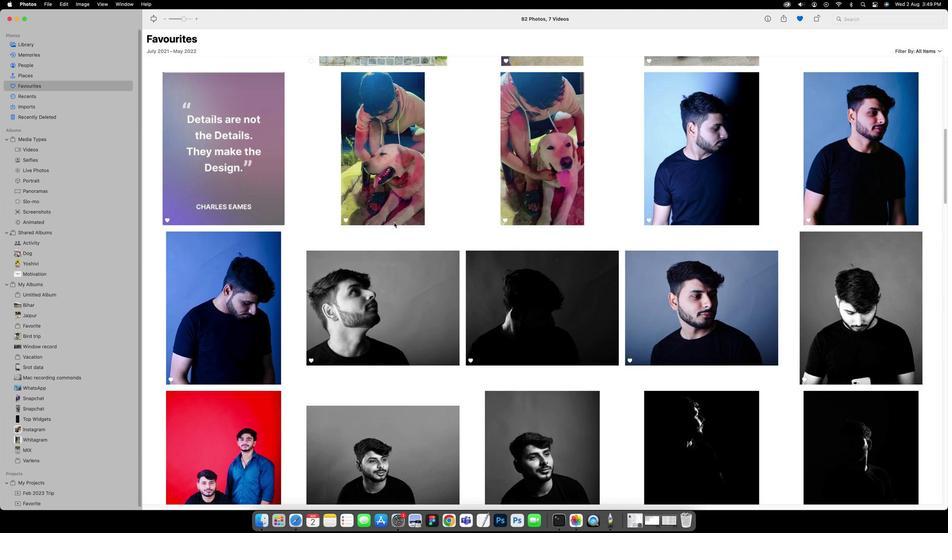 
Action: Mouse scrolled (405, 232) with delta (26, 22)
Screenshot: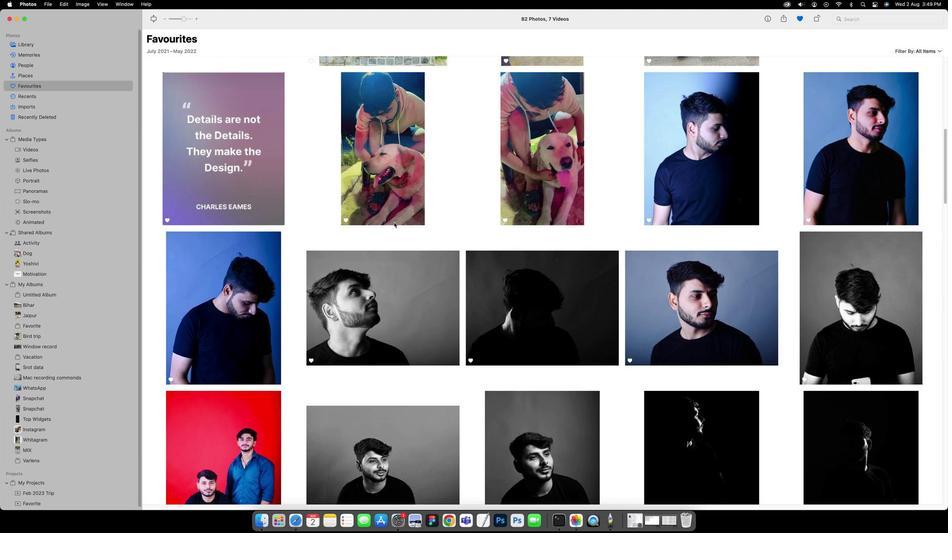 
Action: Mouse scrolled (405, 232) with delta (26, 22)
Screenshot: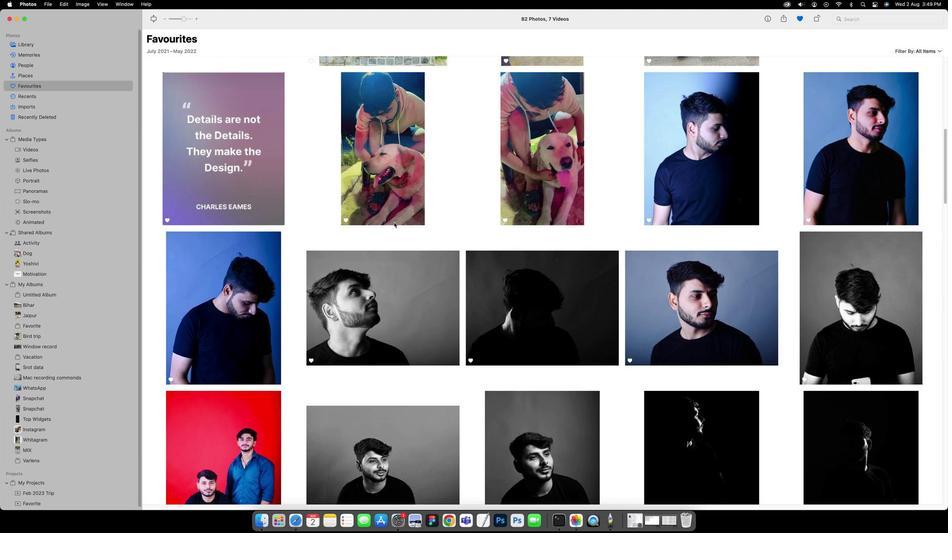 
Action: Mouse scrolled (405, 232) with delta (26, 23)
Screenshot: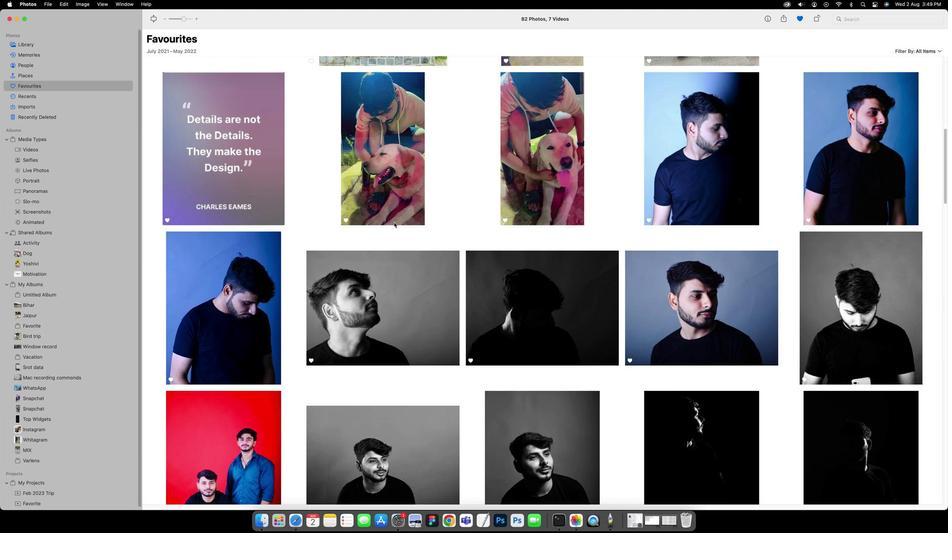 
Action: Mouse scrolled (405, 232) with delta (26, 23)
Screenshot: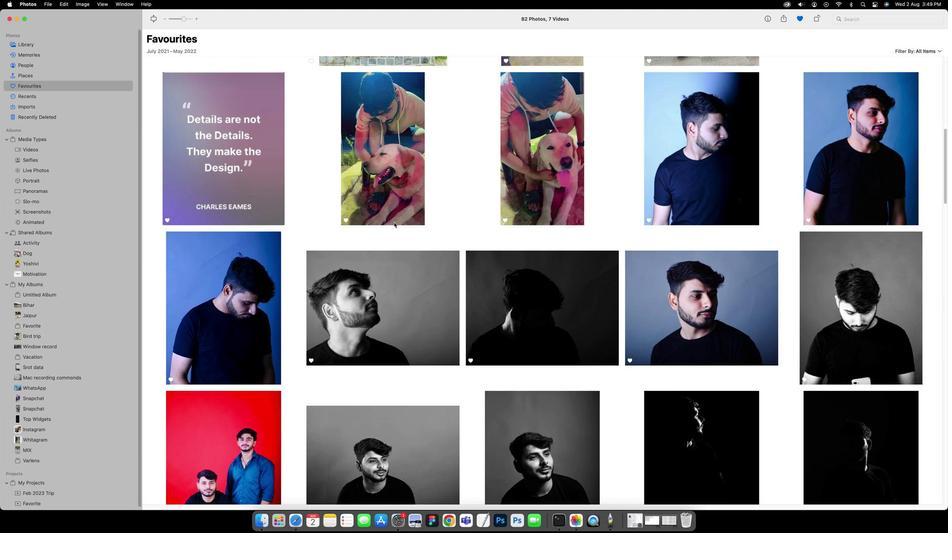 
Action: Mouse scrolled (405, 232) with delta (26, 24)
Screenshot: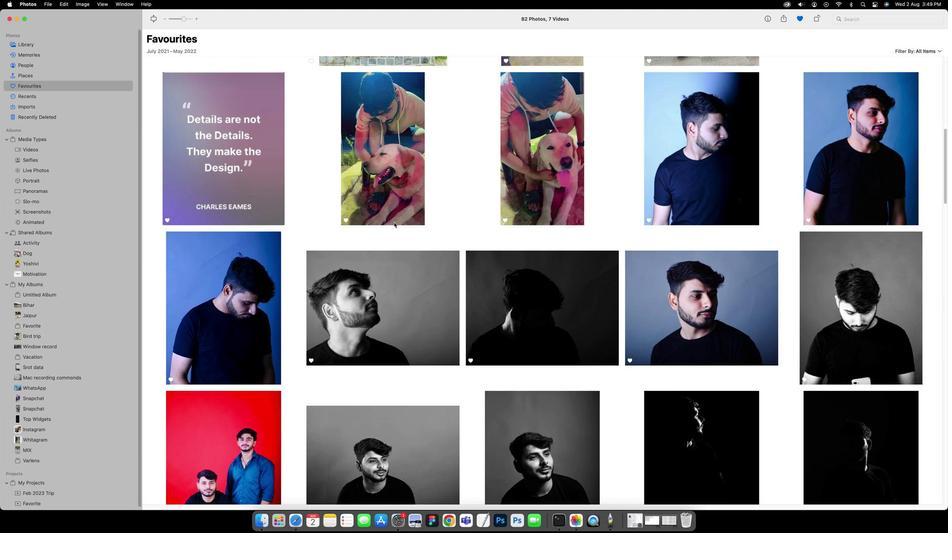 
Action: Mouse scrolled (405, 232) with delta (26, 24)
Screenshot: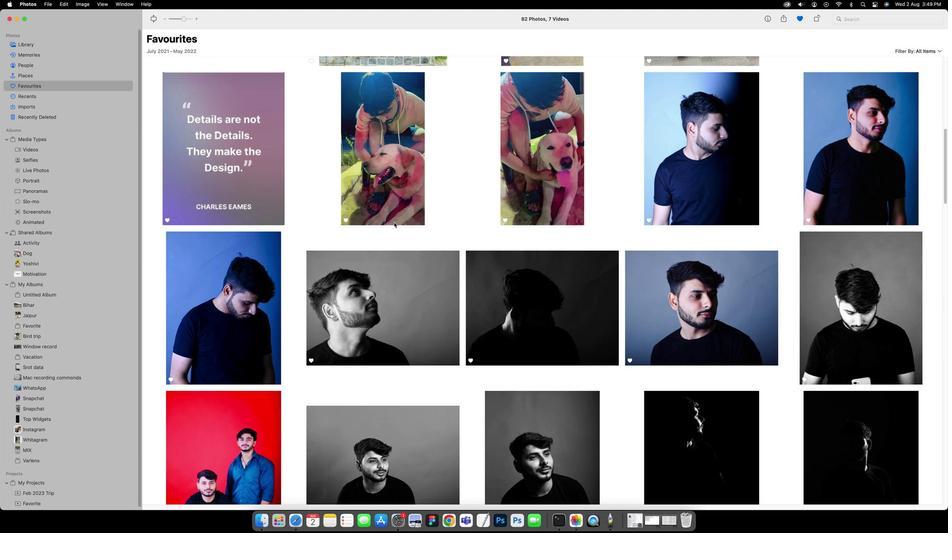 
Action: Mouse scrolled (405, 232) with delta (26, 22)
Screenshot: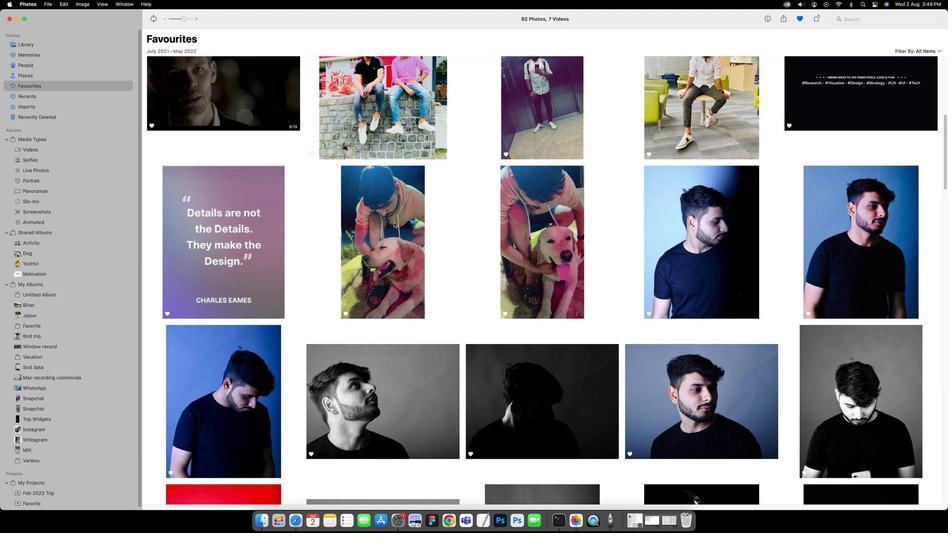 
Action: Mouse scrolled (405, 232) with delta (26, 22)
Screenshot: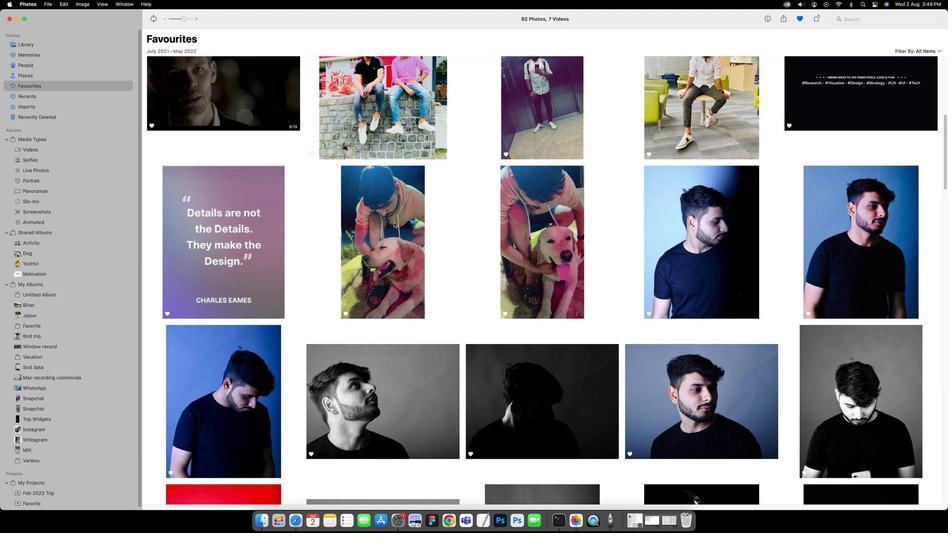 
Action: Mouse scrolled (405, 232) with delta (26, 23)
Screenshot: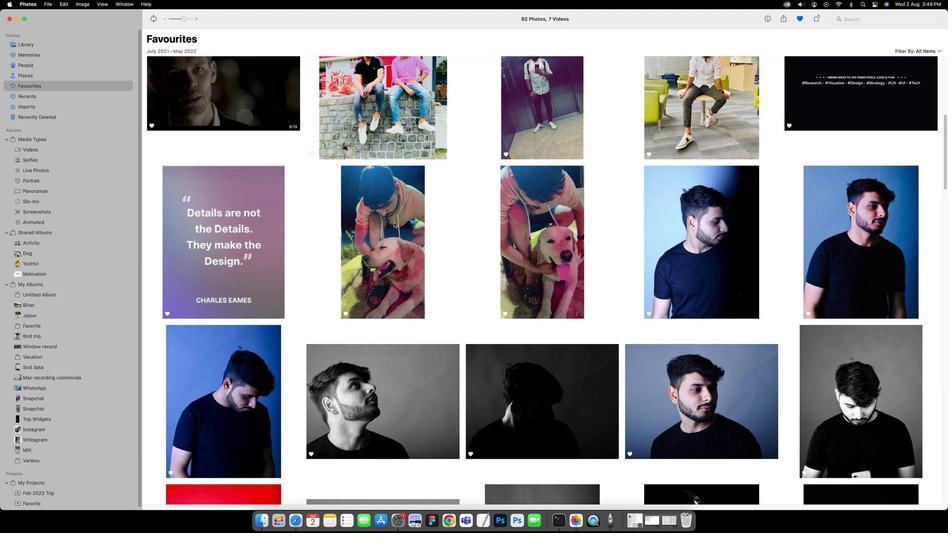 
Action: Mouse scrolled (405, 232) with delta (26, 23)
Screenshot: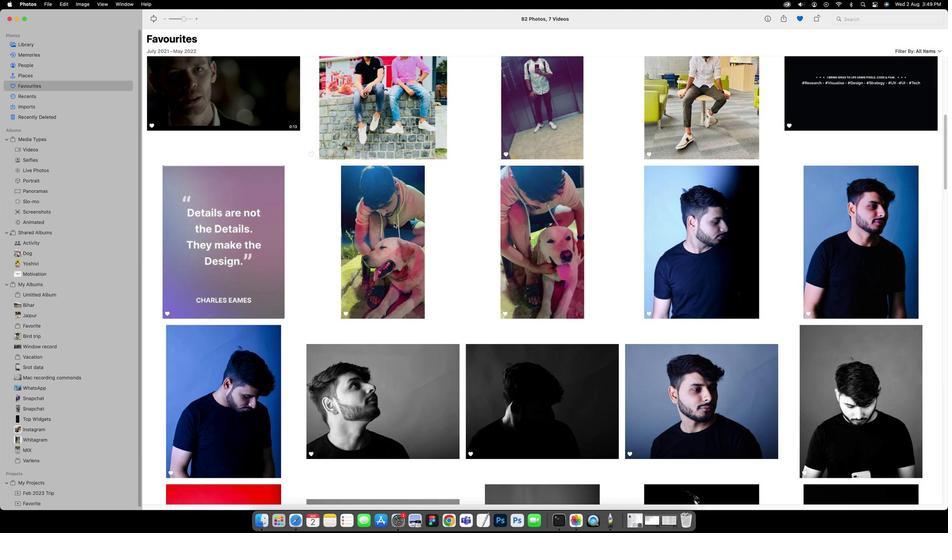 
Action: Mouse scrolled (405, 232) with delta (26, 24)
Screenshot: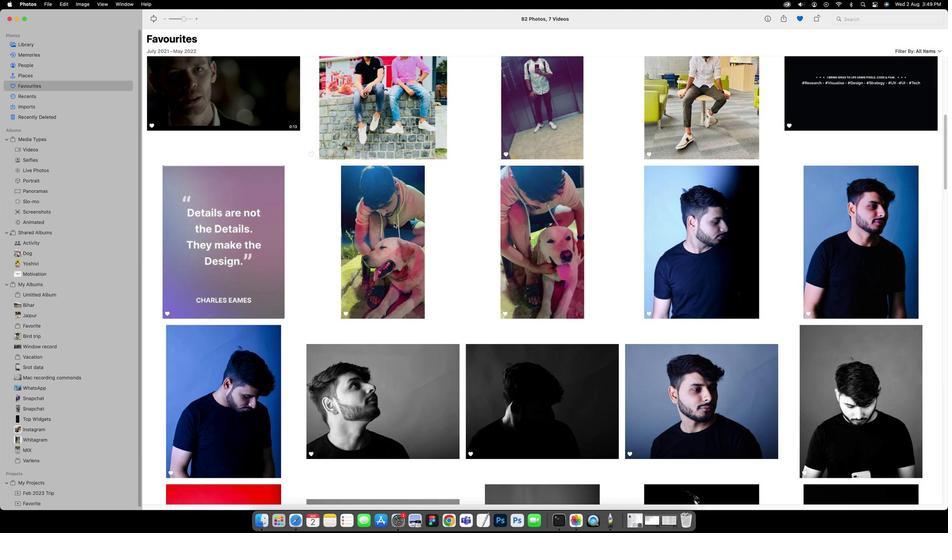 
Action: Mouse scrolled (405, 232) with delta (26, 24)
Screenshot: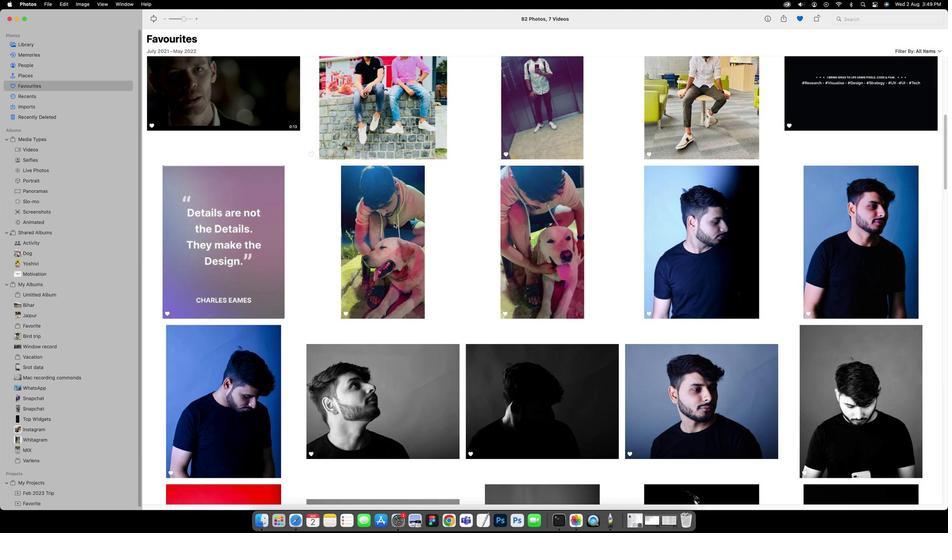 
Action: Mouse scrolled (405, 232) with delta (26, 21)
Screenshot: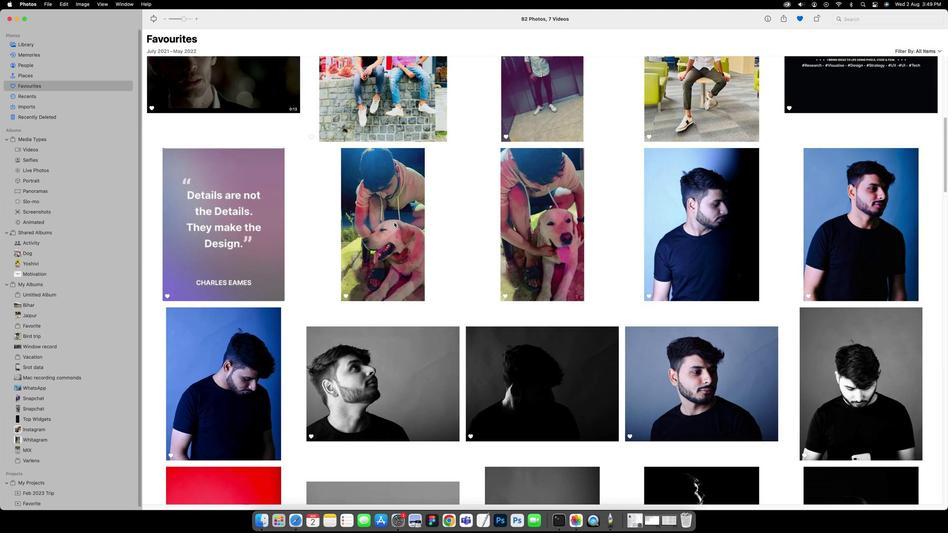 
Action: Mouse scrolled (405, 232) with delta (26, 21)
Screenshot: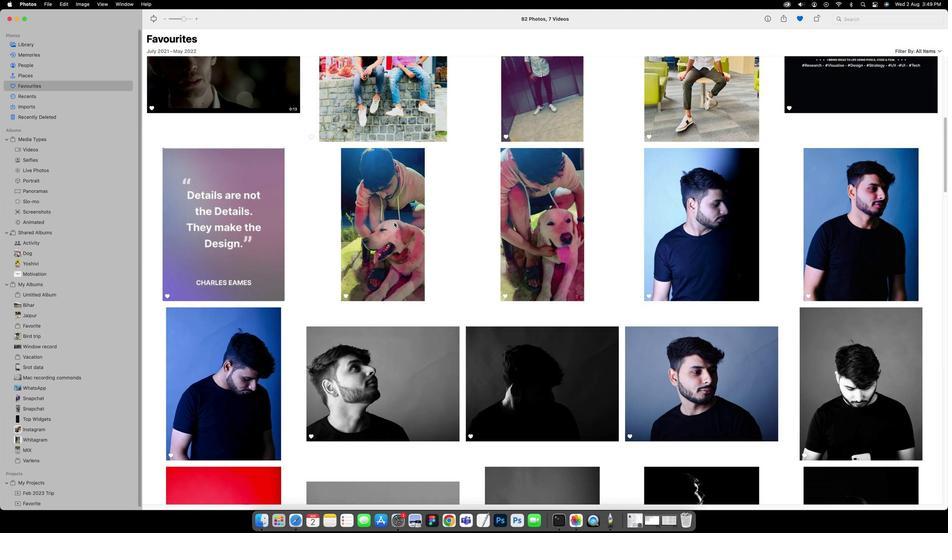 
Action: Mouse scrolled (405, 232) with delta (26, 20)
Screenshot: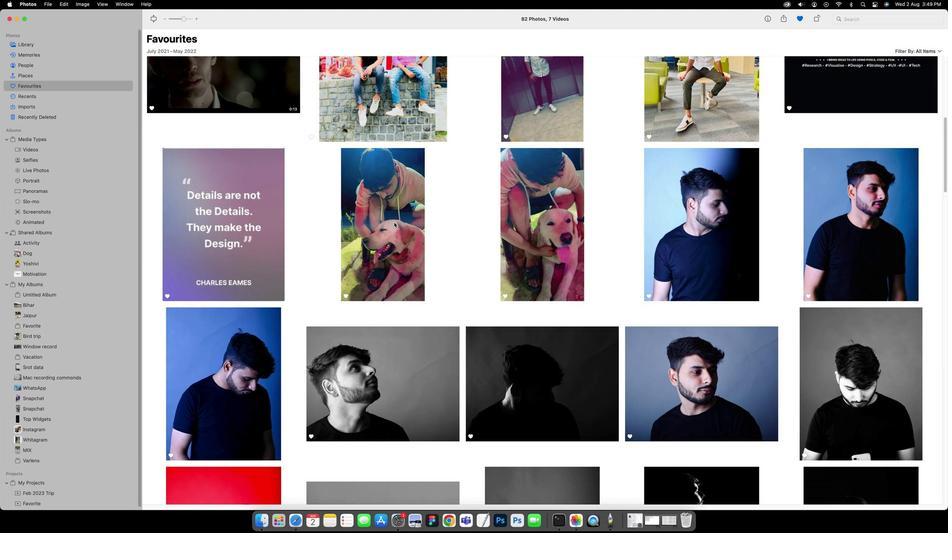 
Action: Mouse moved to (532, 189)
Screenshot: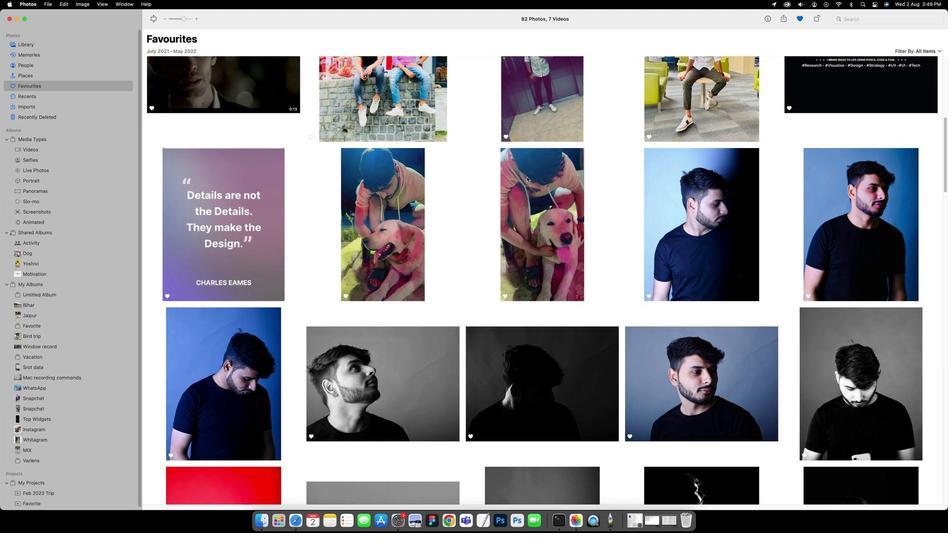 
Action: Mouse pressed left at (532, 189)
Screenshot: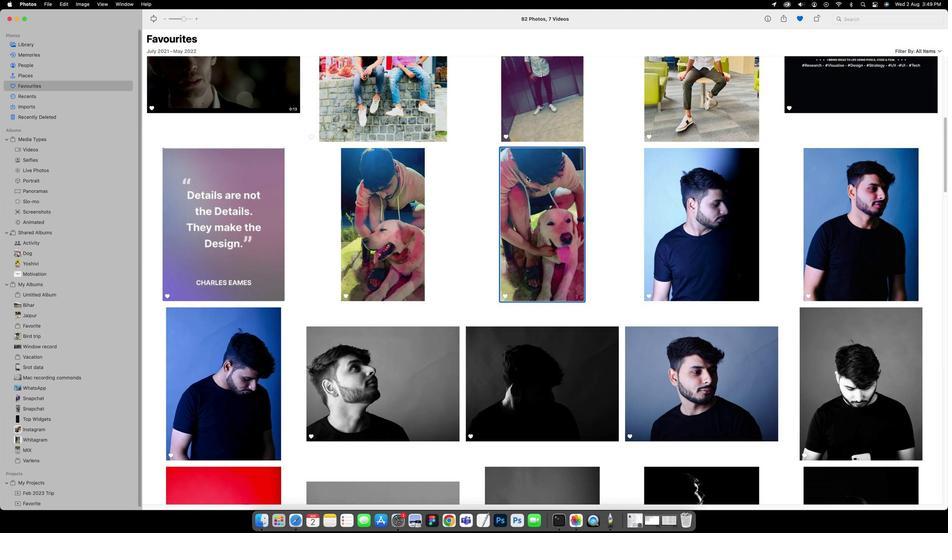 
Action: Mouse pressed left at (532, 189)
Screenshot: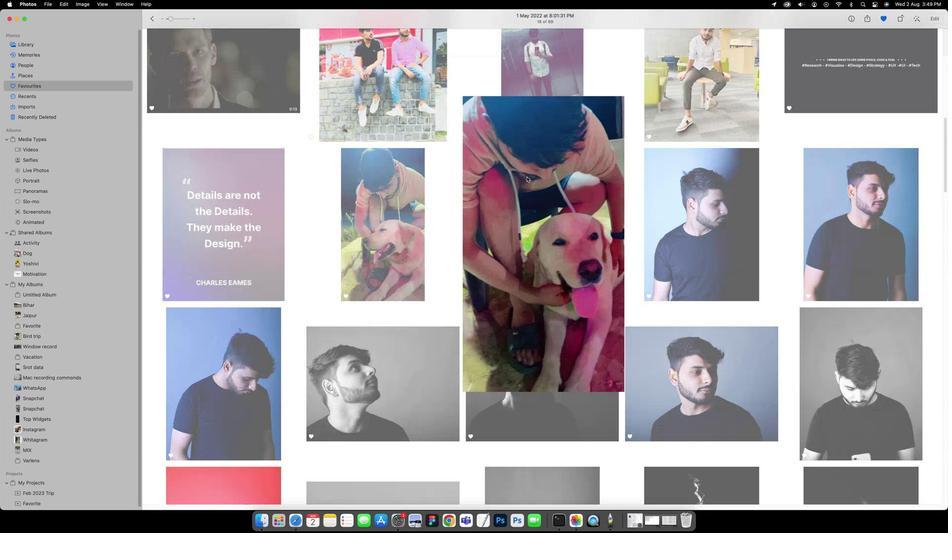
Action: Mouse moved to (926, 39)
Screenshot: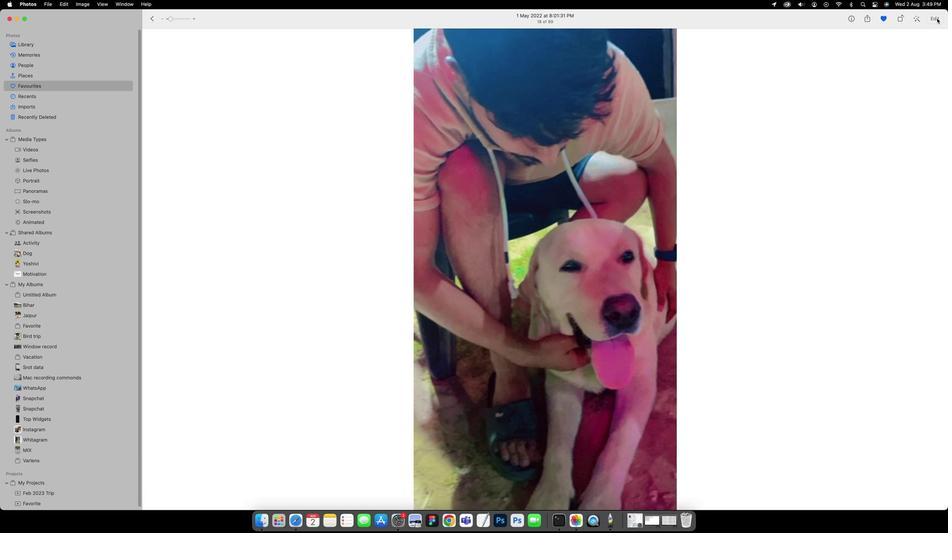 
Action: Mouse pressed left at (926, 39)
Screenshot: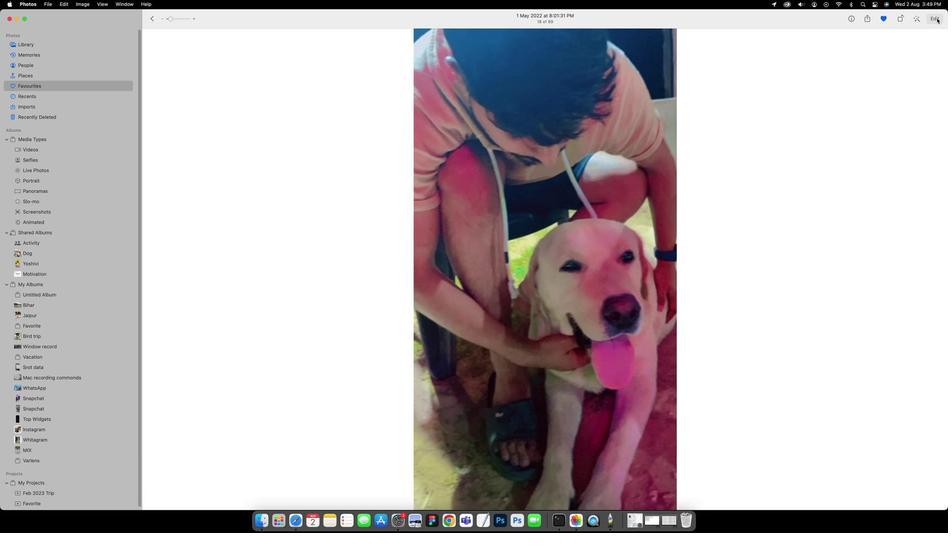 
Action: Mouse moved to (923, 41)
Screenshot: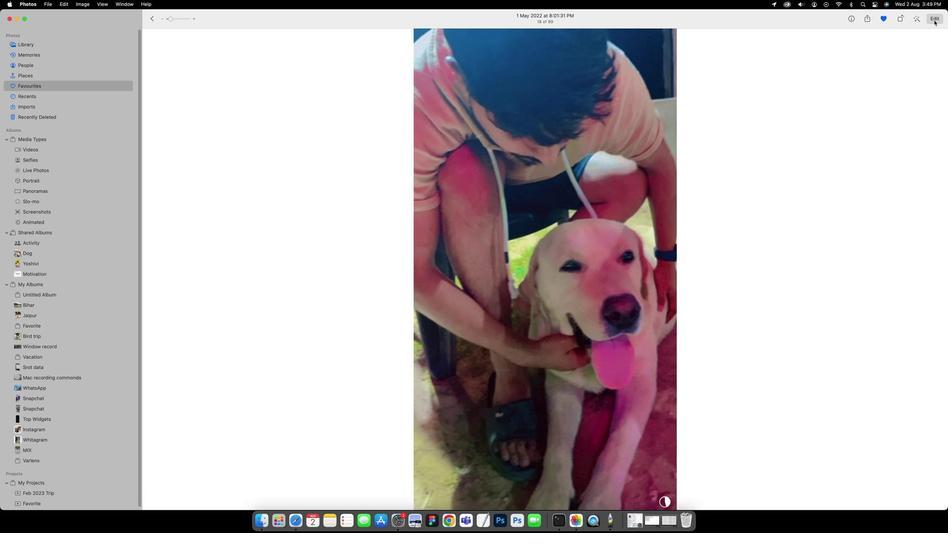 
Action: Mouse pressed left at (923, 41)
Screenshot: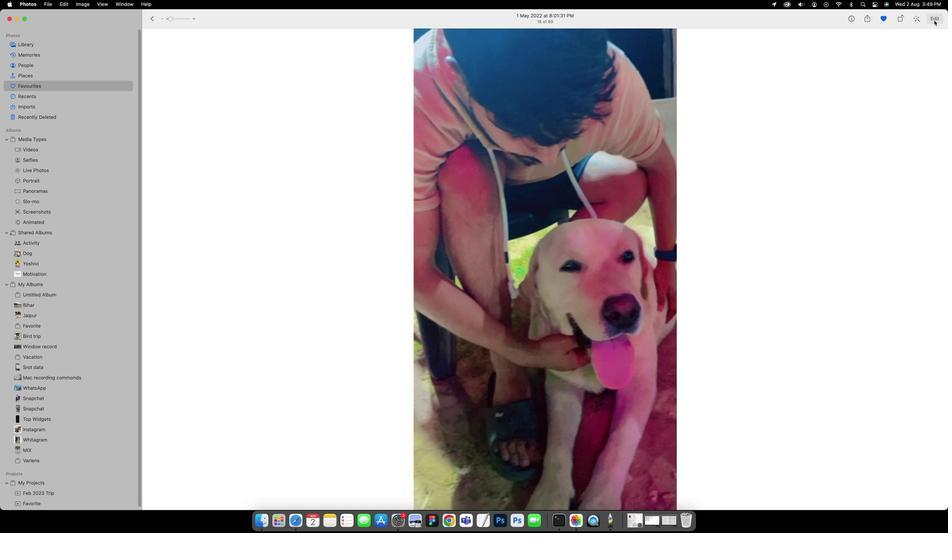 
Action: Mouse pressed left at (923, 41)
Screenshot: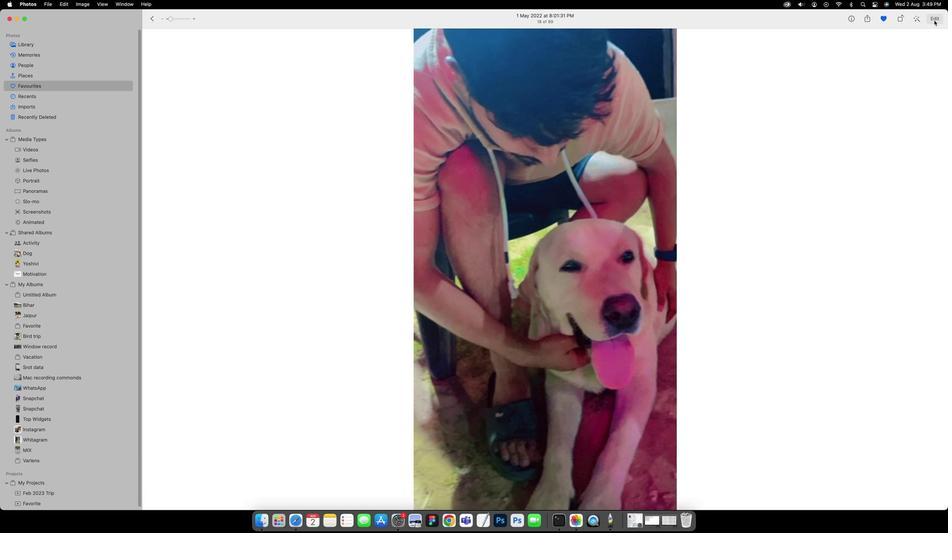 
Action: Mouse pressed left at (923, 41)
Screenshot: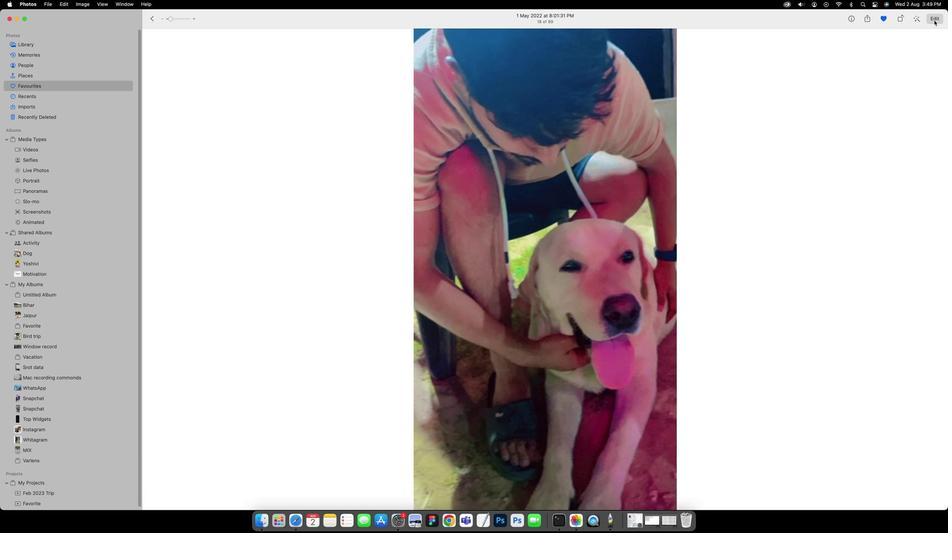 
Action: Mouse pressed left at (923, 41)
Screenshot: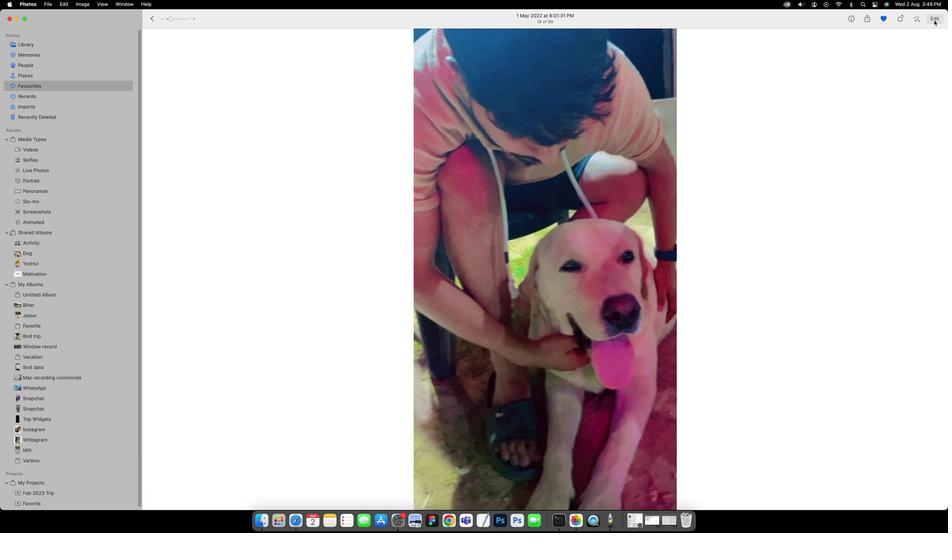 
Action: Mouse pressed left at (923, 41)
Screenshot: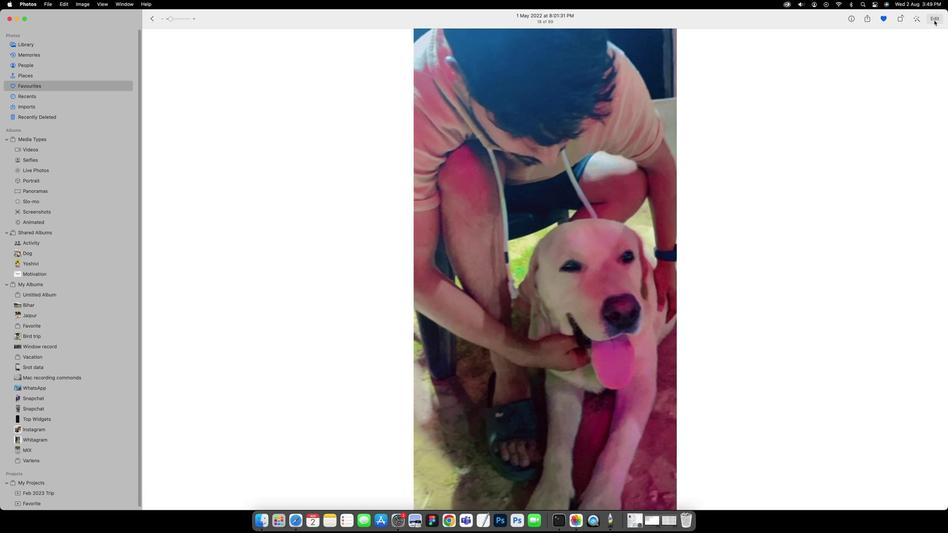 
Action: Mouse pressed left at (923, 41)
Screenshot: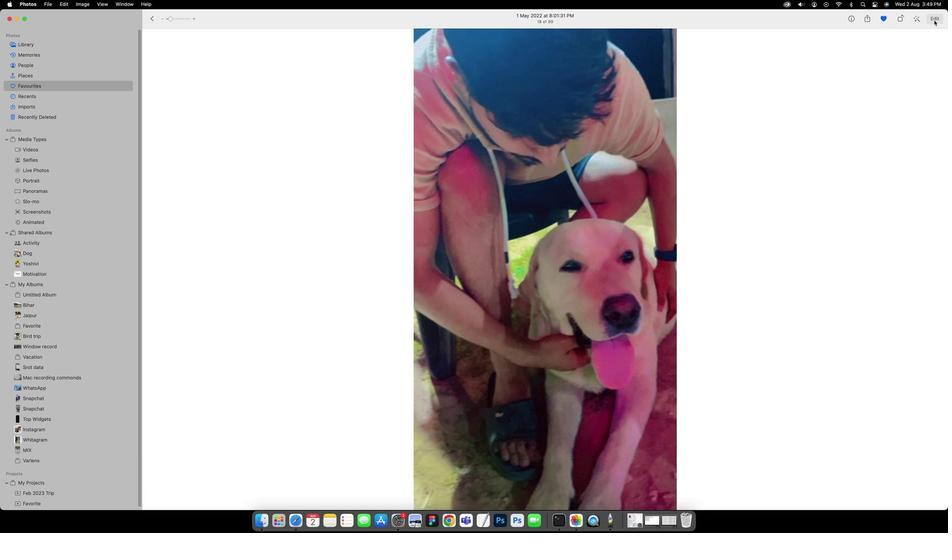 
Action: Mouse pressed left at (923, 41)
Screenshot: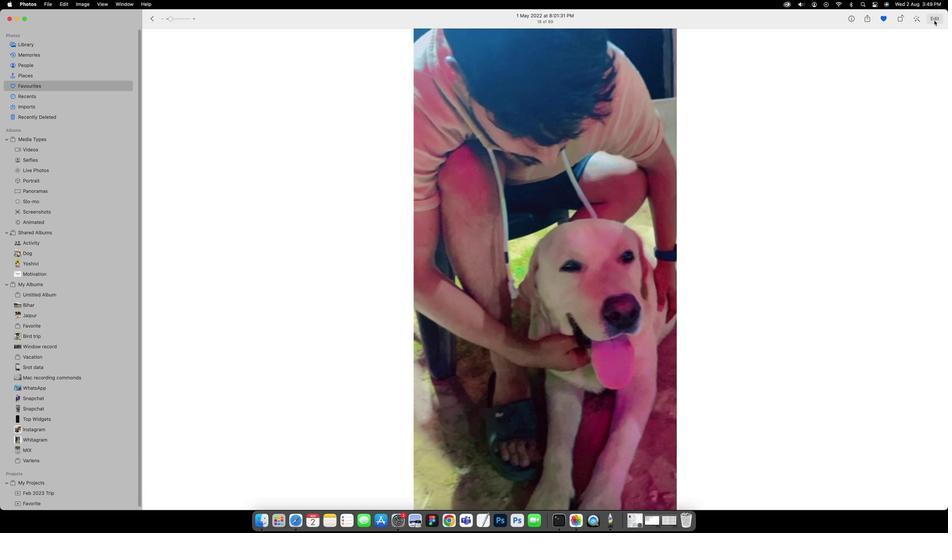 
Action: Mouse moved to (175, 38)
Screenshot: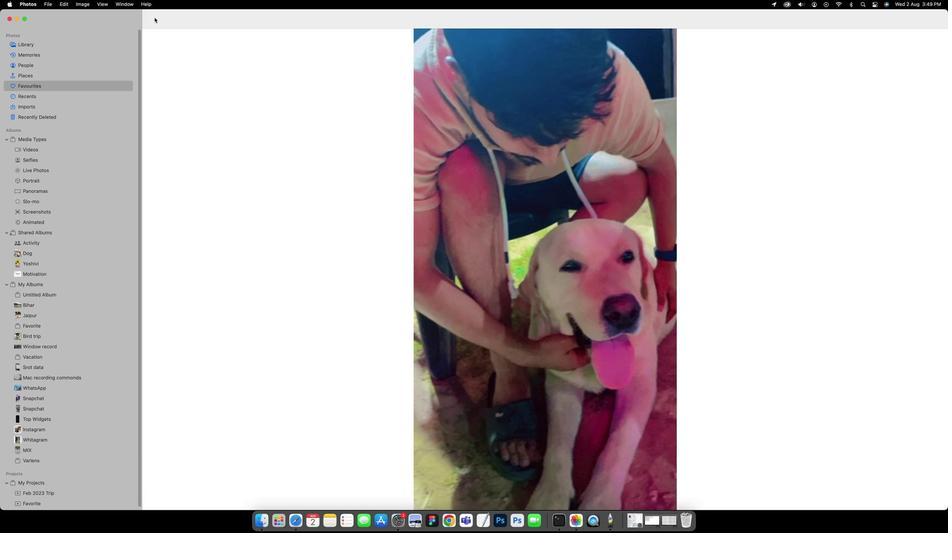 
Action: Mouse pressed left at (175, 38)
Screenshot: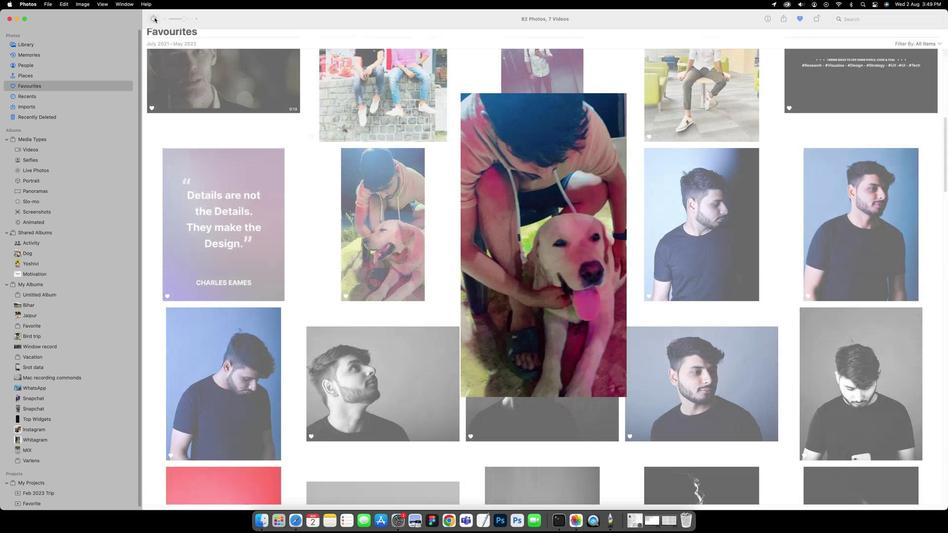 
Action: Mouse moved to (382, 192)
Screenshot: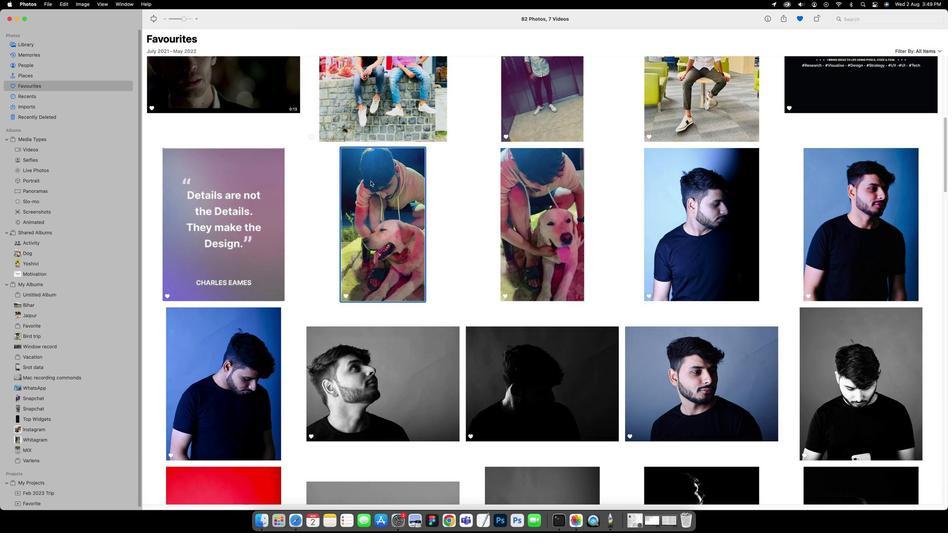 
Action: Mouse pressed left at (382, 192)
Screenshot: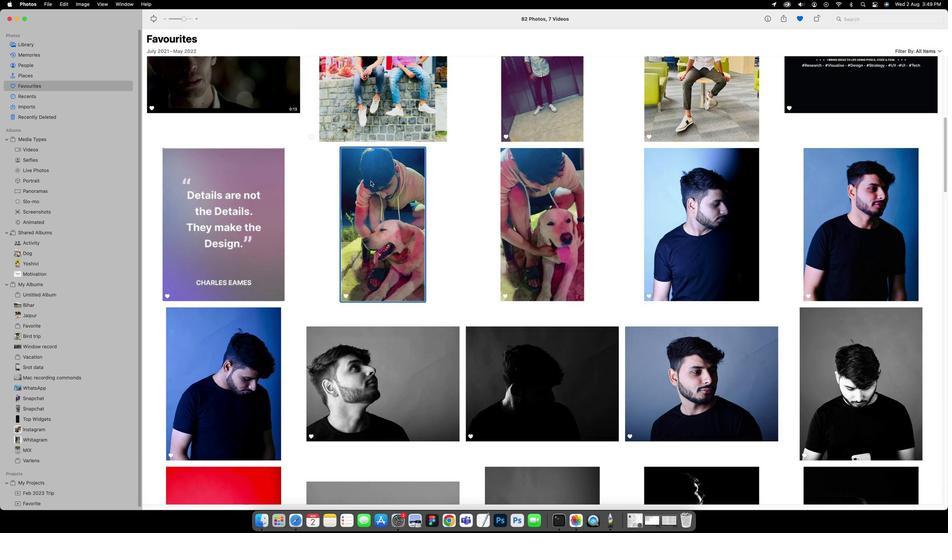 
Action: Mouse pressed left at (382, 192)
Screenshot: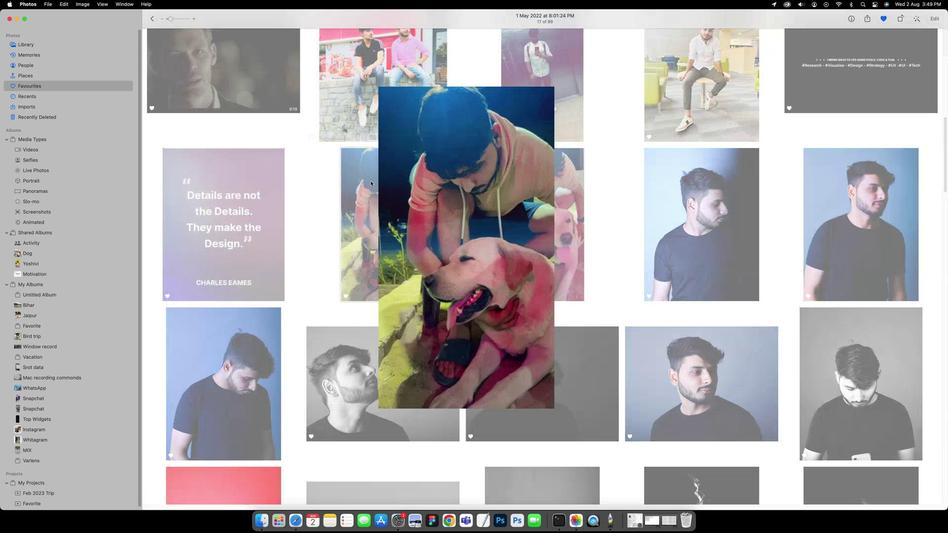 
Action: Mouse moved to (926, 40)
Screenshot: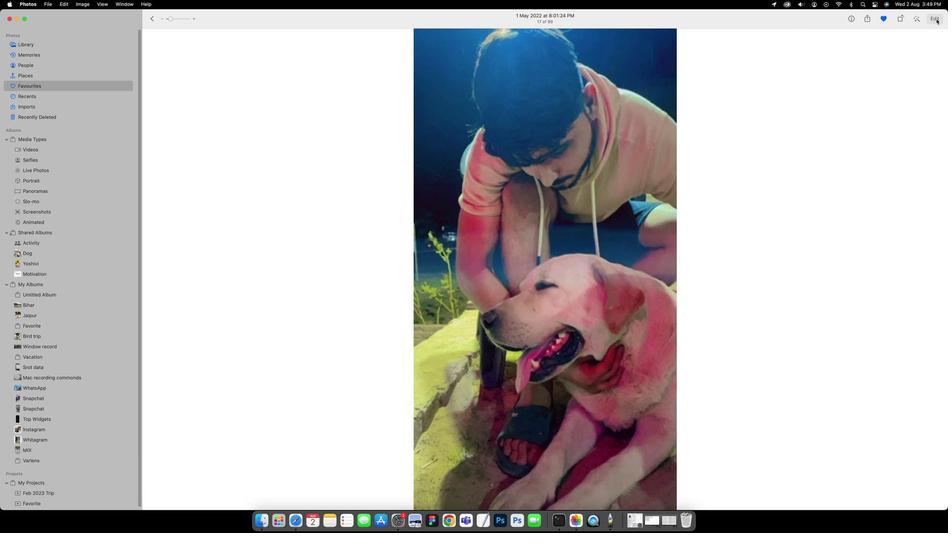 
Action: Mouse pressed left at (926, 40)
Screenshot: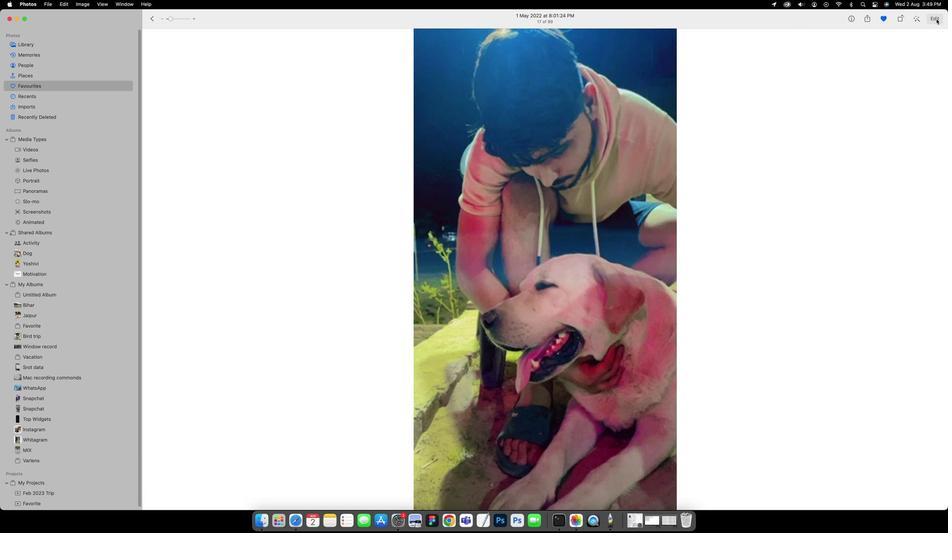 
Action: Mouse pressed left at (926, 40)
Screenshot: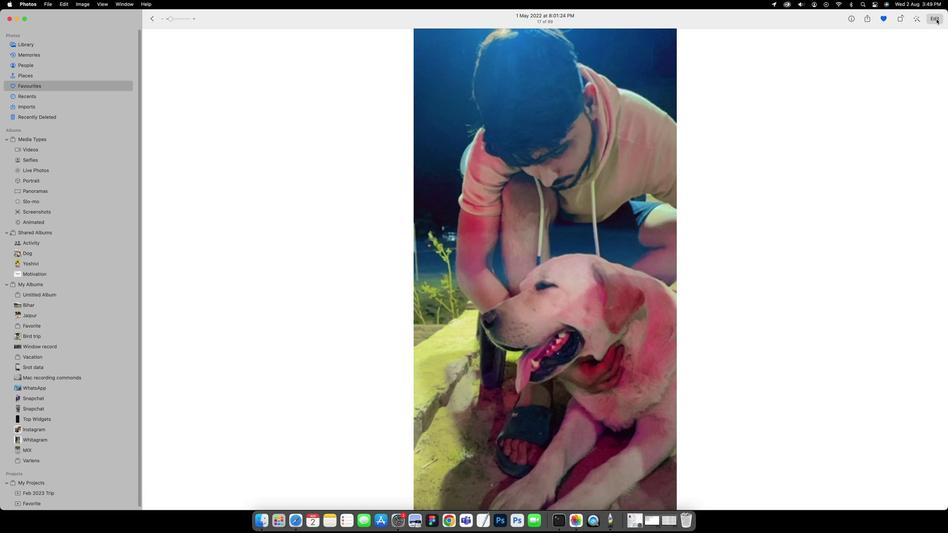 
Action: Mouse pressed left at (926, 40)
Screenshot: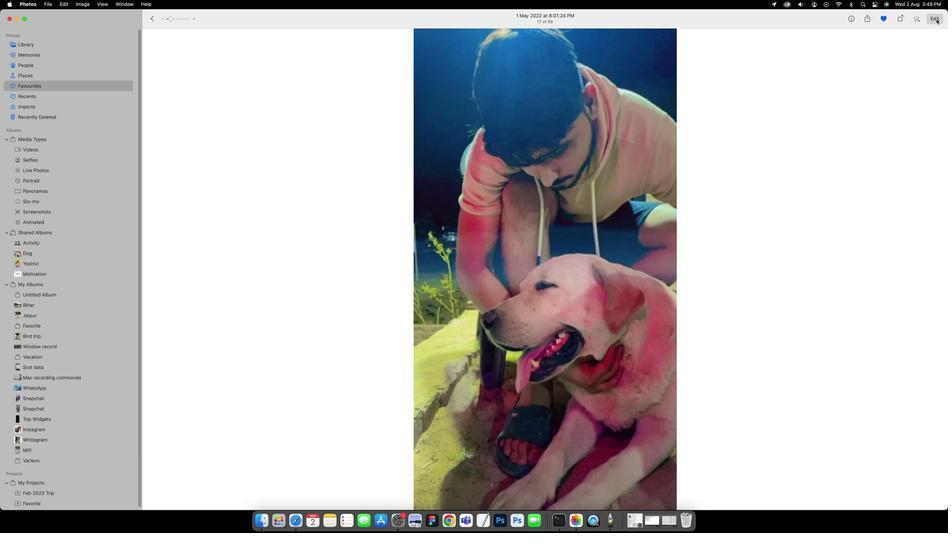 
Action: Mouse pressed left at (926, 40)
Screenshot: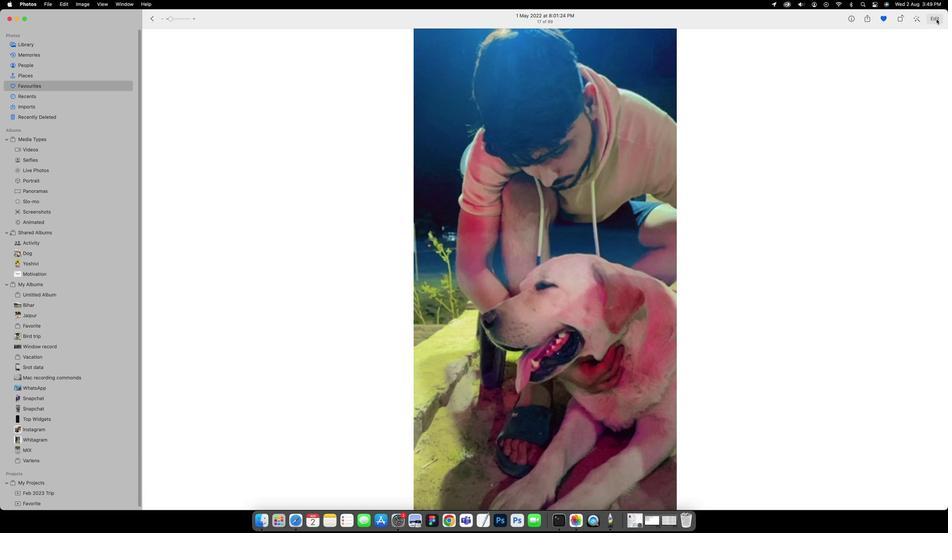 
Action: Mouse pressed left at (926, 40)
Screenshot: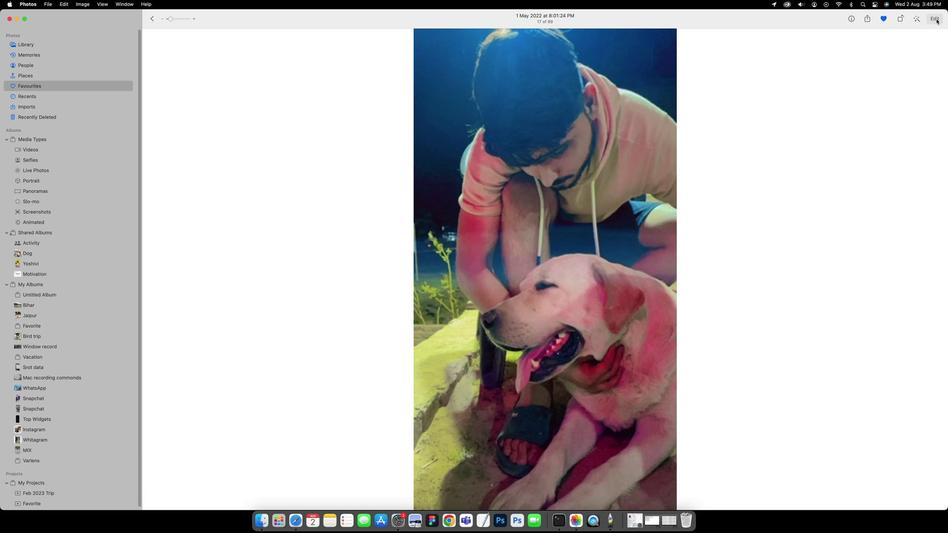
Action: Mouse pressed left at (926, 40)
Screenshot: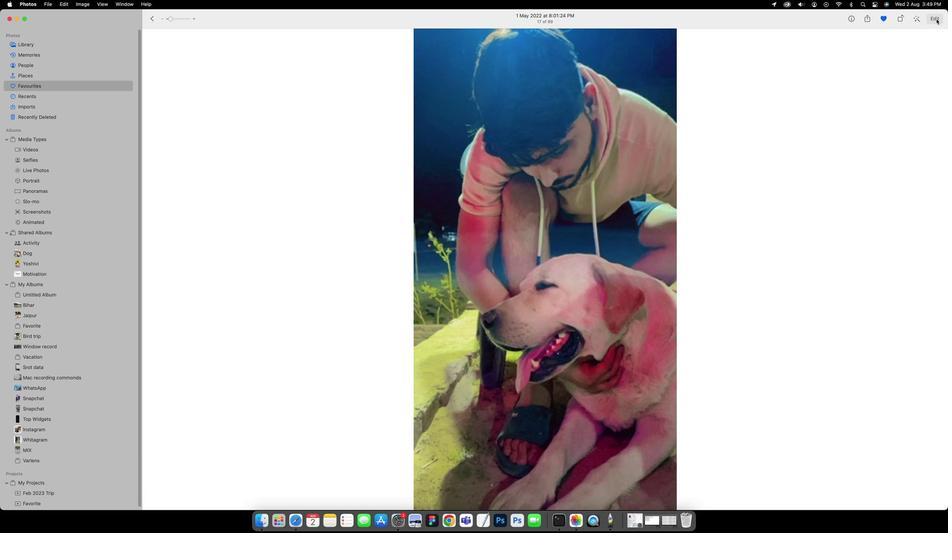 
Action: Mouse pressed left at (926, 40)
Screenshot: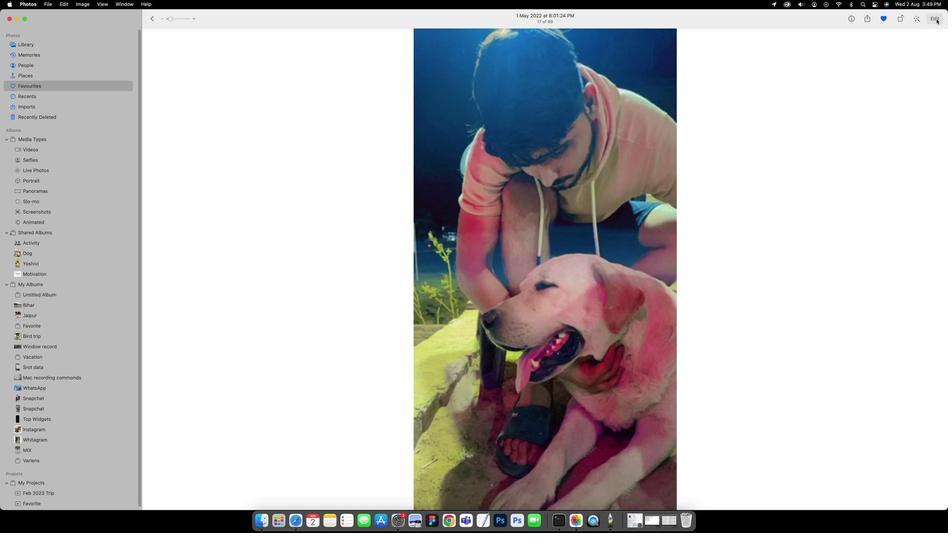 
Action: Mouse pressed left at (926, 40)
Screenshot: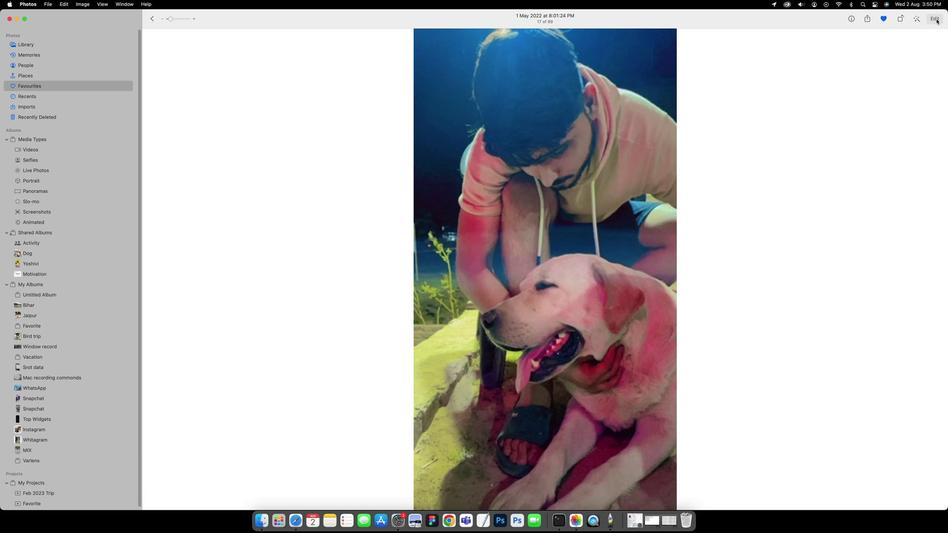 
Action: Mouse pressed left at (926, 40)
Screenshot: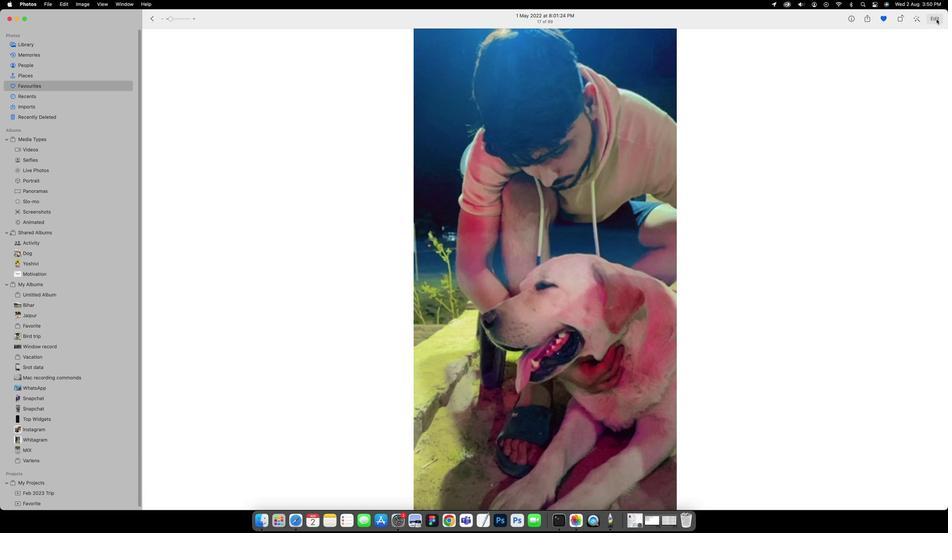 
Action: Mouse pressed left at (926, 40)
Screenshot: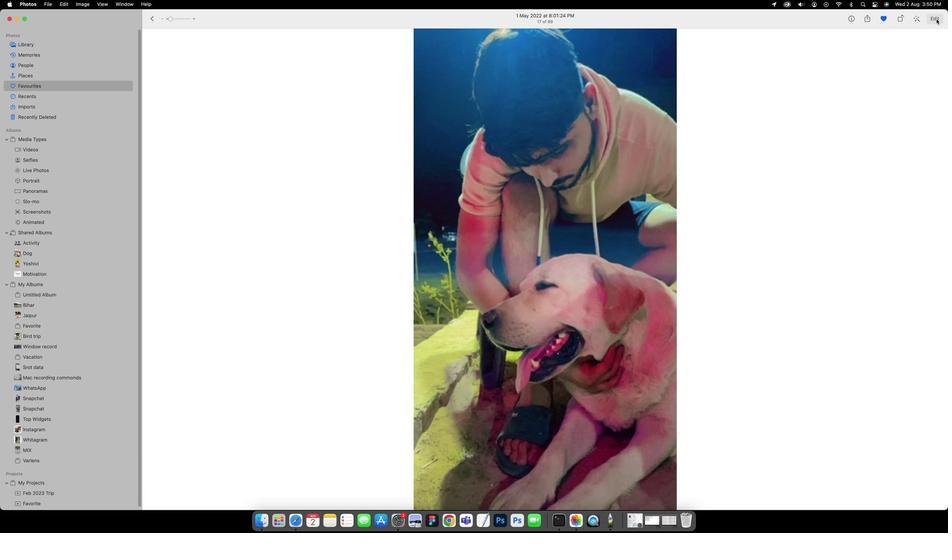 
Action: Mouse pressed left at (926, 40)
Screenshot: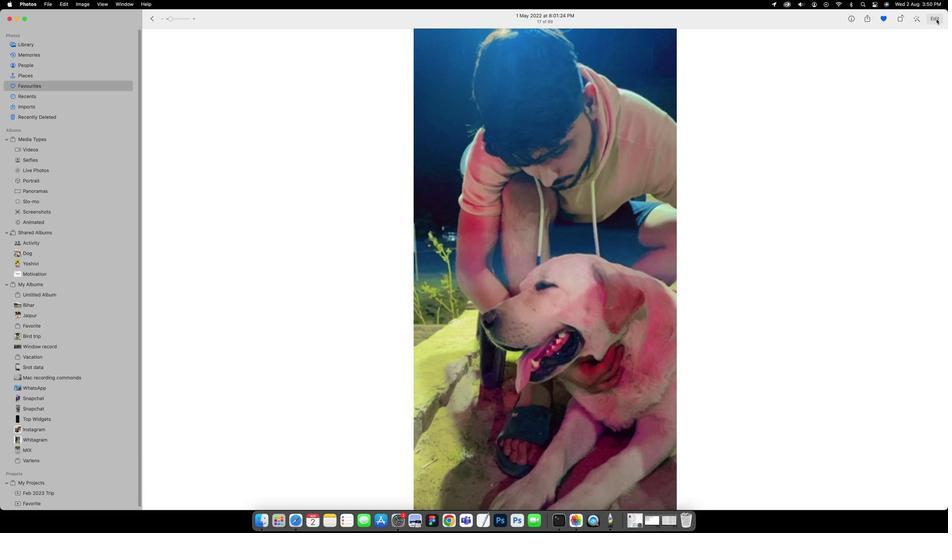 
Action: Mouse pressed left at (926, 40)
Screenshot: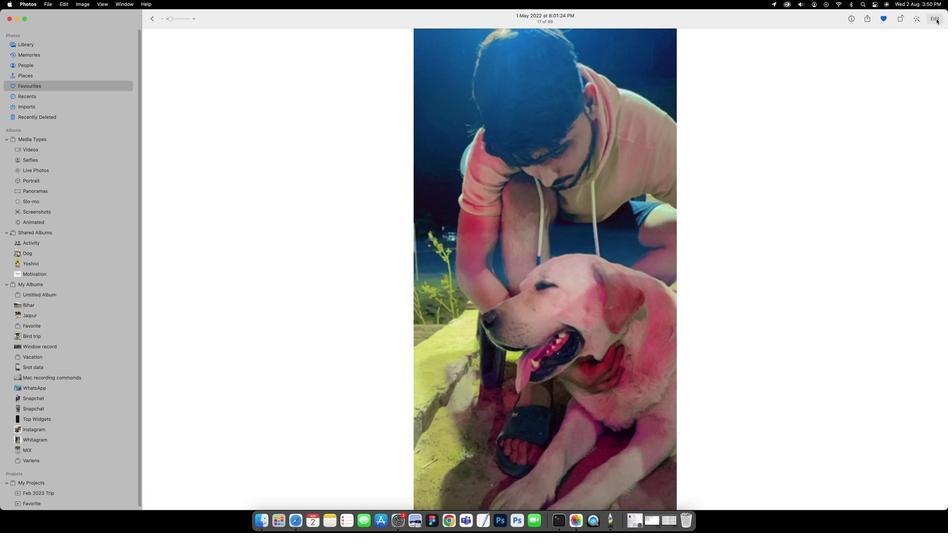 
Action: Mouse pressed left at (926, 40)
Screenshot: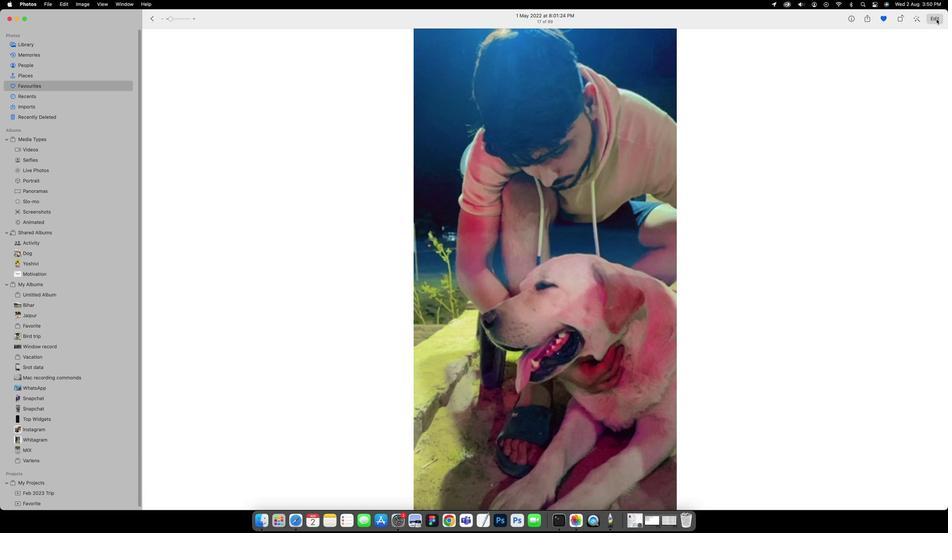 
Action: Mouse pressed left at (926, 40)
Screenshot: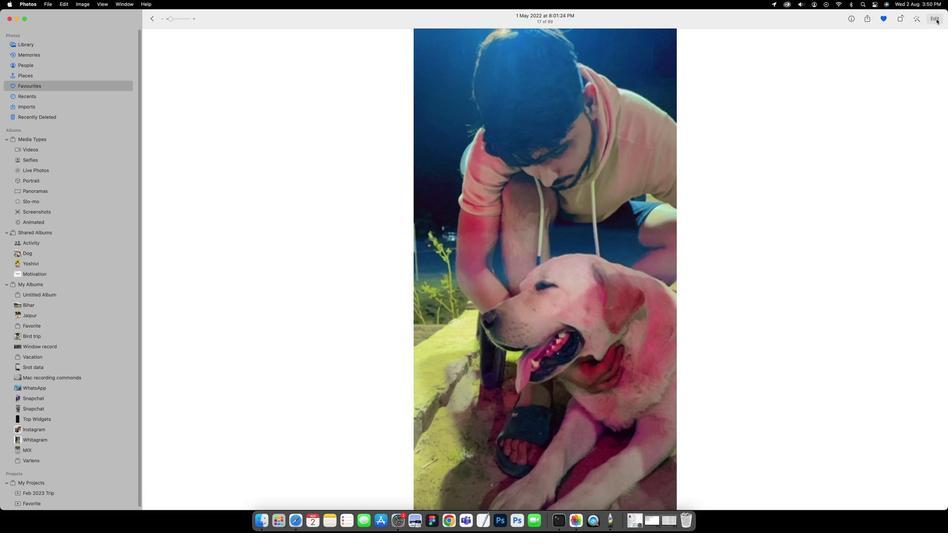 
Action: Mouse pressed left at (926, 40)
Screenshot: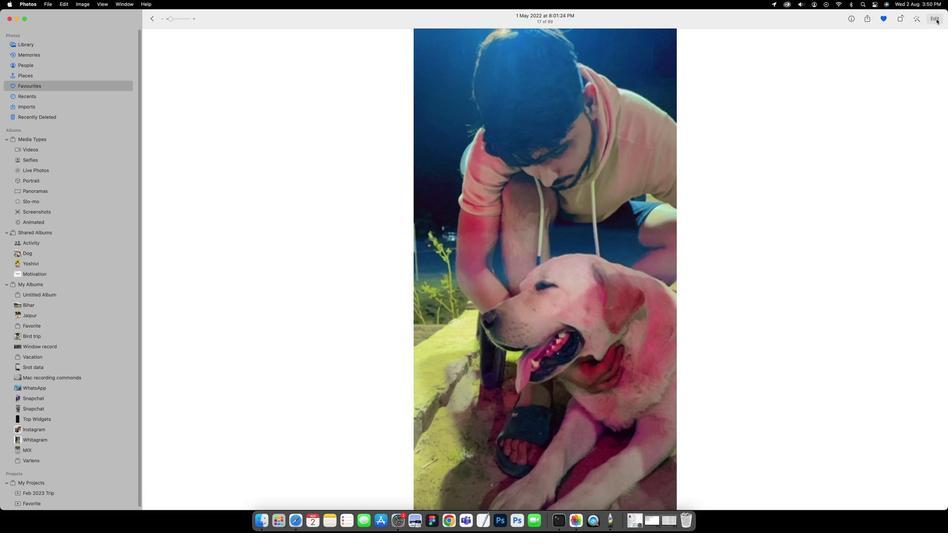 
Action: Mouse moved to (571, 206)
Screenshot: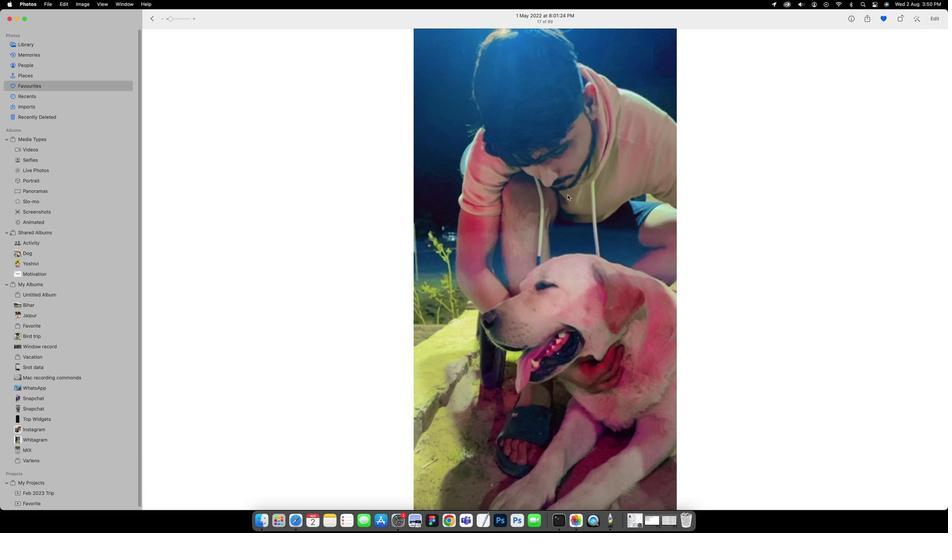
Action: Mouse pressed left at (571, 206)
Screenshot: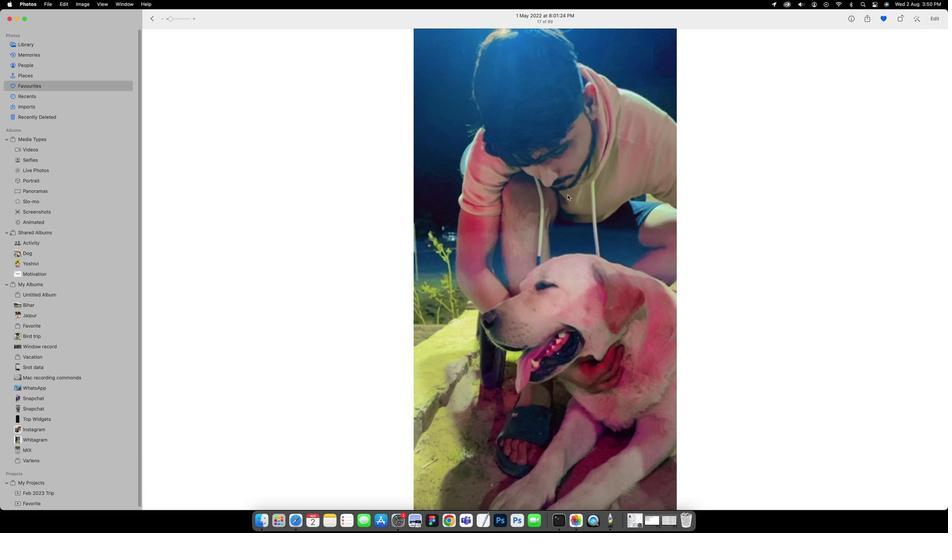 
Action: Mouse moved to (171, 39)
Screenshot: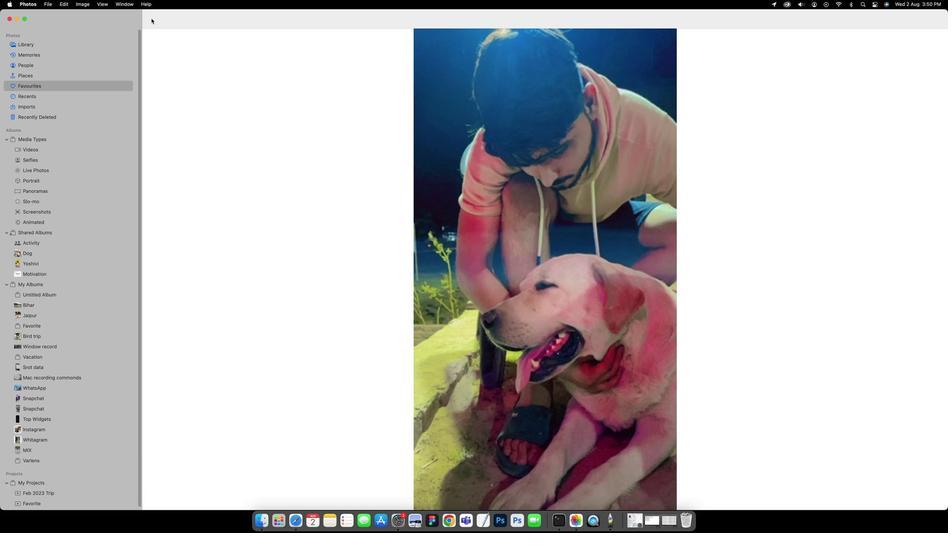 
Action: Mouse pressed left at (171, 39)
Screenshot: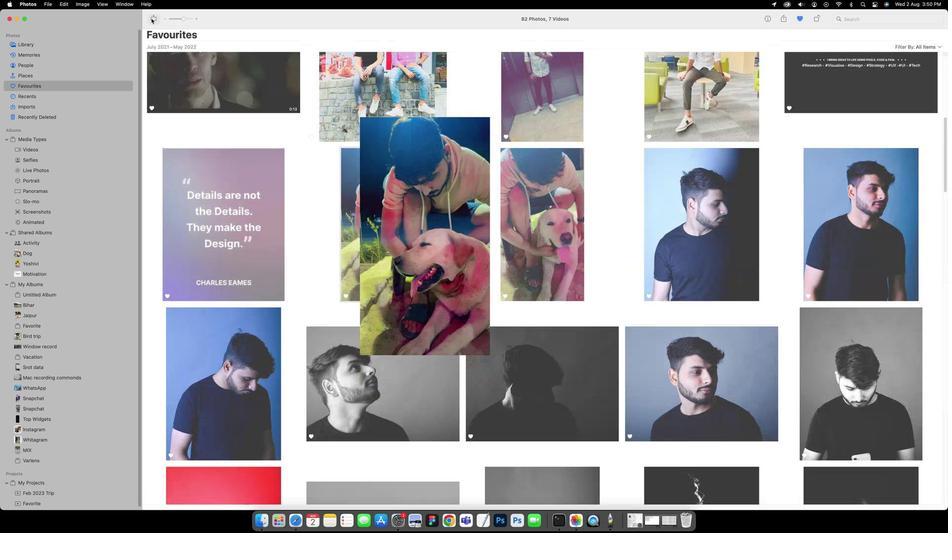 
Action: Mouse moved to (541, 203)
Screenshot: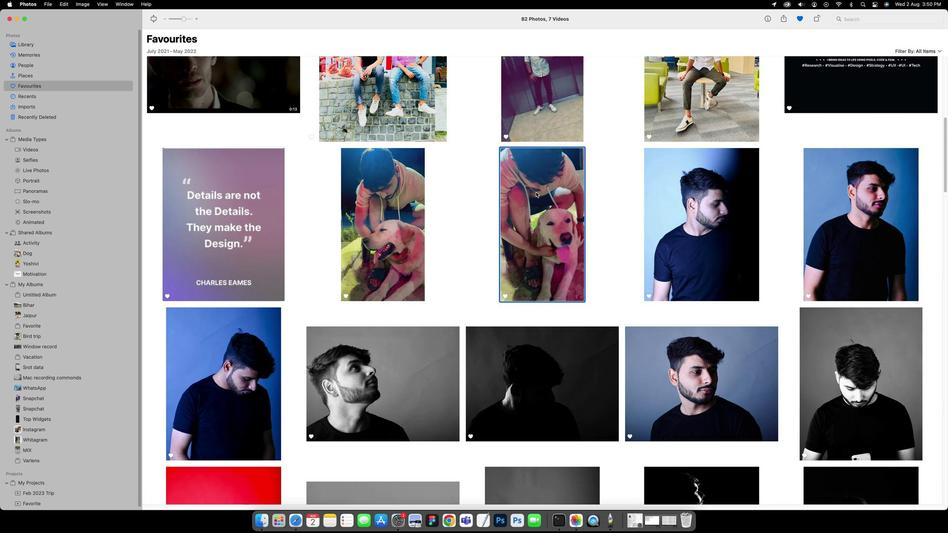 
Action: Mouse pressed left at (541, 203)
Screenshot: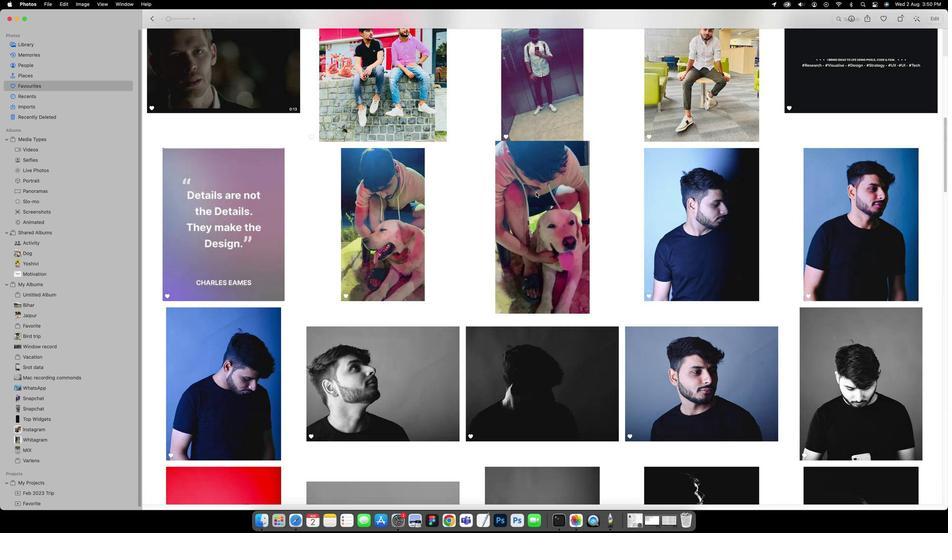 
Action: Mouse pressed left at (541, 203)
Screenshot: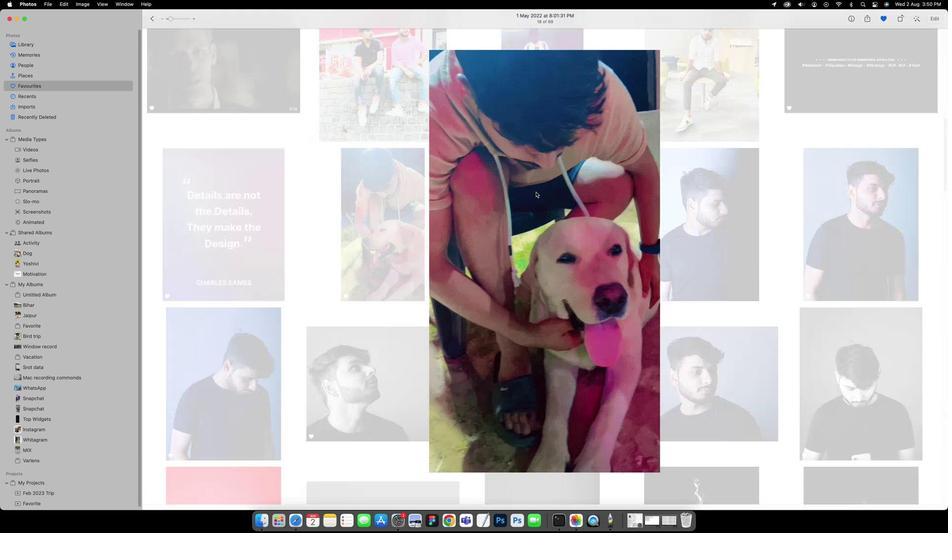 
Action: Mouse moved to (929, 39)
Screenshot: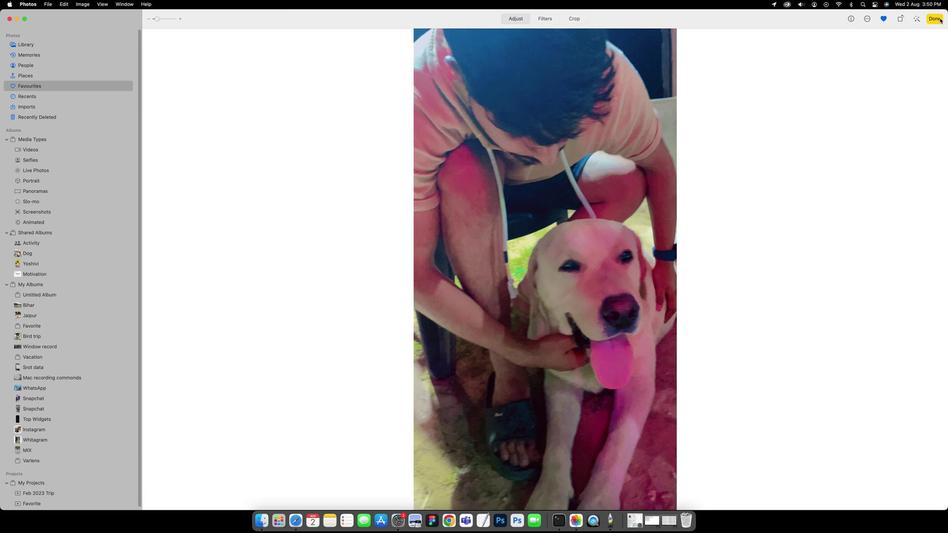 
Action: Mouse pressed left at (929, 39)
Screenshot: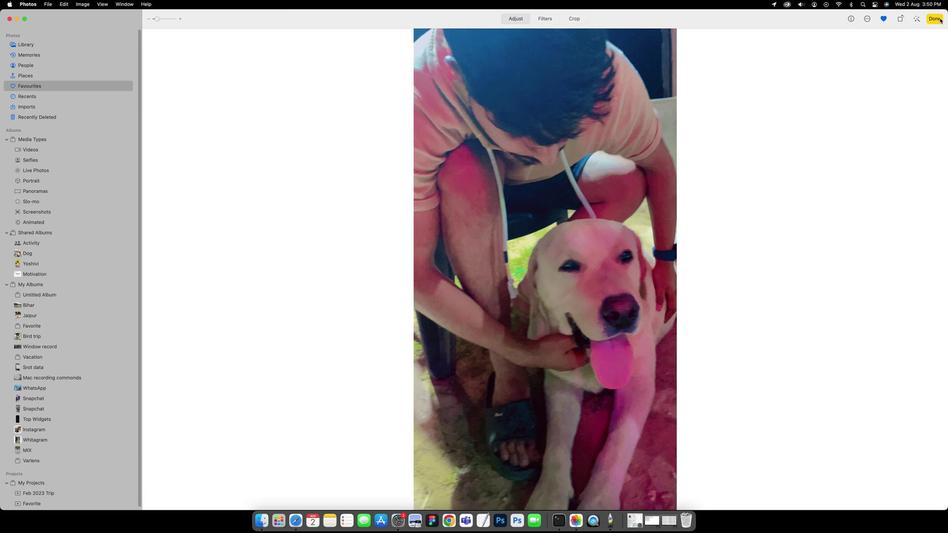 
Action: Mouse moved to (495, 40)
Screenshot: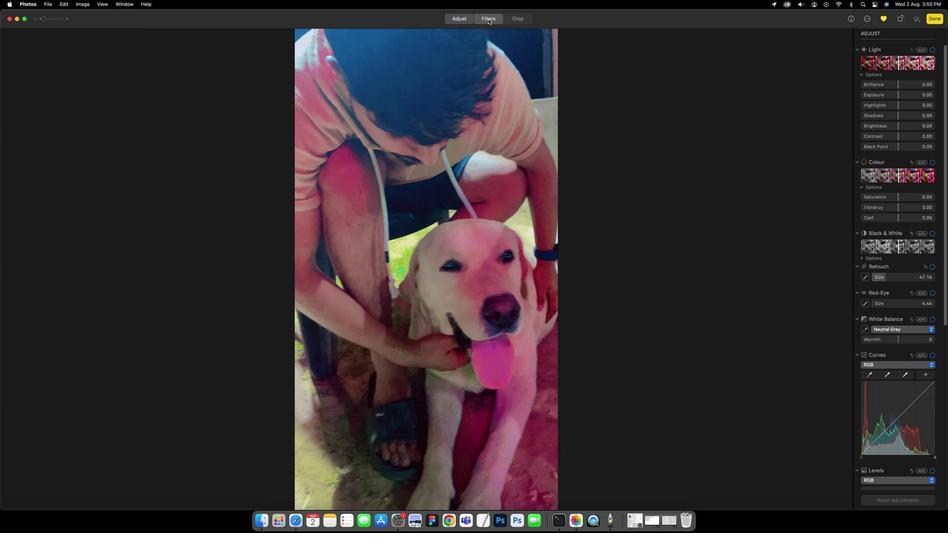 
Action: Mouse pressed left at (495, 40)
Screenshot: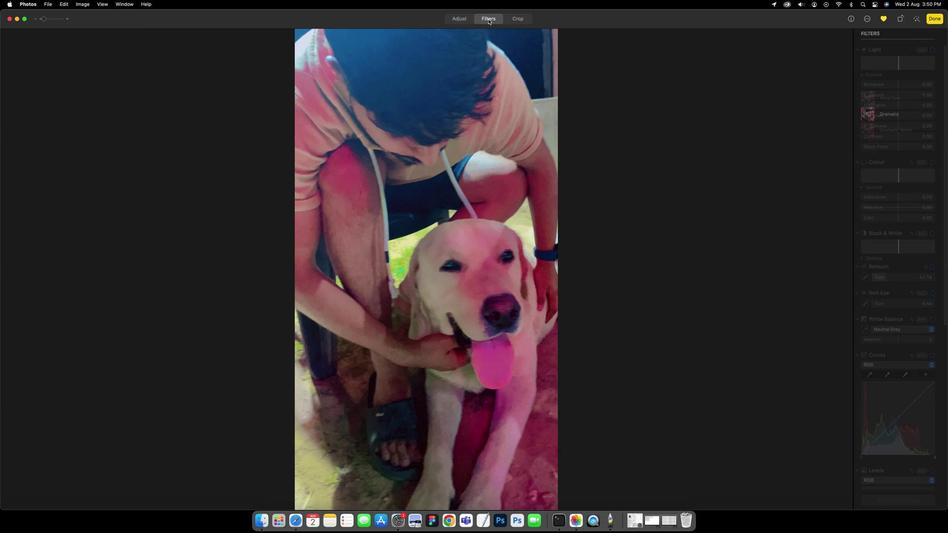 
Action: Mouse moved to (863, 132)
Screenshot: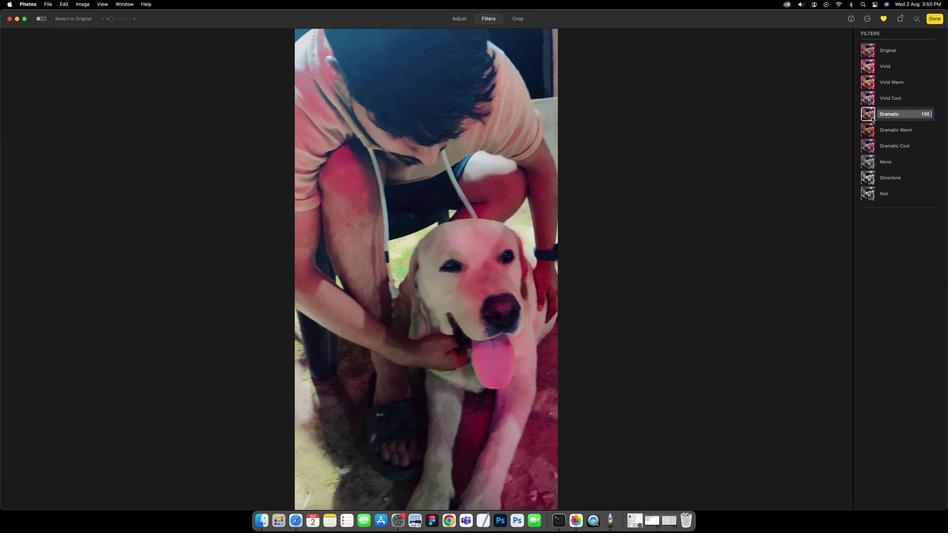 
Action: Mouse pressed left at (863, 132)
Screenshot: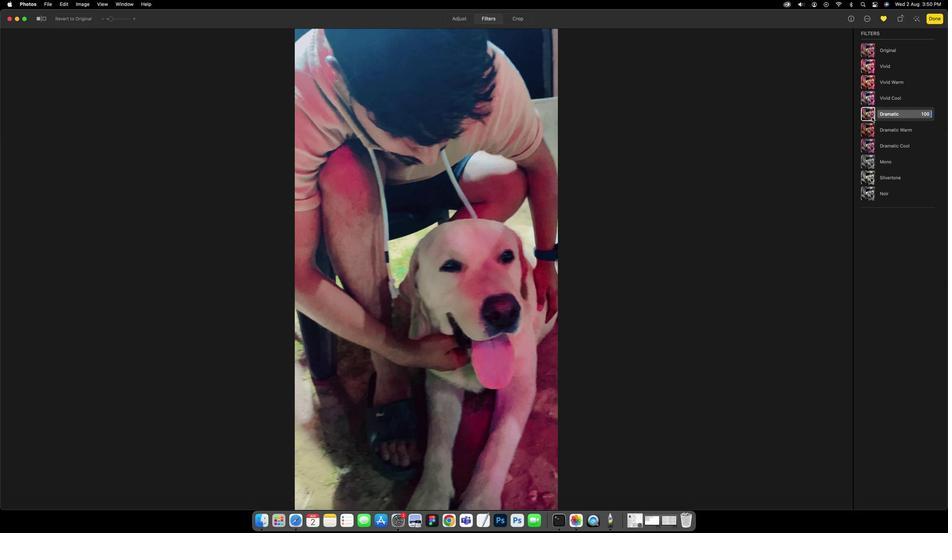 
Action: Mouse moved to (929, 36)
Screenshot: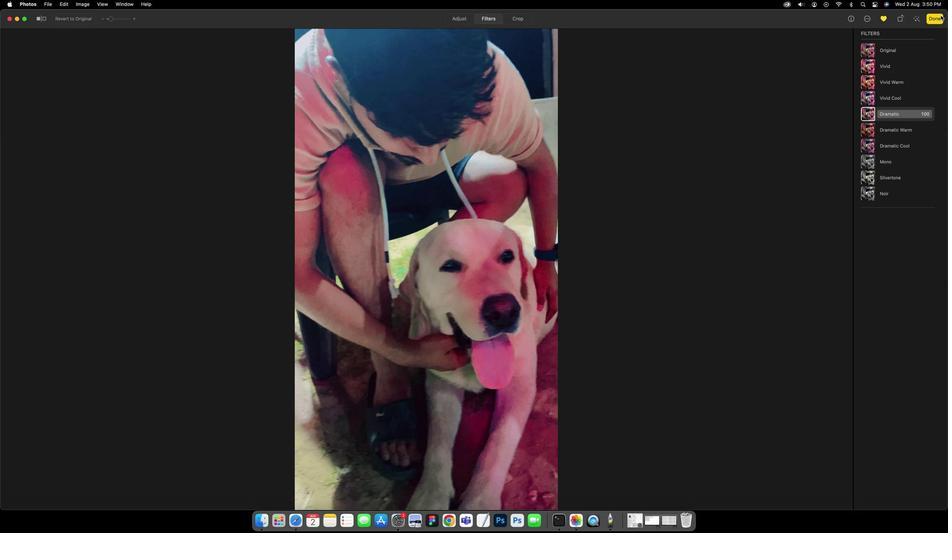 
Action: Mouse pressed left at (929, 36)
Screenshot: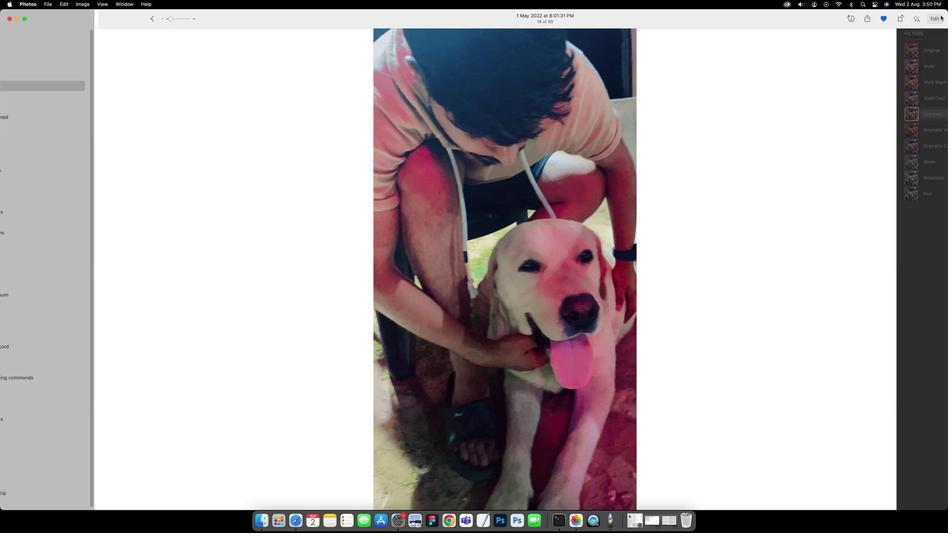 
Action: Mouse moved to (858, 43)
Screenshot: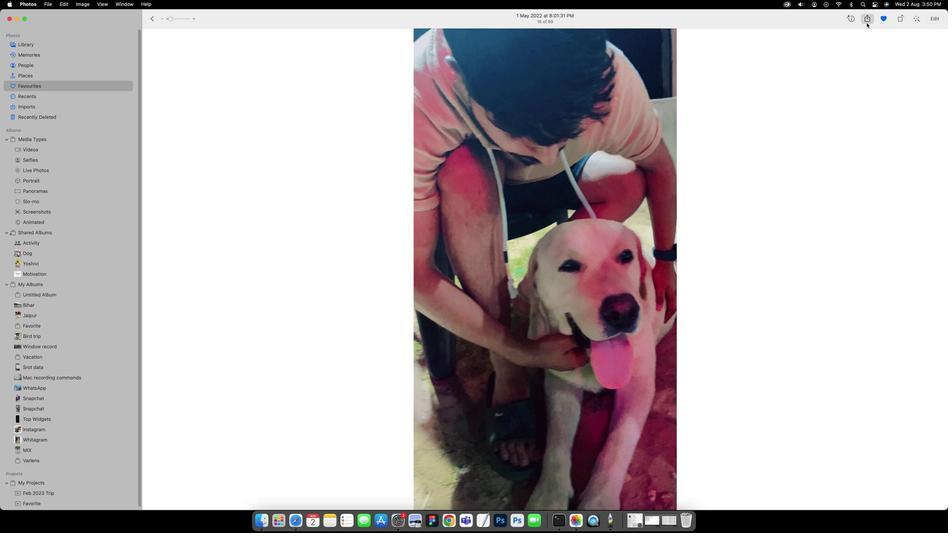 
Action: Mouse pressed left at (858, 43)
Screenshot: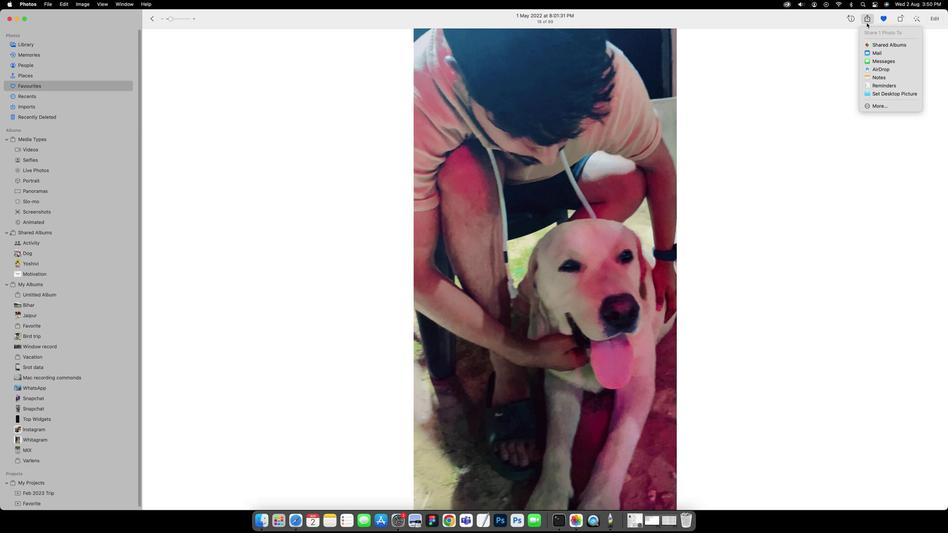 
Action: Mouse moved to (870, 65)
Screenshot: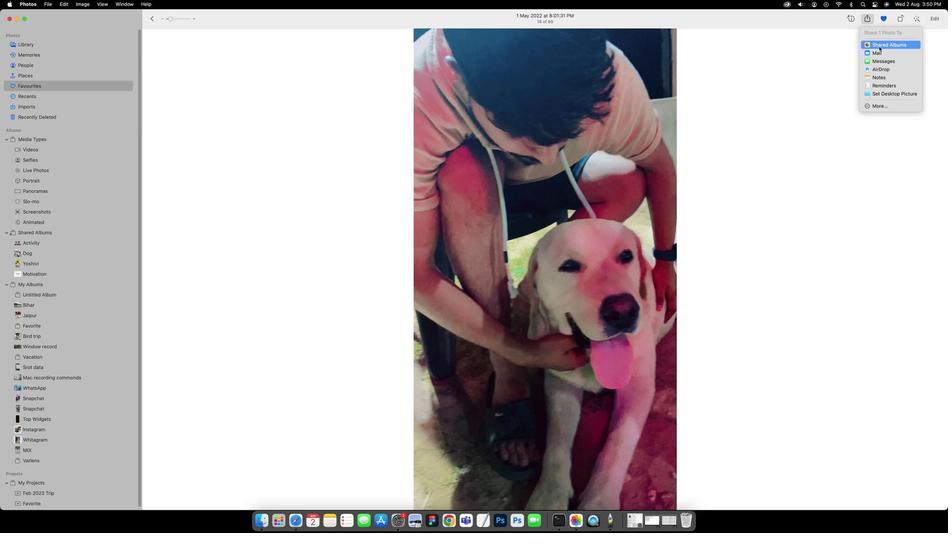 
Action: Mouse pressed left at (870, 65)
Screenshot: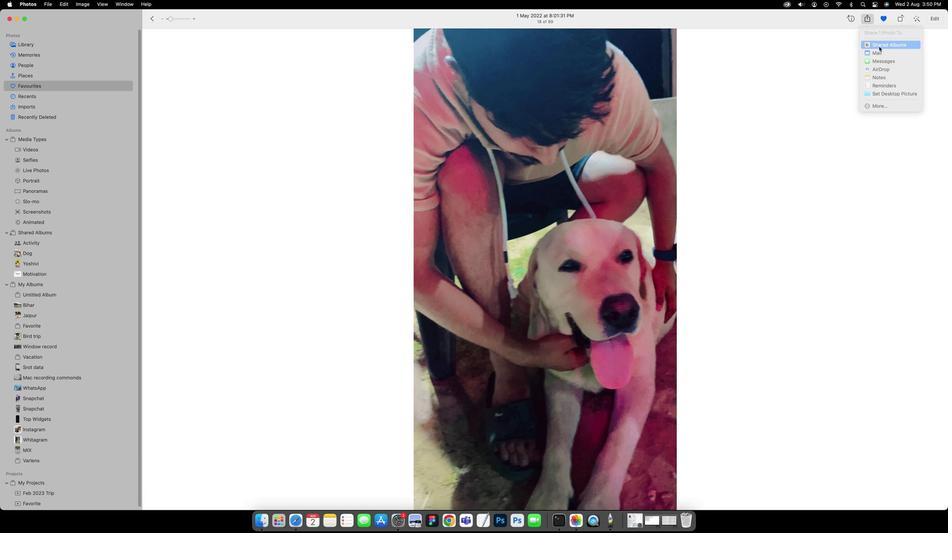 
Action: Mouse moved to (837, 113)
Screenshot: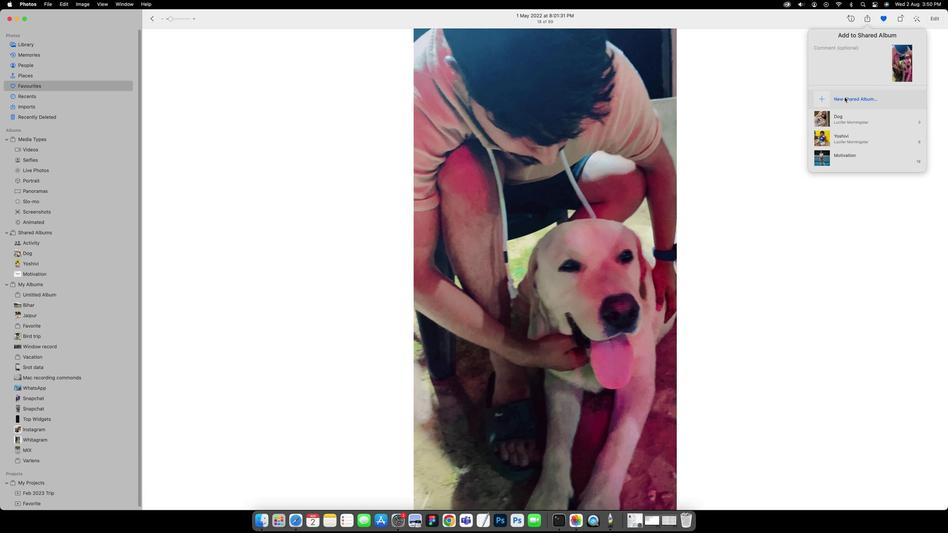 
Action: Mouse pressed left at (837, 113)
Screenshot: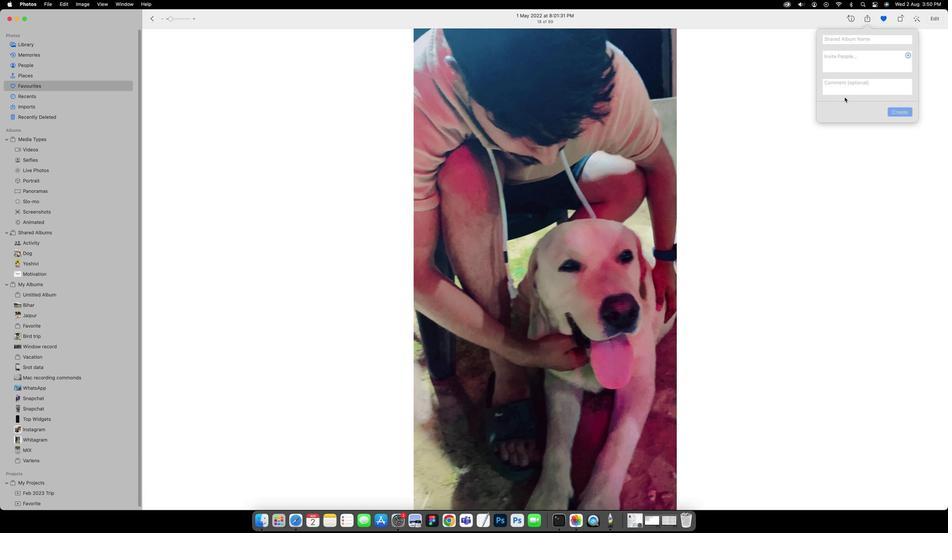 
Action: Key pressed 'n''i''k''h''i''l'
Screenshot: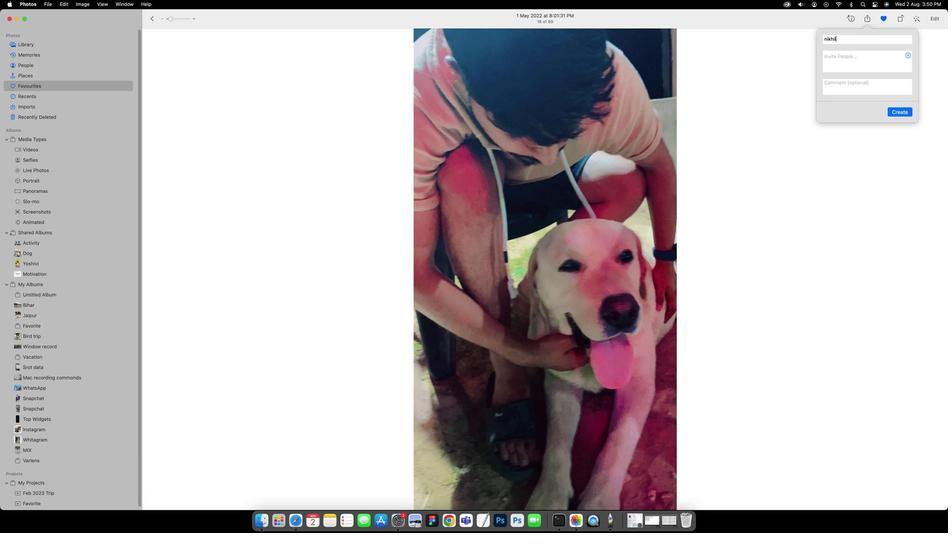 
Action: Mouse moved to (853, 80)
Screenshot: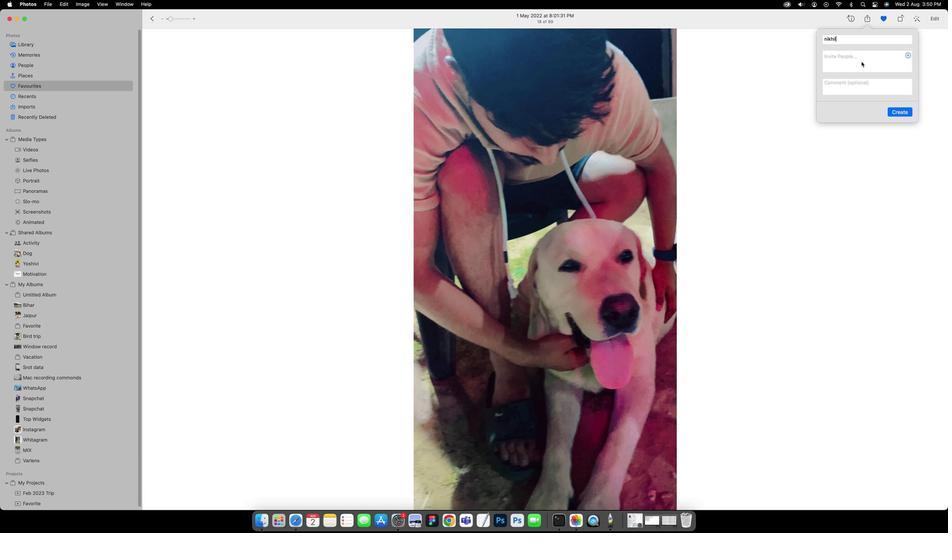 
Action: Mouse pressed left at (853, 80)
Screenshot: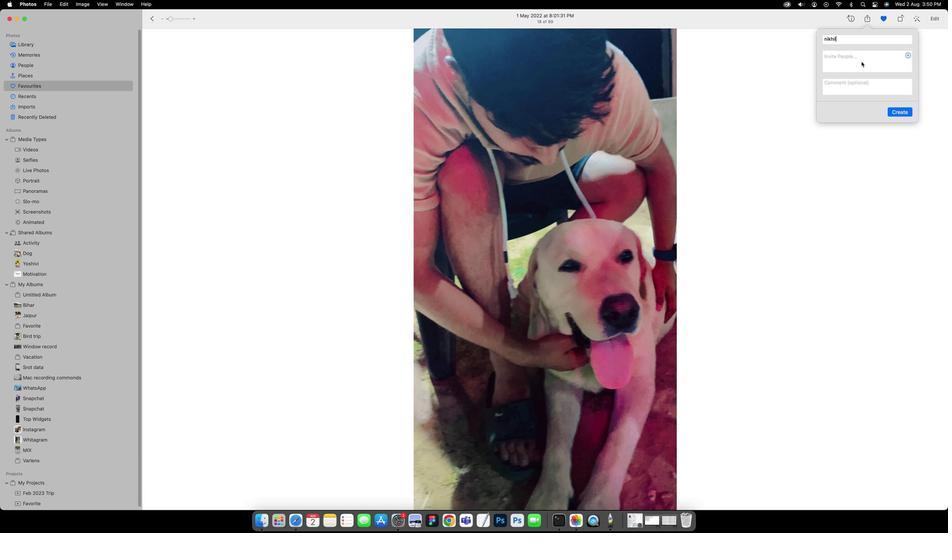 
Action: Mouse moved to (843, 75)
Screenshot: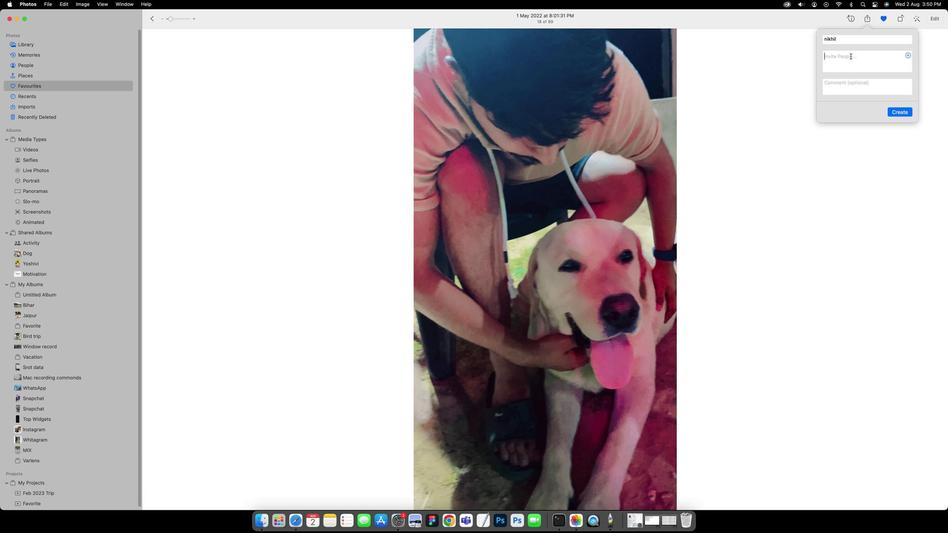 
Action: Mouse pressed left at (843, 75)
Screenshot: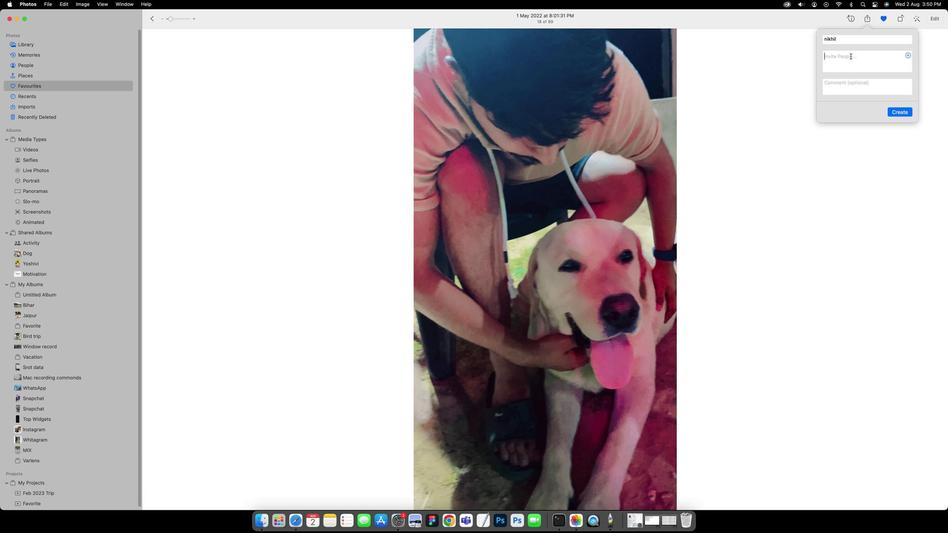 
Action: Key pressed 'n''i''k''r''a''t''h''i''8''8''9'Key.shift'@''g''m''a''i''l''.''c''o''m'
Screenshot: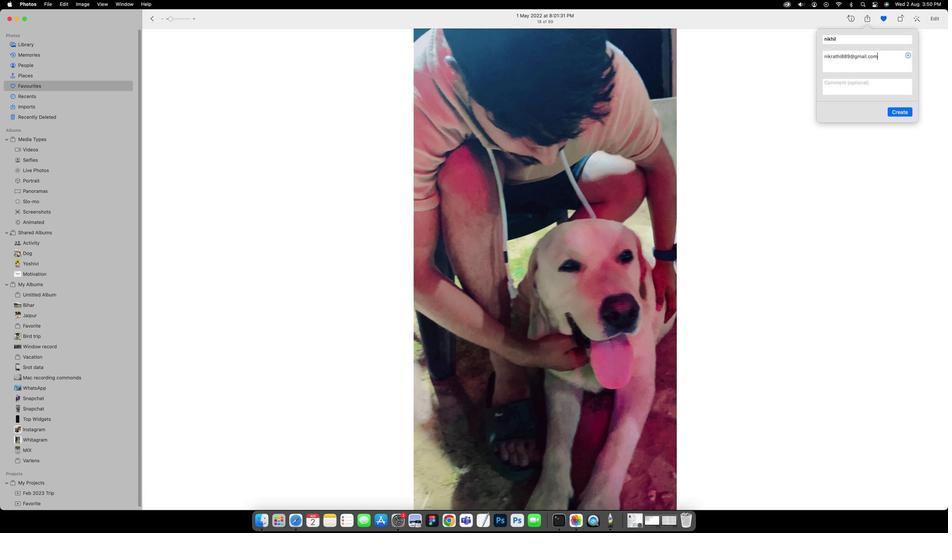 
Action: Mouse moved to (886, 127)
Screenshot: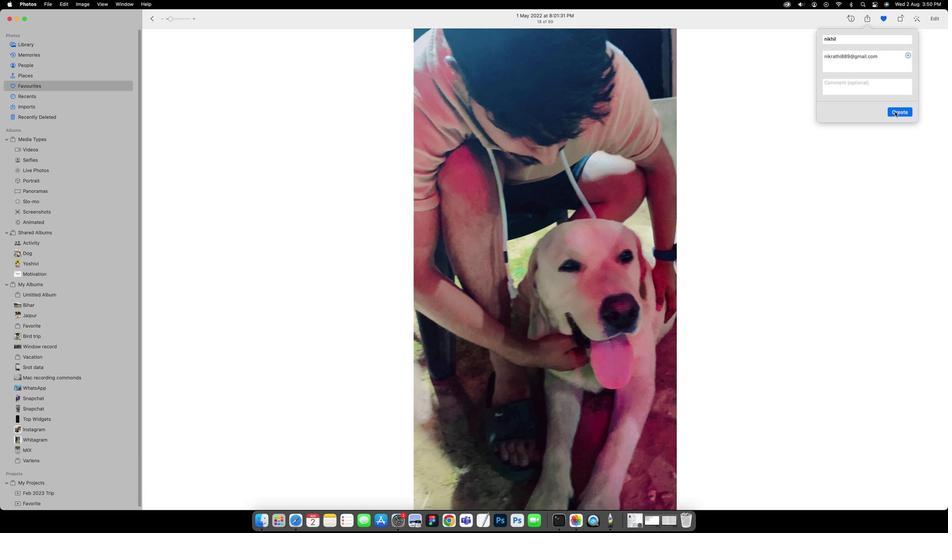 
Action: Mouse pressed left at (886, 127)
Screenshot: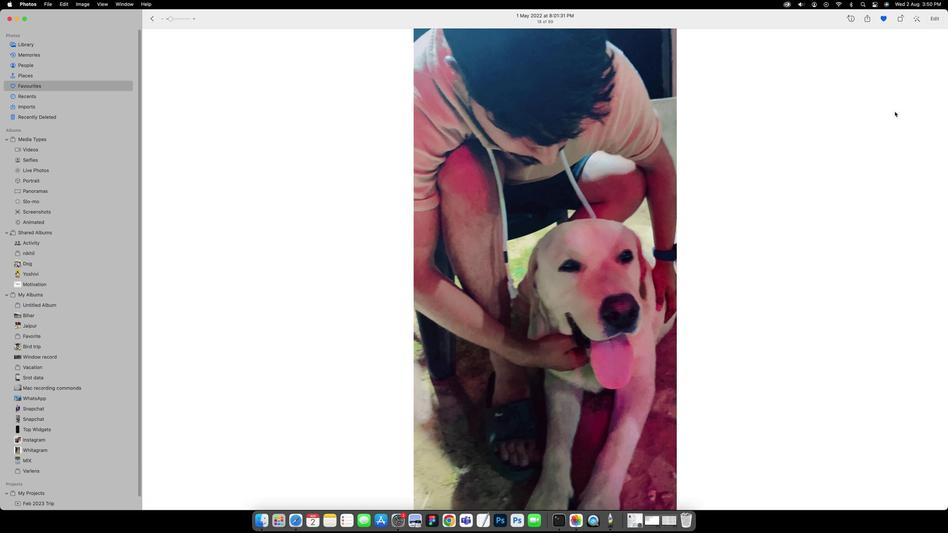 
Action: Mouse moved to (924, 40)
Screenshot: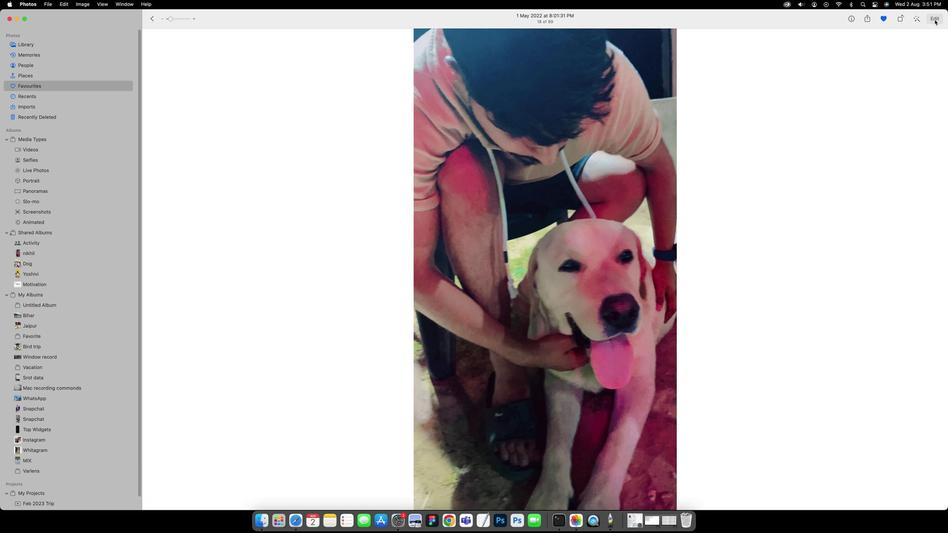 
Action: Mouse pressed left at (924, 40)
Screenshot: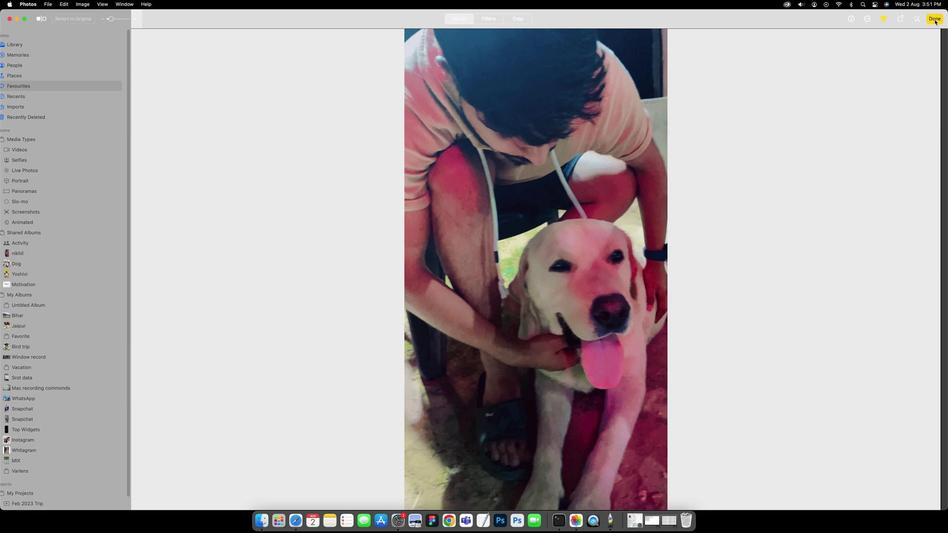 
Action: Mouse moved to (888, 99)
Screenshot: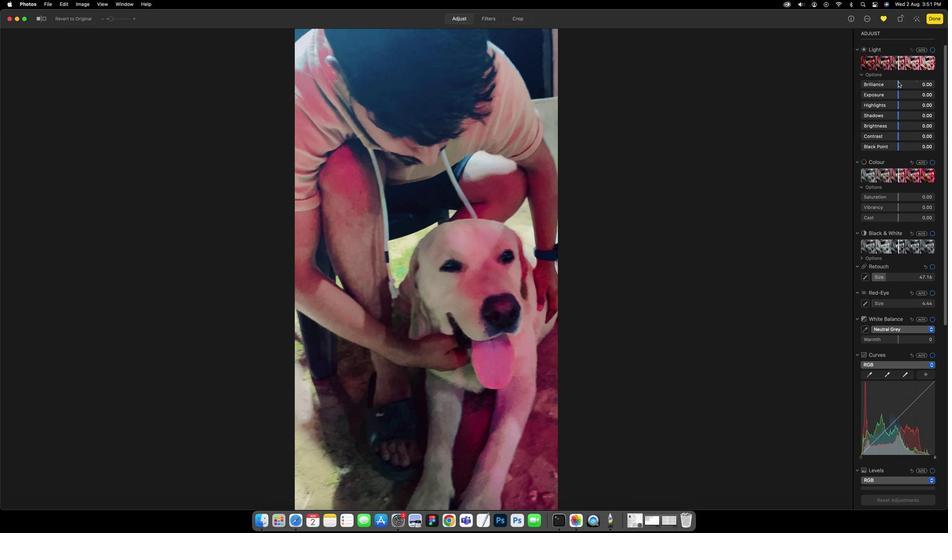 
Action: Mouse pressed left at (888, 99)
Screenshot: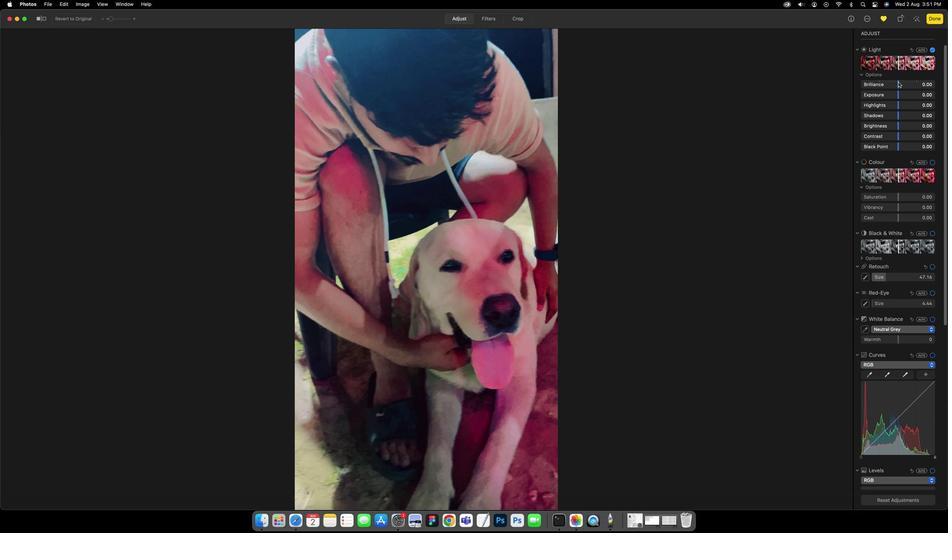 
Action: Mouse moved to (890, 110)
Screenshot: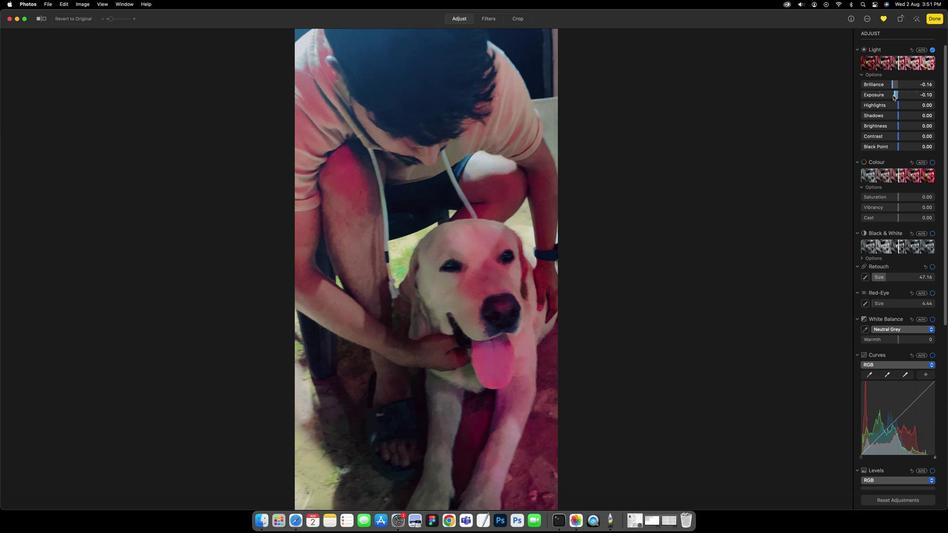 
Action: Mouse pressed left at (890, 110)
Screenshot: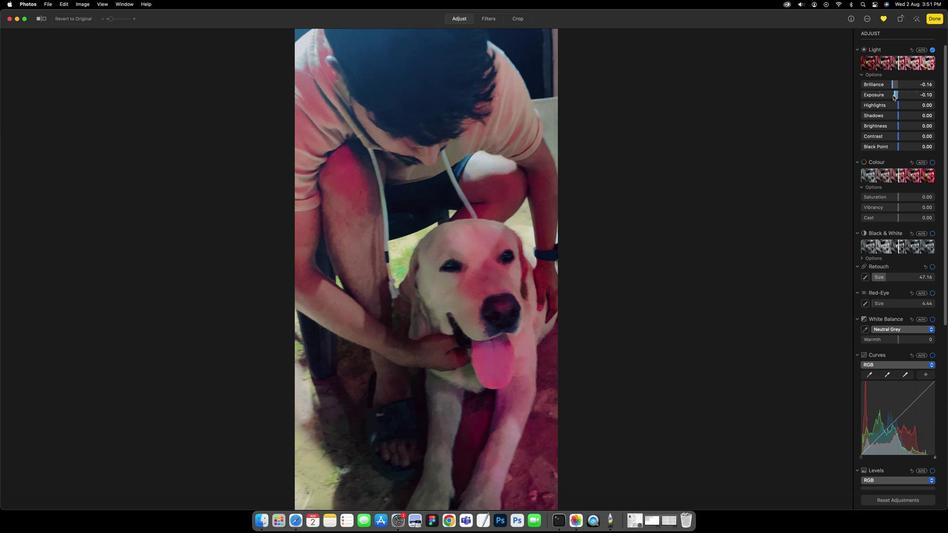 
Action: Mouse moved to (888, 122)
Screenshot: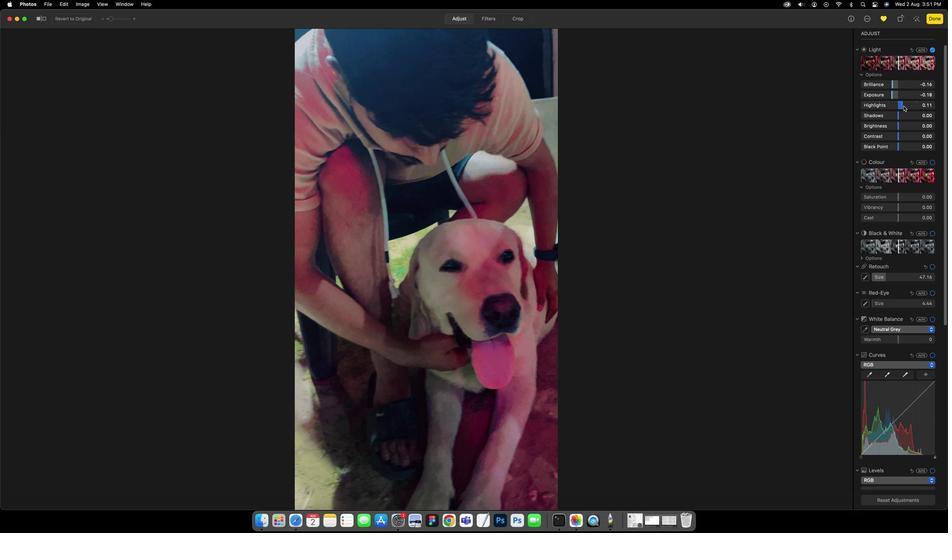 
Action: Mouse pressed left at (888, 122)
Screenshot: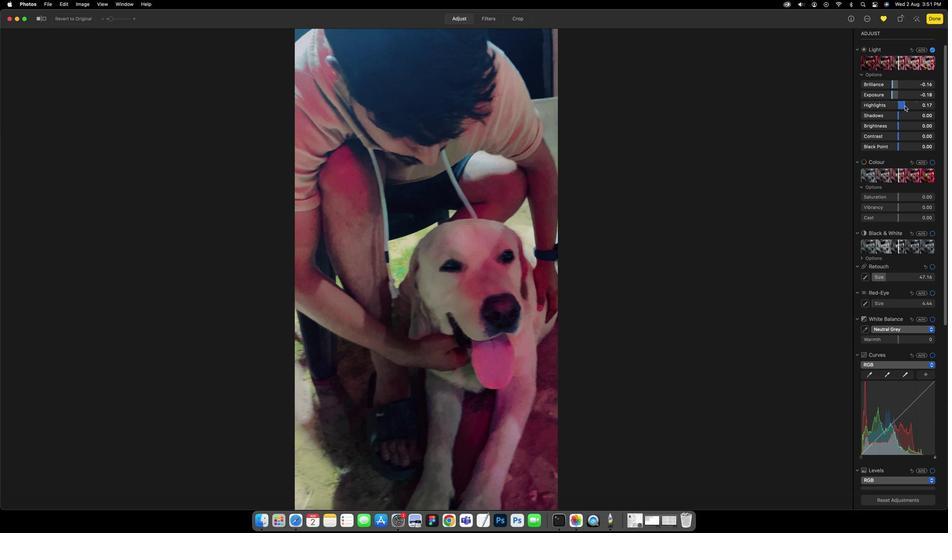 
Action: Mouse moved to (888, 130)
Screenshot: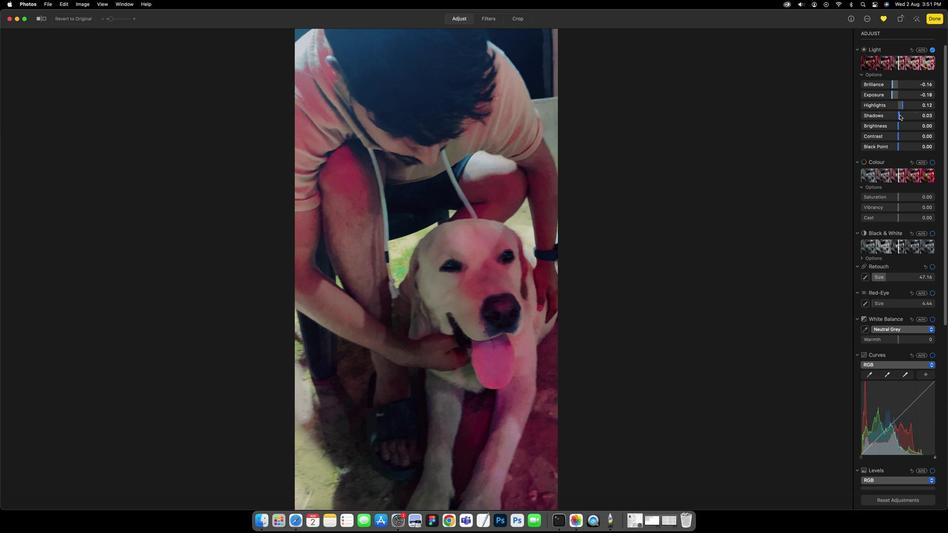 
Action: Mouse pressed left at (888, 130)
Screenshot: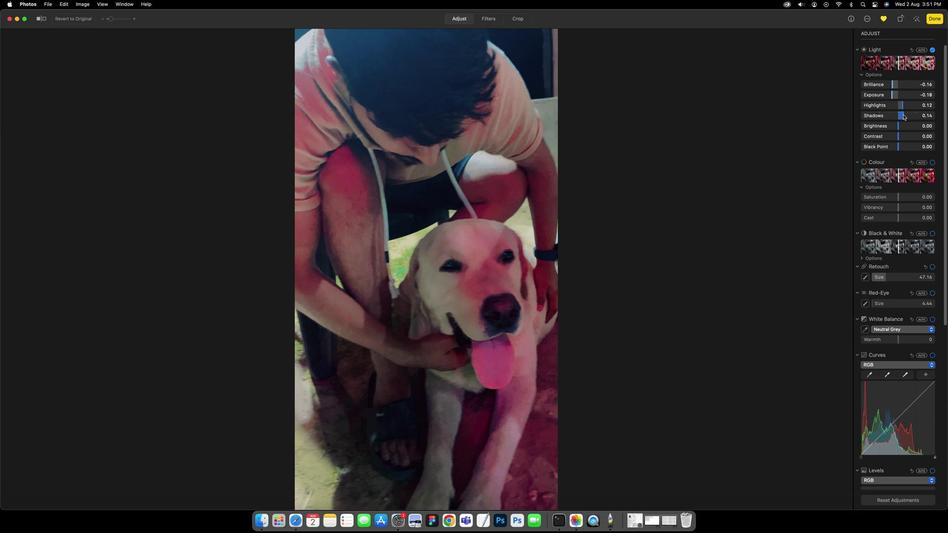 
Action: Mouse moved to (888, 137)
Screenshot: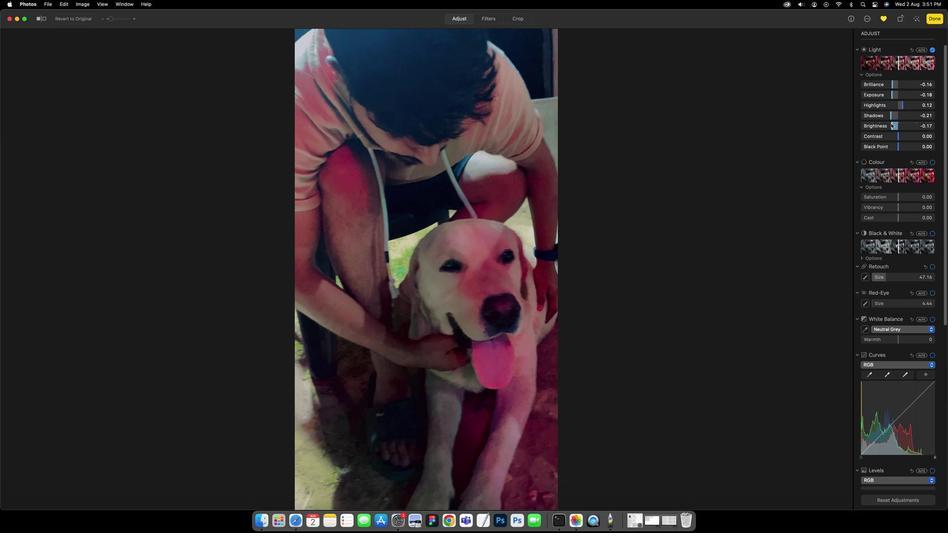 
Action: Mouse pressed left at (888, 137)
Screenshot: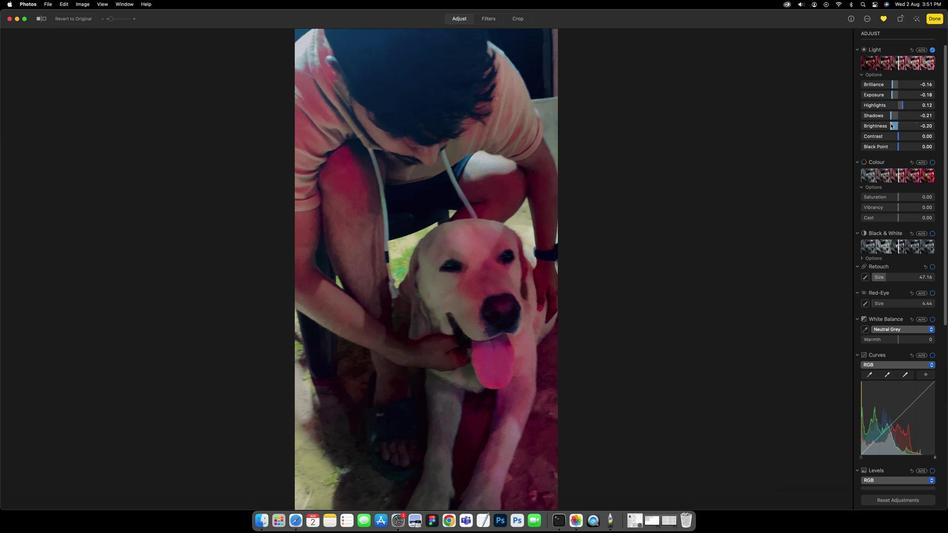 
Action: Mouse moved to (889, 152)
Screenshot: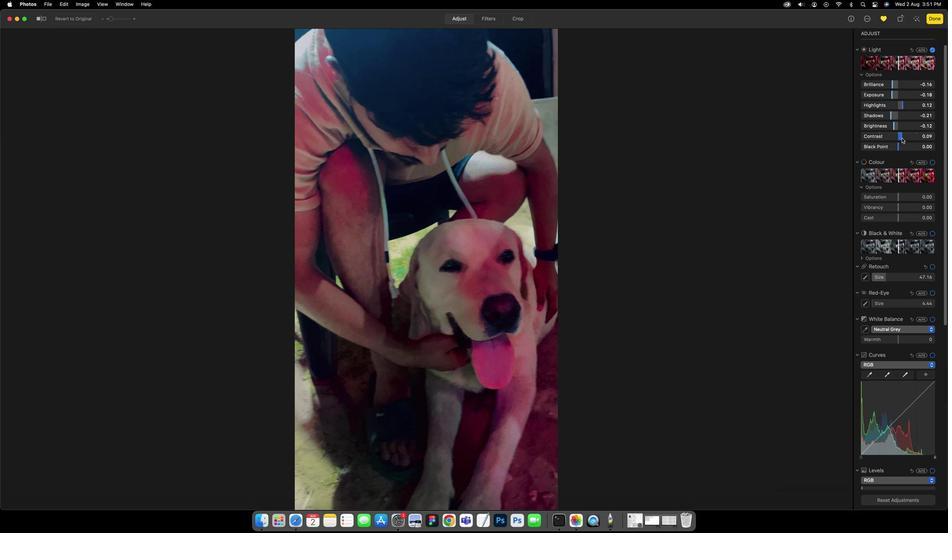 
Action: Mouse pressed left at (889, 152)
Screenshot: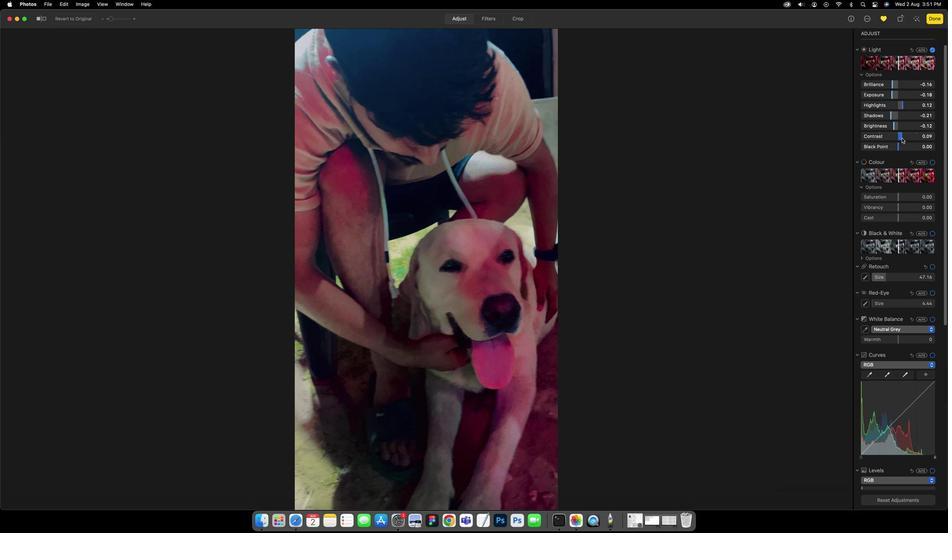 
Action: Mouse moved to (888, 163)
Screenshot: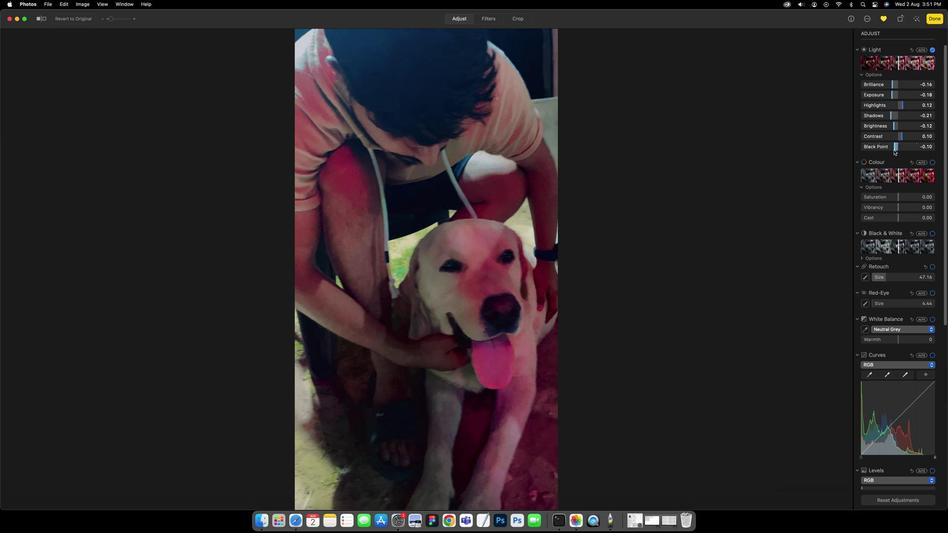 
Action: Mouse pressed left at (888, 163)
Screenshot: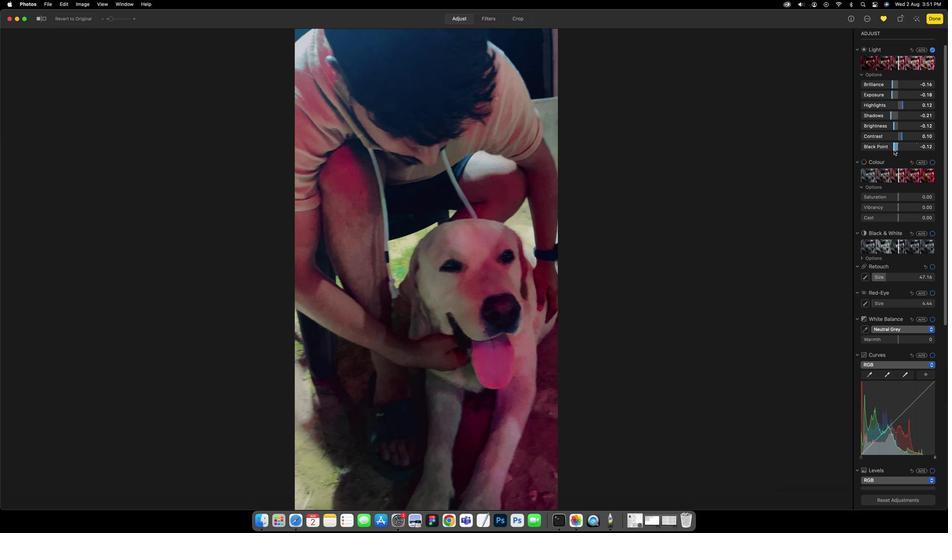 
Action: Mouse moved to (890, 209)
Screenshot: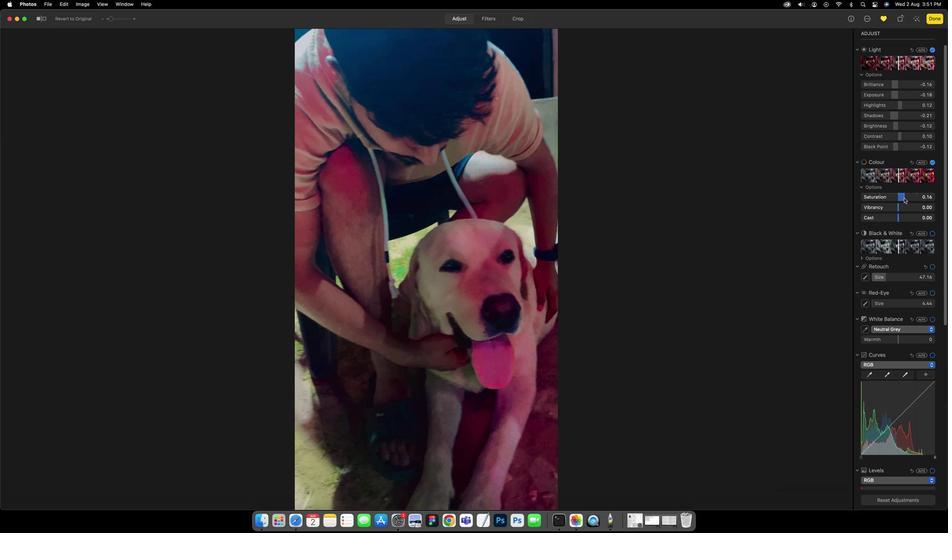 
Action: Mouse pressed left at (890, 209)
Screenshot: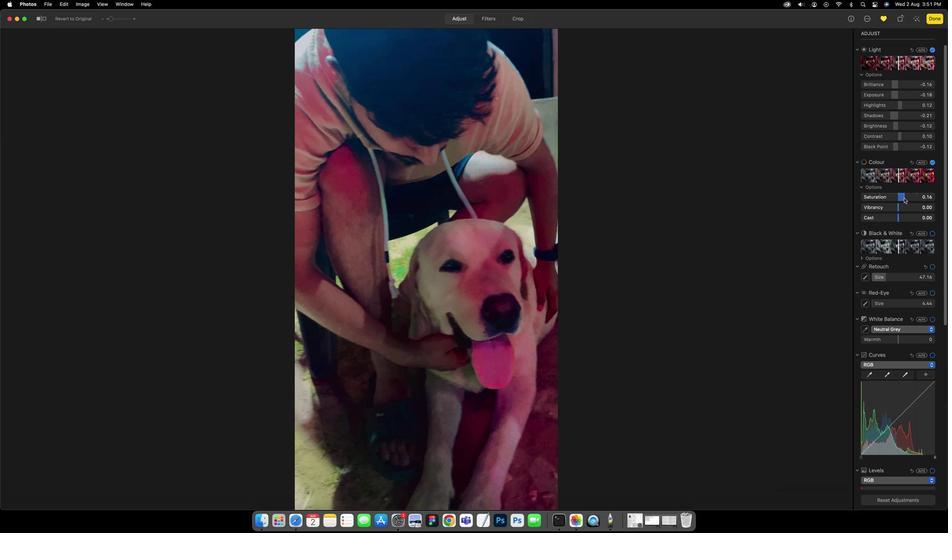 
Action: Mouse moved to (888, 215)
Screenshot: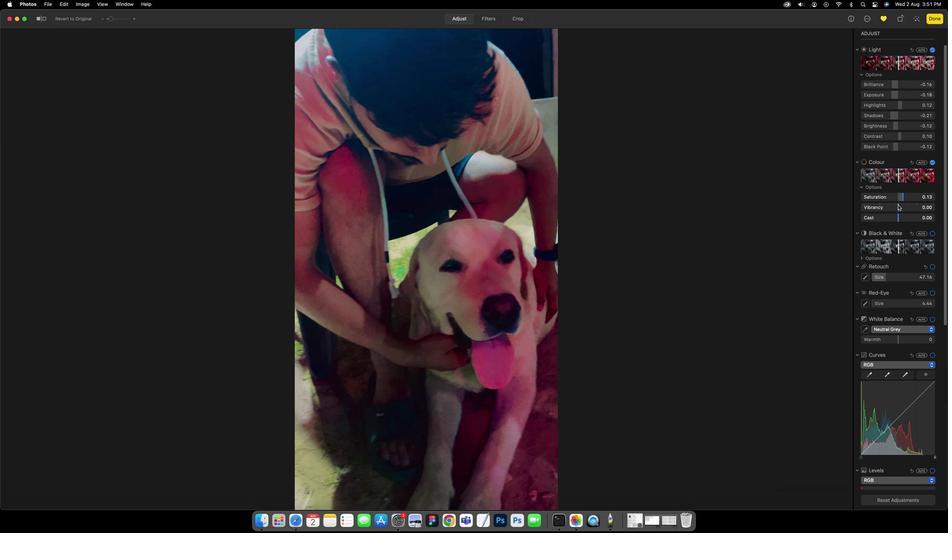 
Action: Mouse pressed left at (888, 215)
Screenshot: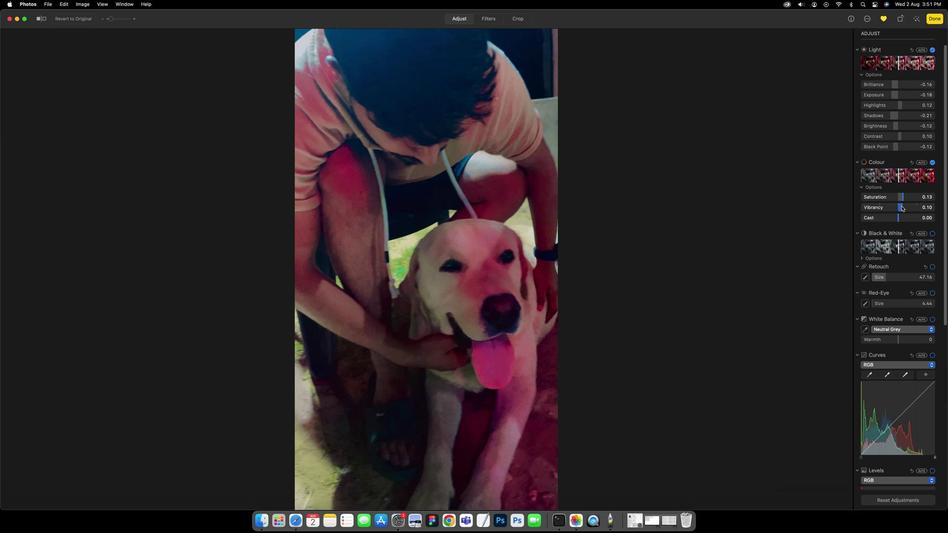
Action: Mouse moved to (890, 229)
Screenshot: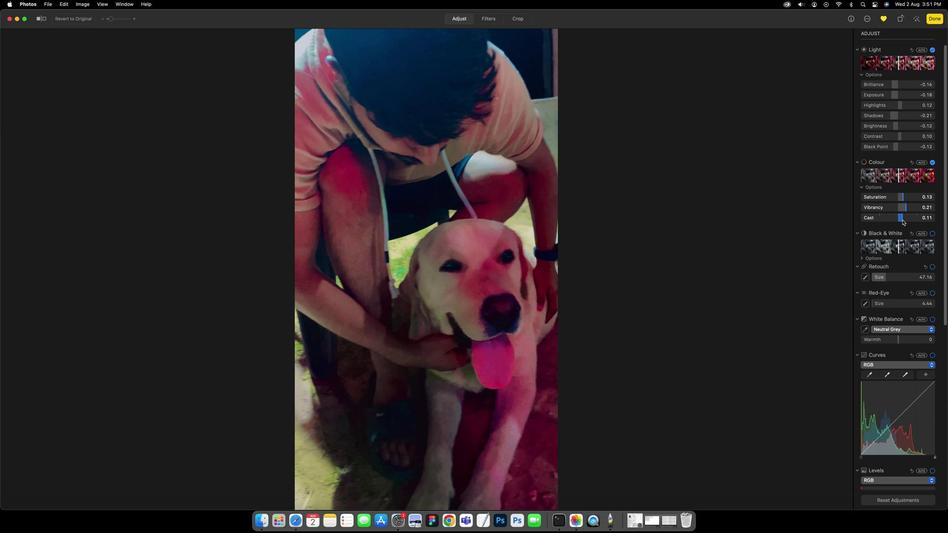 
Action: Mouse pressed left at (890, 229)
Screenshot: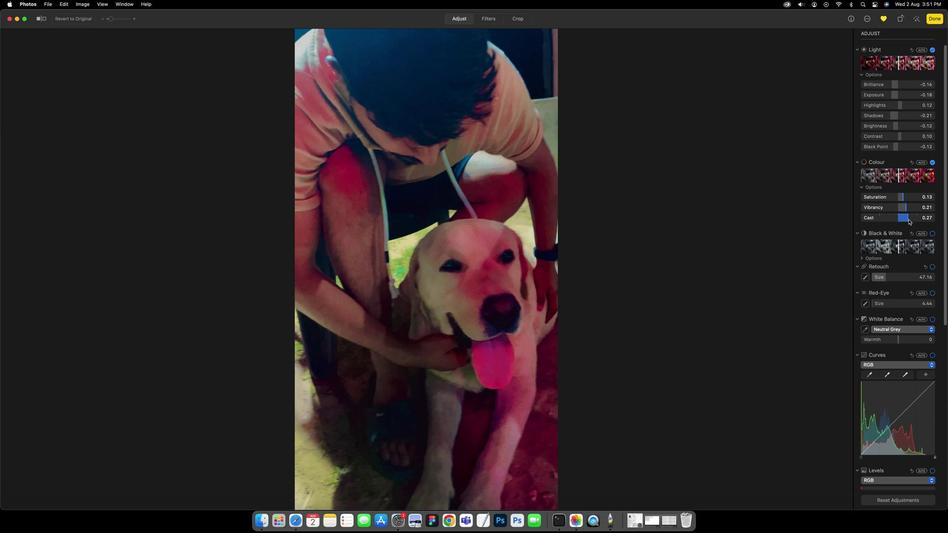 
Action: Mouse moved to (884, 231)
Screenshot: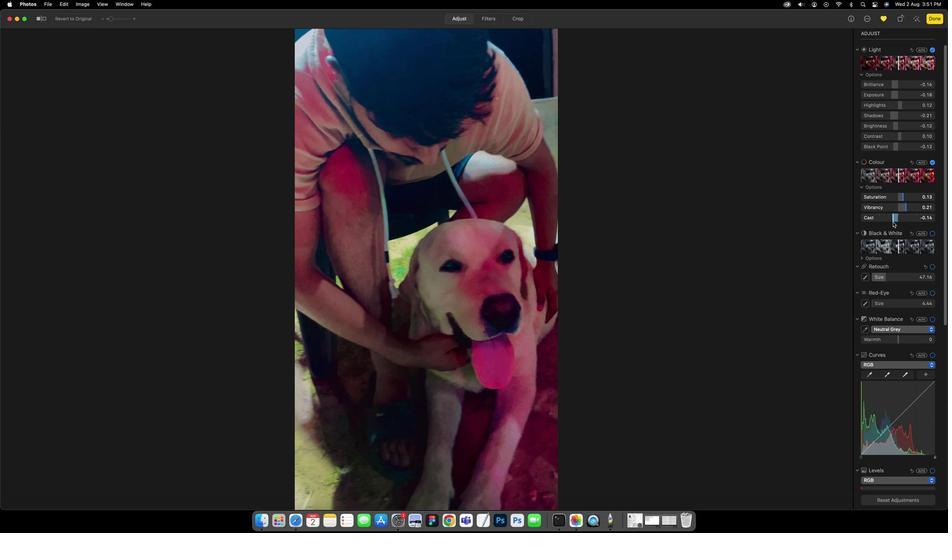 
Action: Mouse scrolled (884, 231) with delta (26, 21)
Screenshot: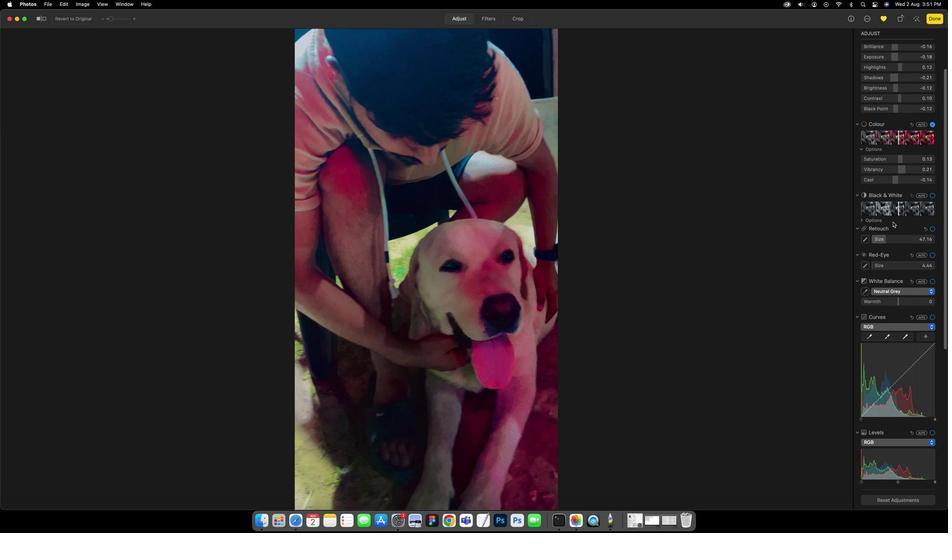 
Action: Mouse scrolled (884, 231) with delta (26, 21)
Screenshot: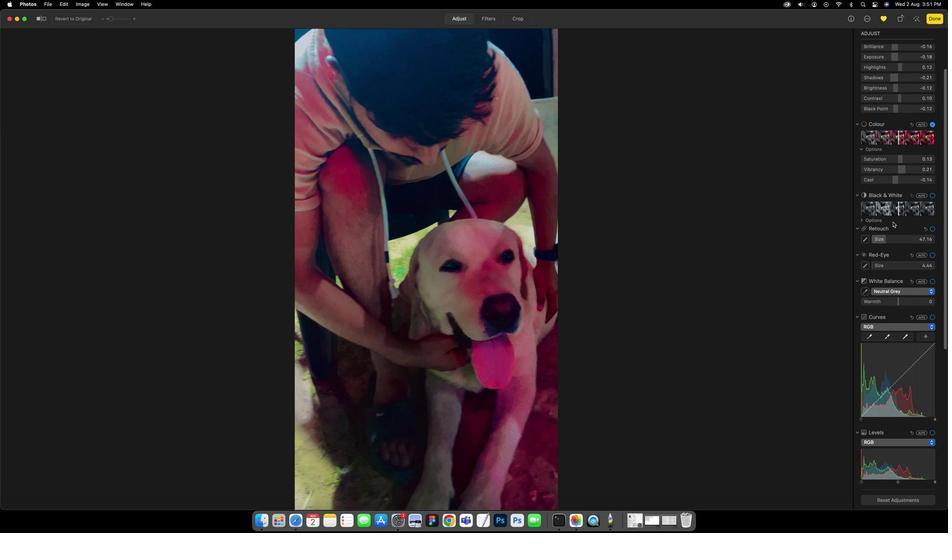 
Action: Mouse scrolled (884, 231) with delta (26, 20)
Screenshot: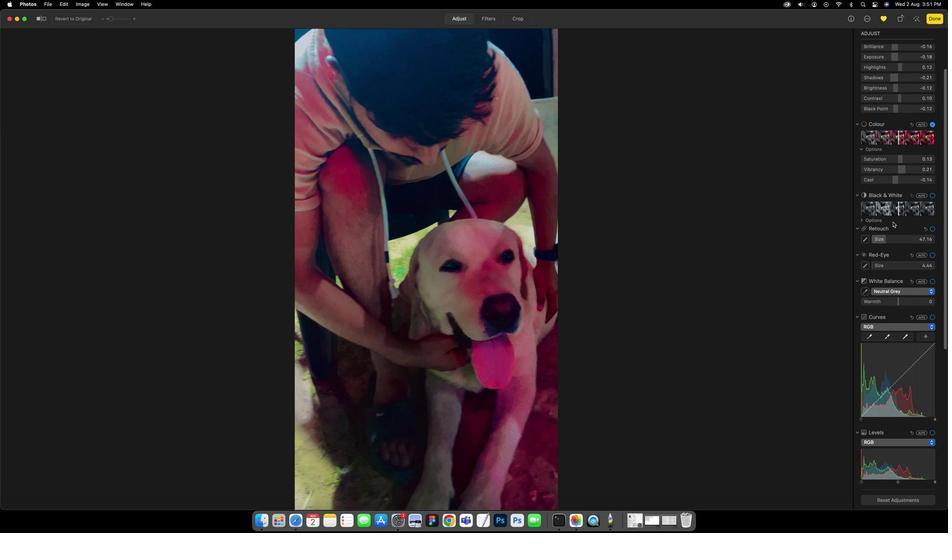 
Action: Mouse scrolled (884, 231) with delta (26, 20)
Screenshot: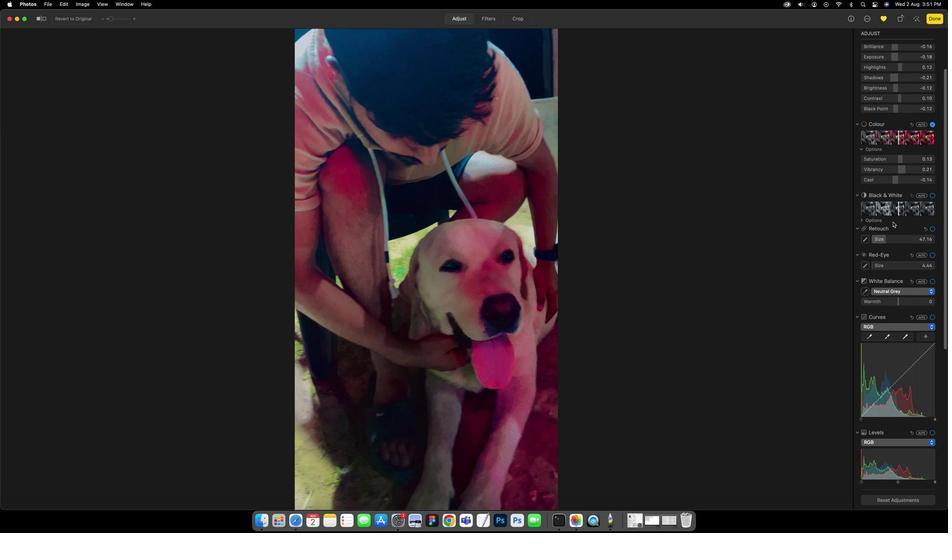 
Action: Mouse scrolled (884, 231) with delta (26, 21)
Screenshot: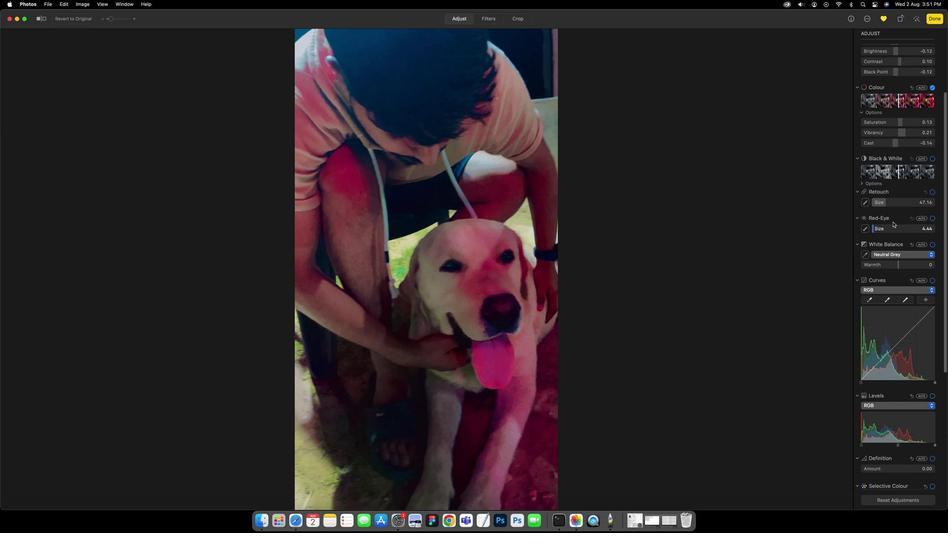 
Action: Mouse scrolled (884, 231) with delta (26, 21)
Screenshot: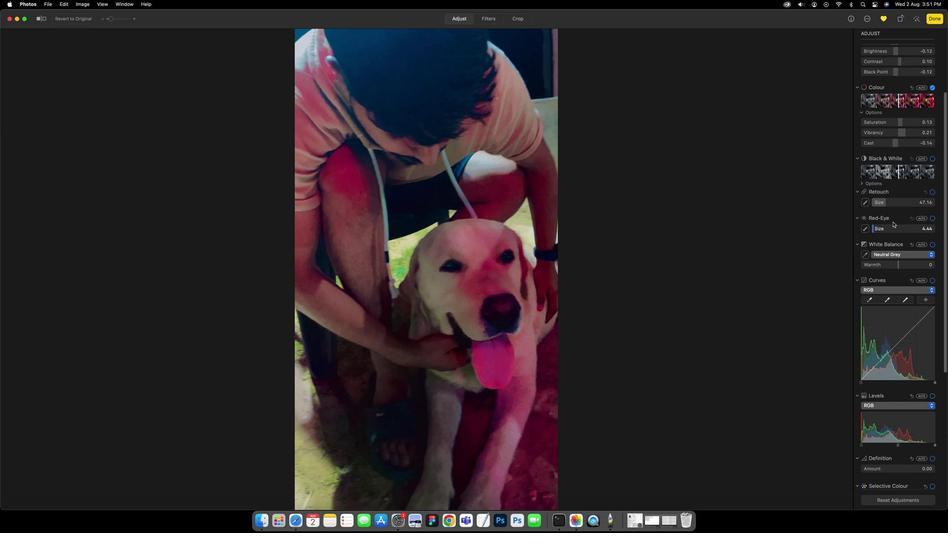 
Action: Mouse scrolled (884, 231) with delta (26, 20)
Screenshot: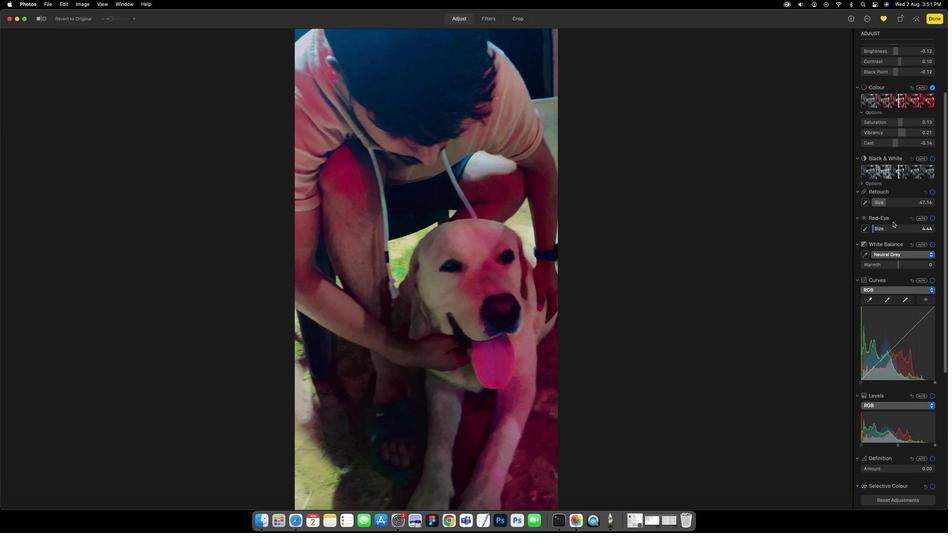 
Action: Mouse scrolled (884, 231) with delta (26, 20)
Screenshot: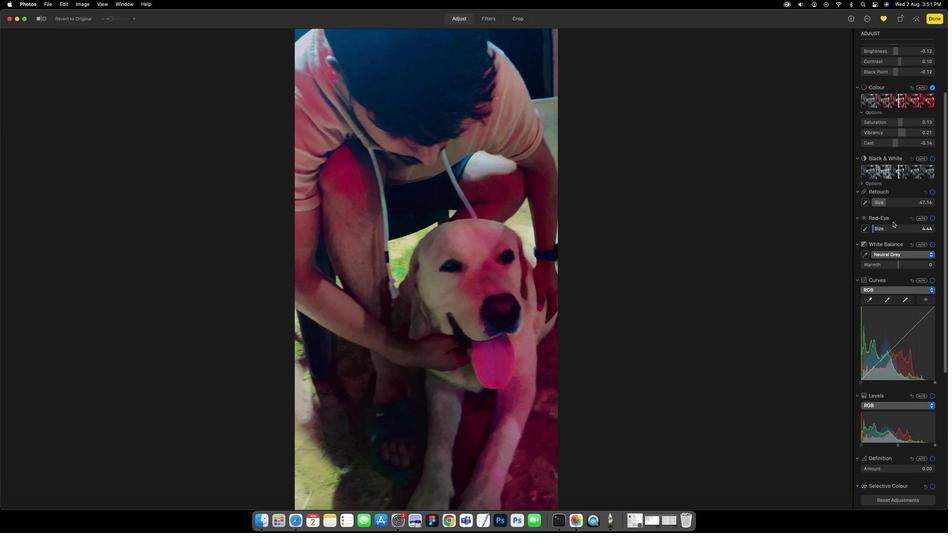 
Action: Mouse moved to (894, 253)
Screenshot: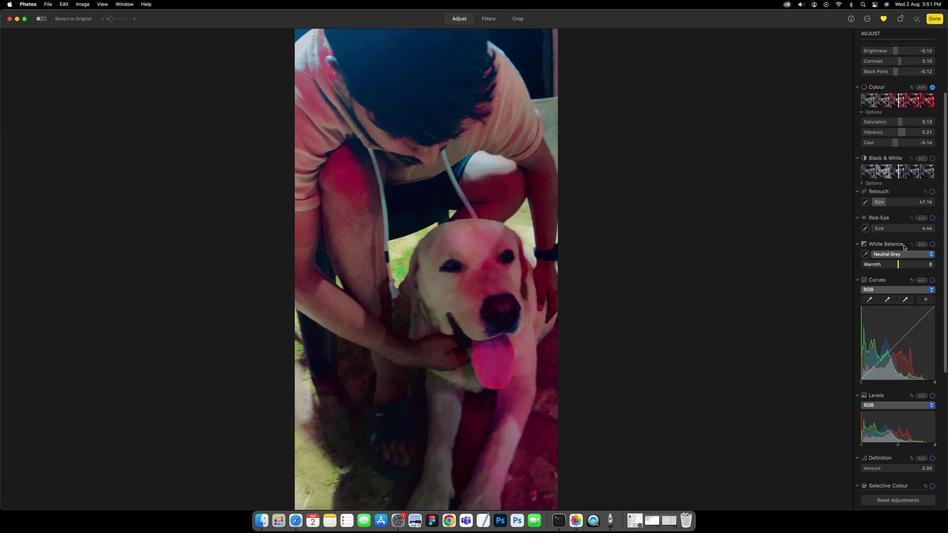 
Action: Mouse scrolled (894, 253) with delta (26, 21)
Screenshot: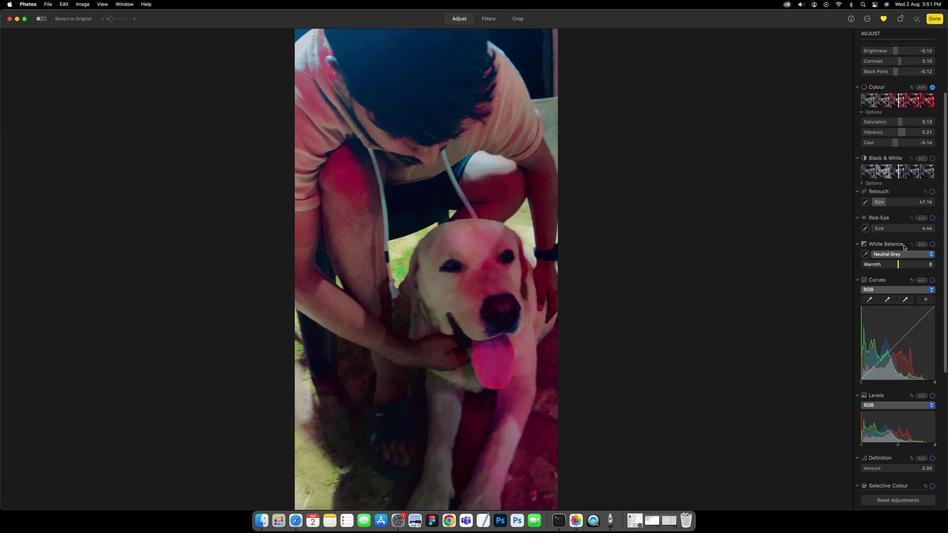 
Action: Mouse moved to (894, 253)
Screenshot: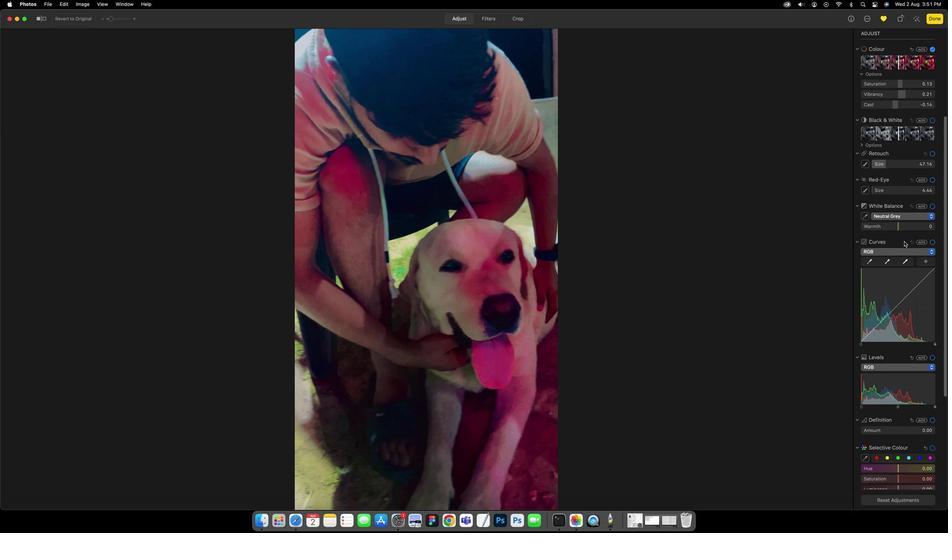 
Action: Mouse scrolled (894, 253) with delta (26, 21)
Screenshot: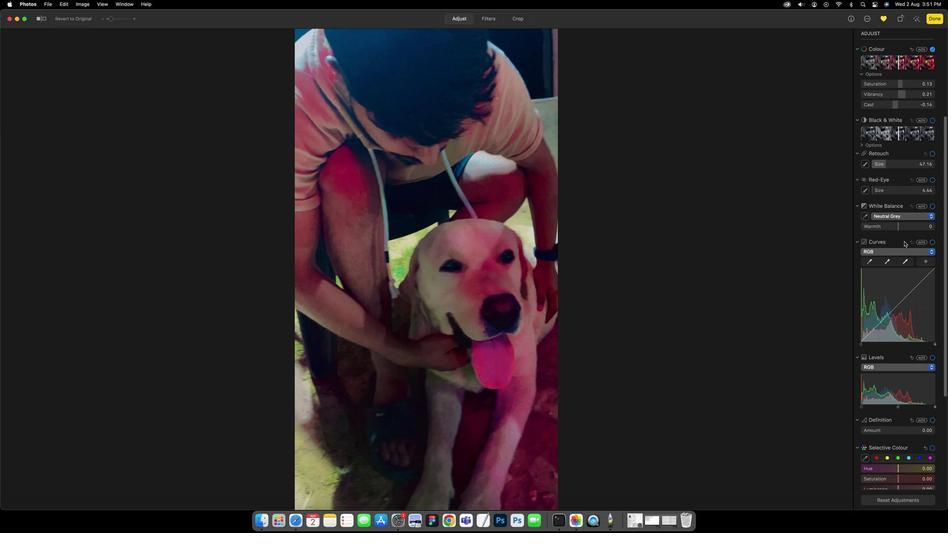 
Action: Mouse moved to (894, 253)
Screenshot: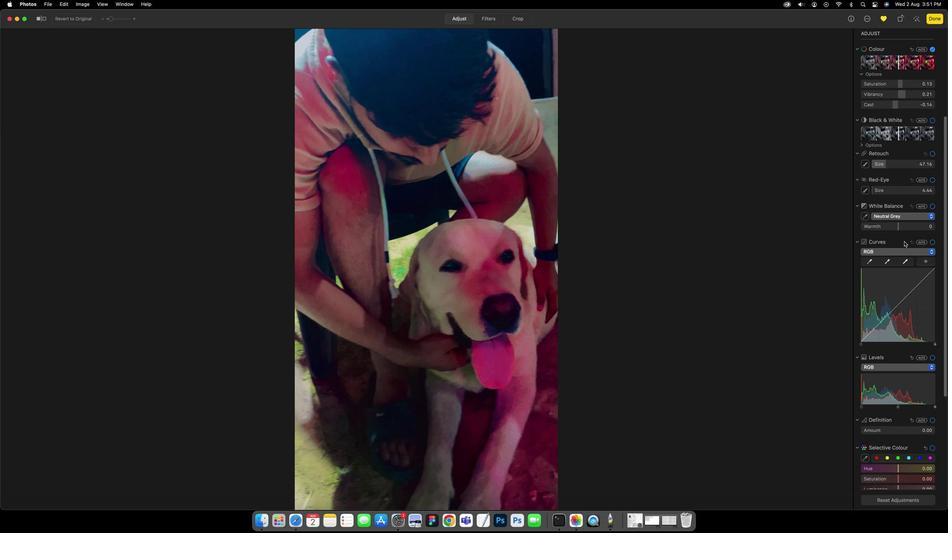 
Action: Mouse scrolled (894, 253) with delta (26, 21)
